Task: Look for Airbnb options in Nuwara Eliya, Sri Lanka from 9th December, 2023 to 12th December, 2023 for 1 adult.1  bedroom having 1 bed and 1 bathroom. Property type can be flat. Amenities needed are: wifi. Look for 3 properties as per requirement.
Action: Mouse pressed left at (426, 159)
Screenshot: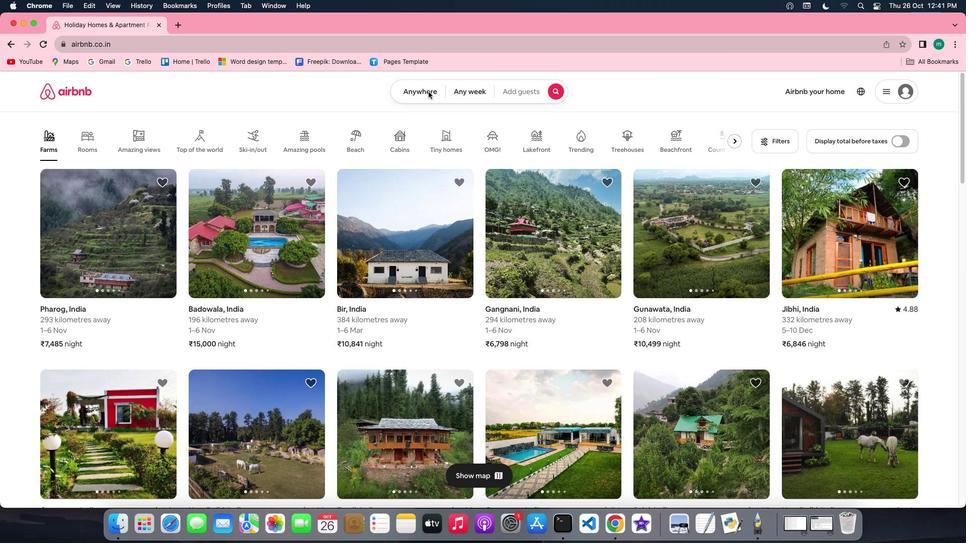 
Action: Mouse moved to (376, 183)
Screenshot: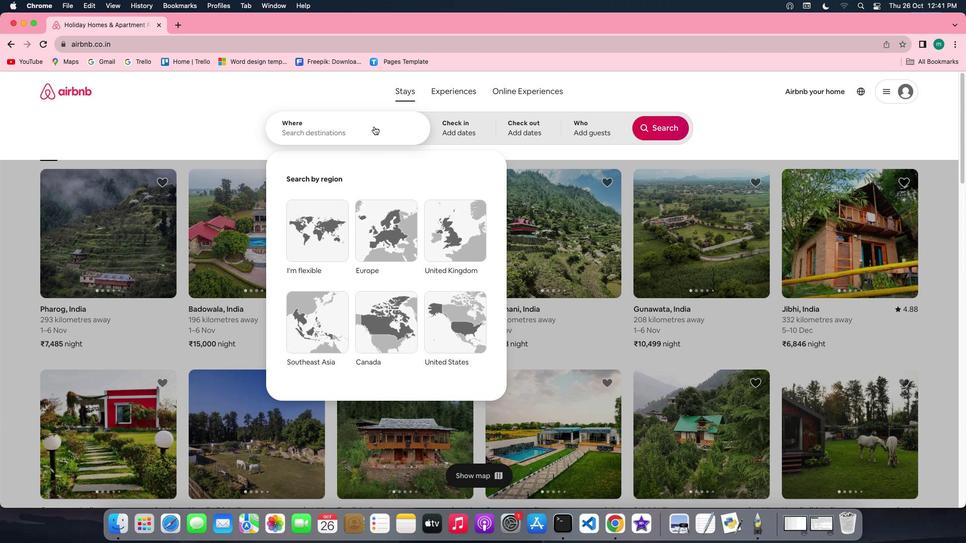 
Action: Mouse pressed left at (376, 183)
Screenshot: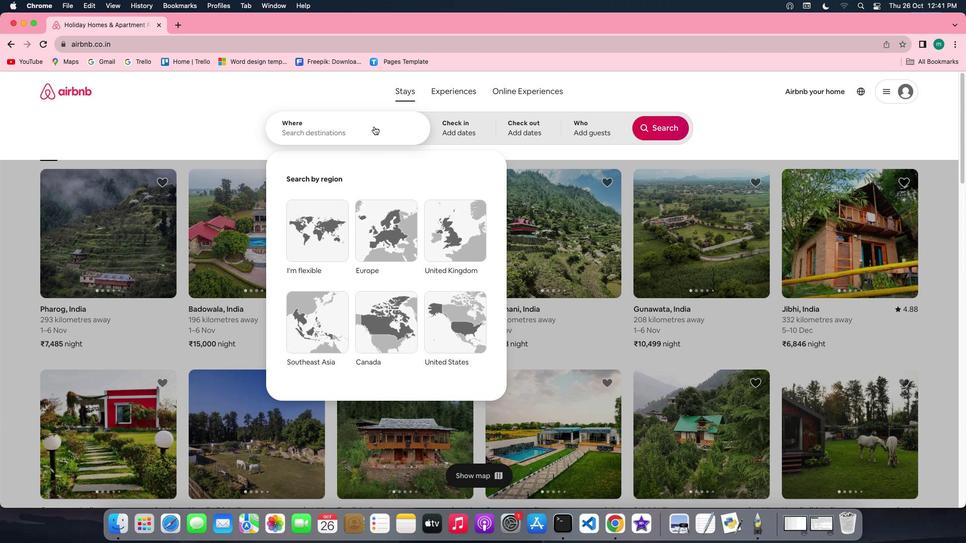 
Action: Mouse moved to (374, 186)
Screenshot: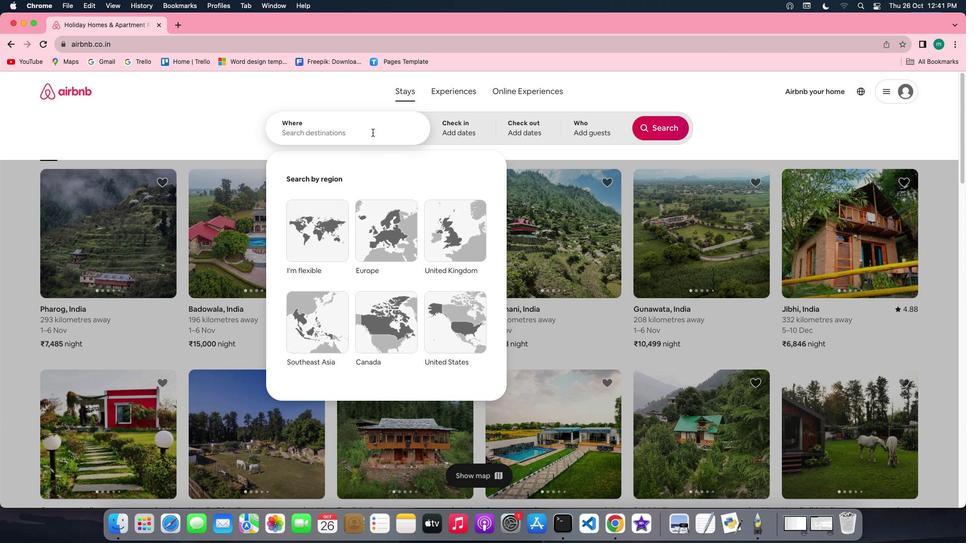 
Action: Mouse pressed left at (374, 186)
Screenshot: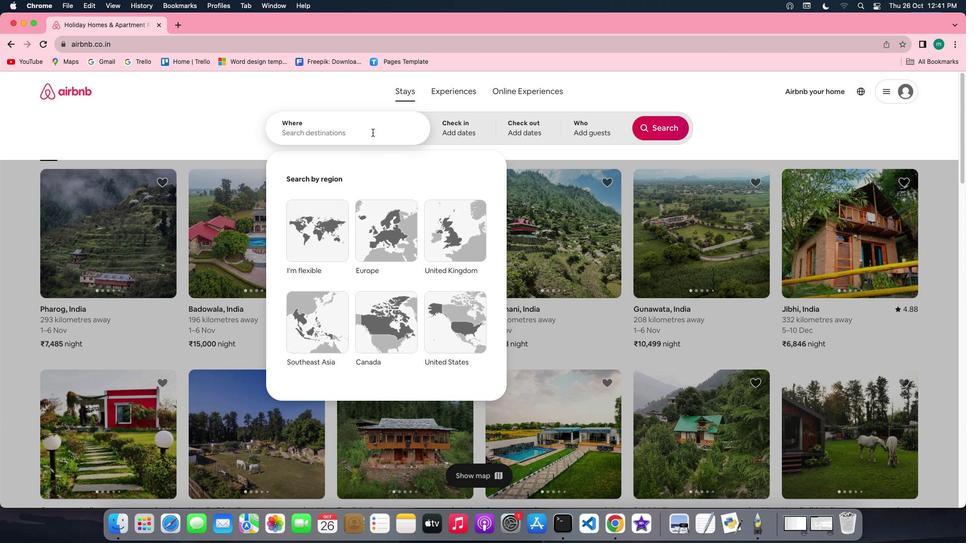 
Action: Key pressed Key.shift'N''u''w''a''r''a'Key.spaceKey.shift'E''l''i''y''a'','Key.spaceKey.shift'S''r''i'Key.spaceKey.shift'L''a''n''k''a'
Screenshot: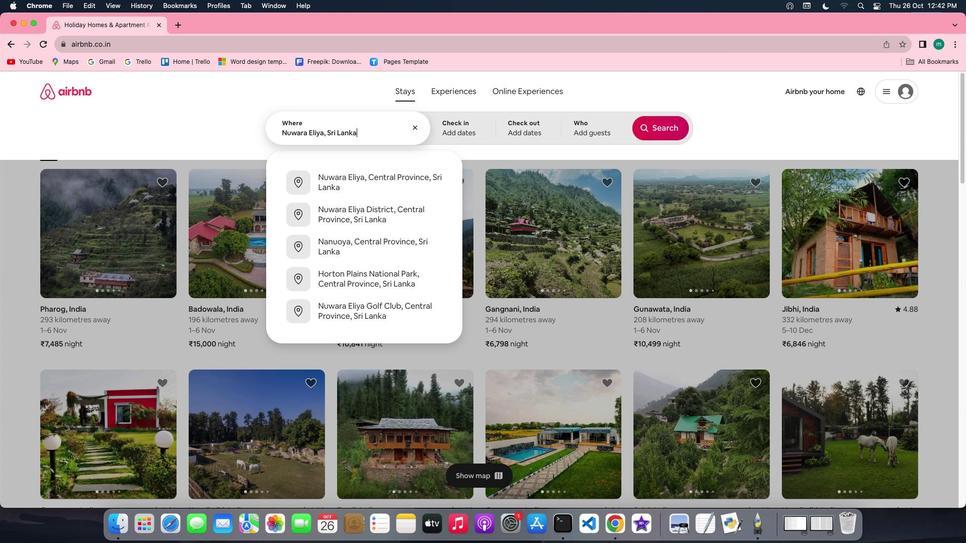 
Action: Mouse moved to (480, 182)
Screenshot: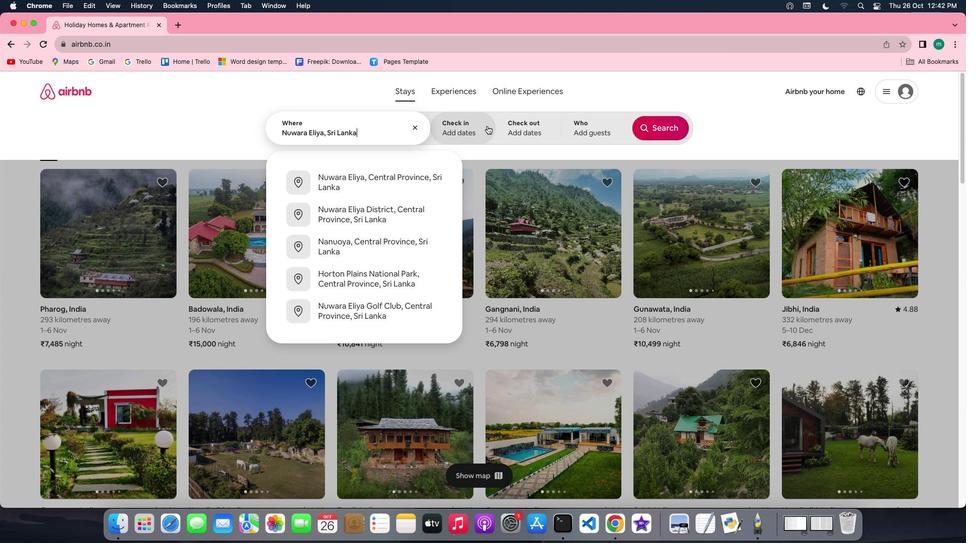 
Action: Mouse pressed left at (480, 182)
Screenshot: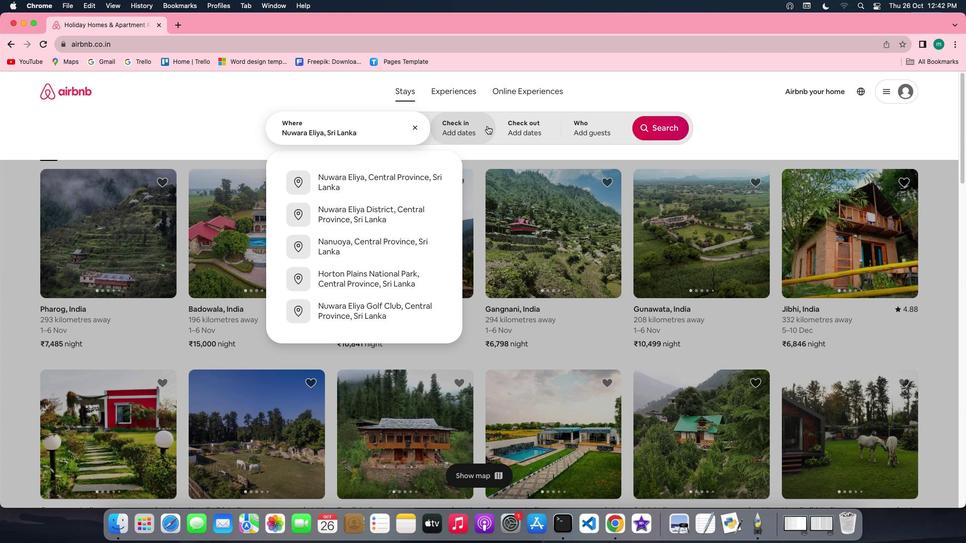 
Action: Mouse moved to (642, 240)
Screenshot: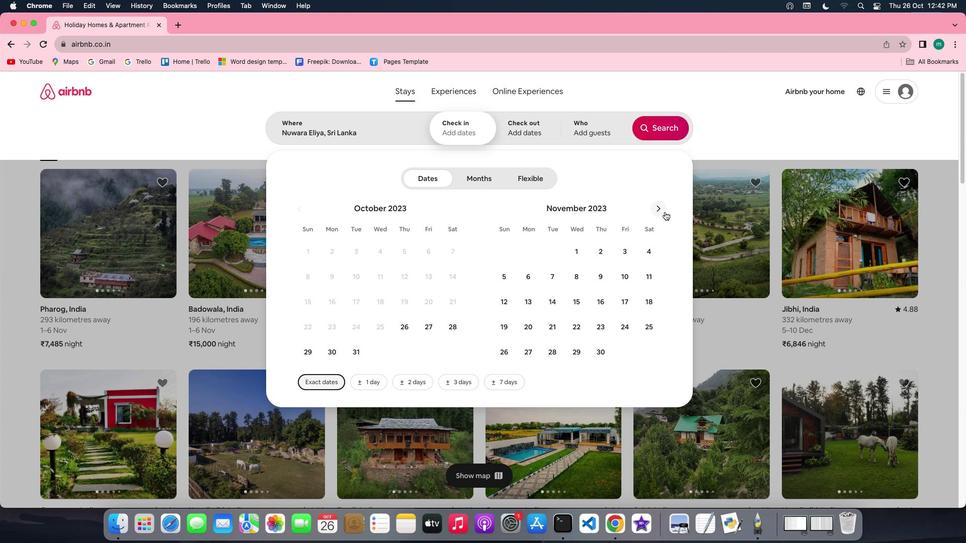 
Action: Mouse pressed left at (642, 240)
Screenshot: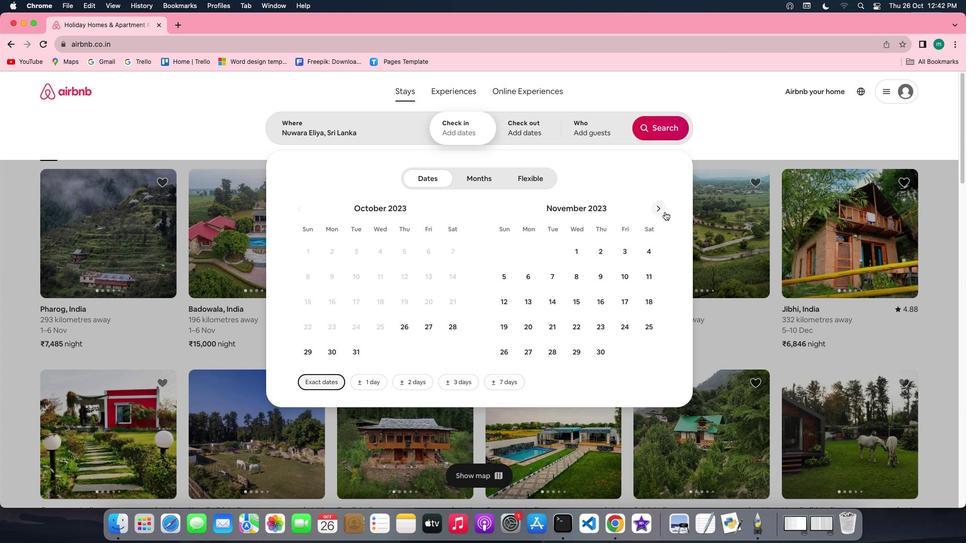 
Action: Mouse moved to (621, 279)
Screenshot: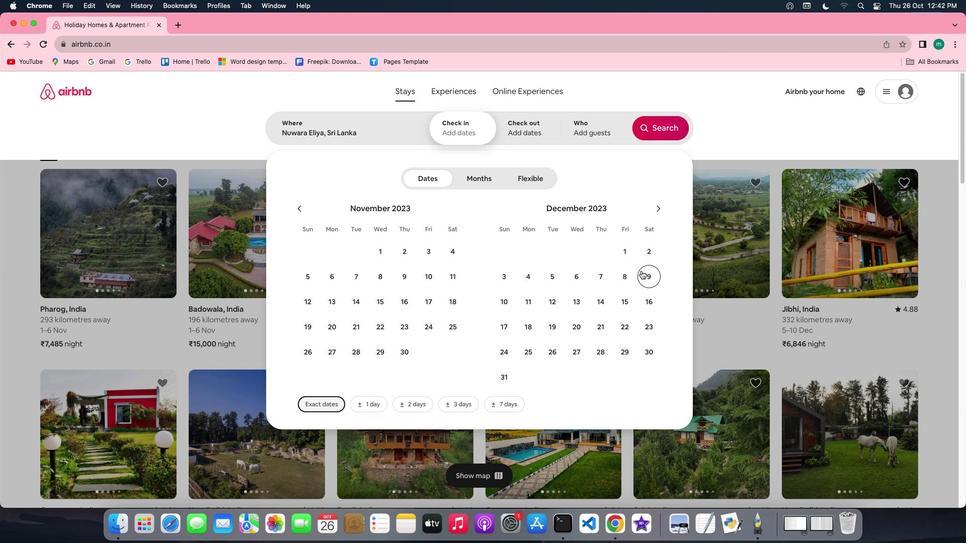
Action: Mouse pressed left at (621, 279)
Screenshot: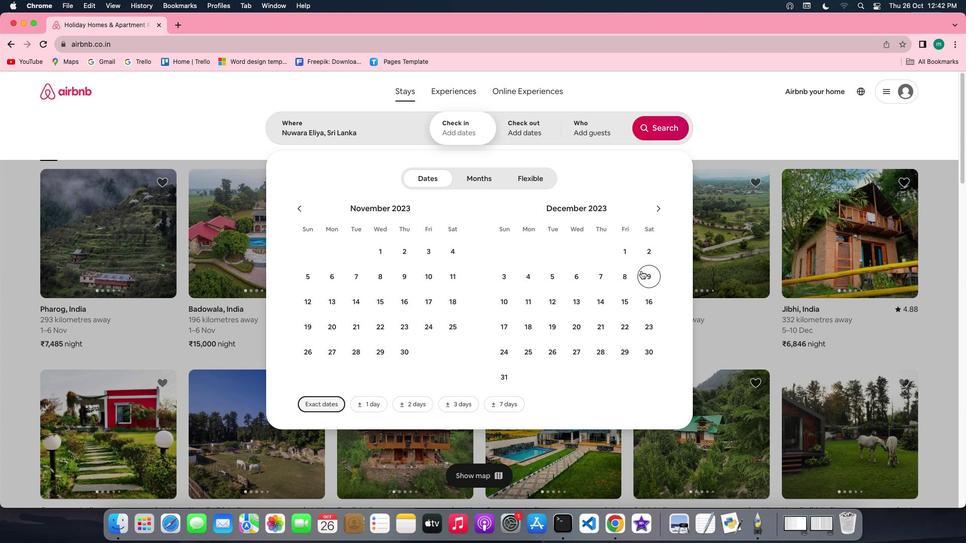 
Action: Mouse moved to (544, 302)
Screenshot: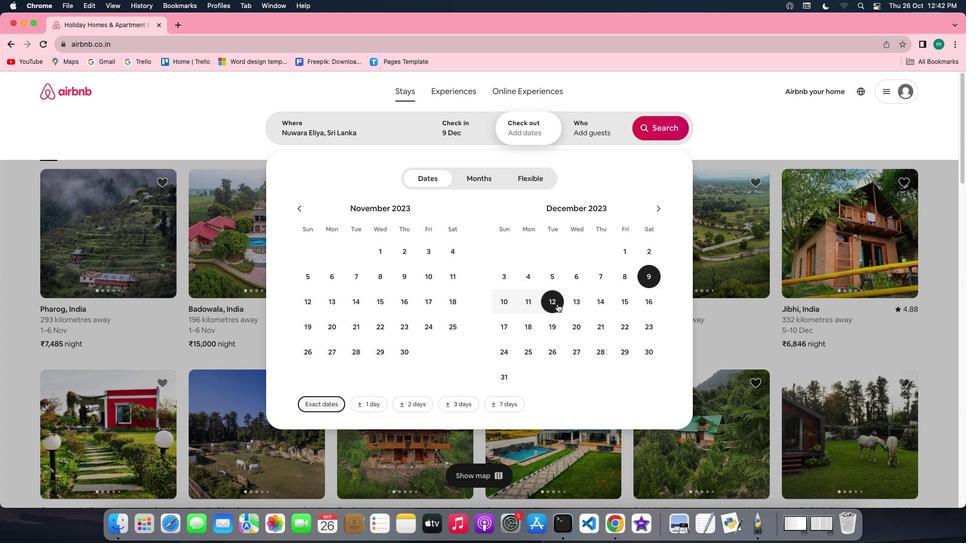 
Action: Mouse pressed left at (544, 302)
Screenshot: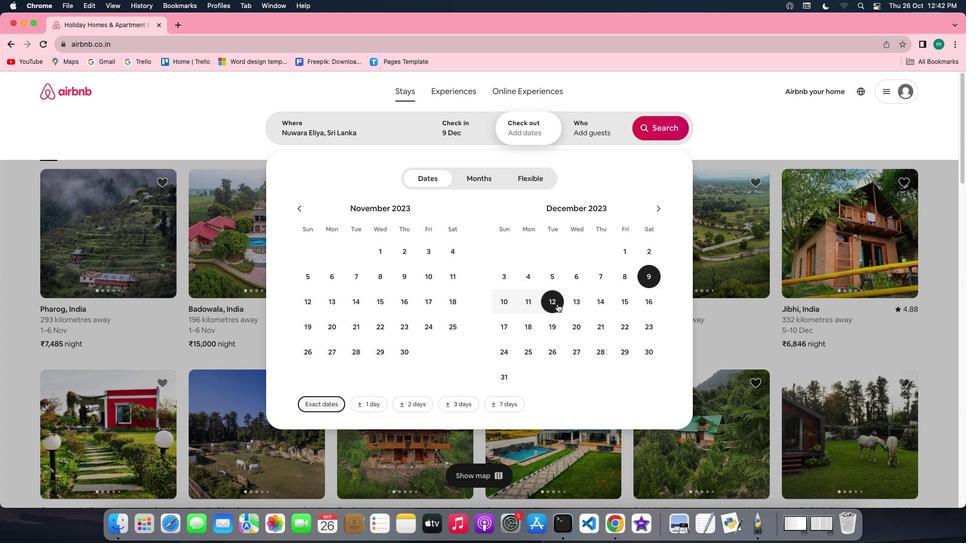 
Action: Mouse moved to (573, 190)
Screenshot: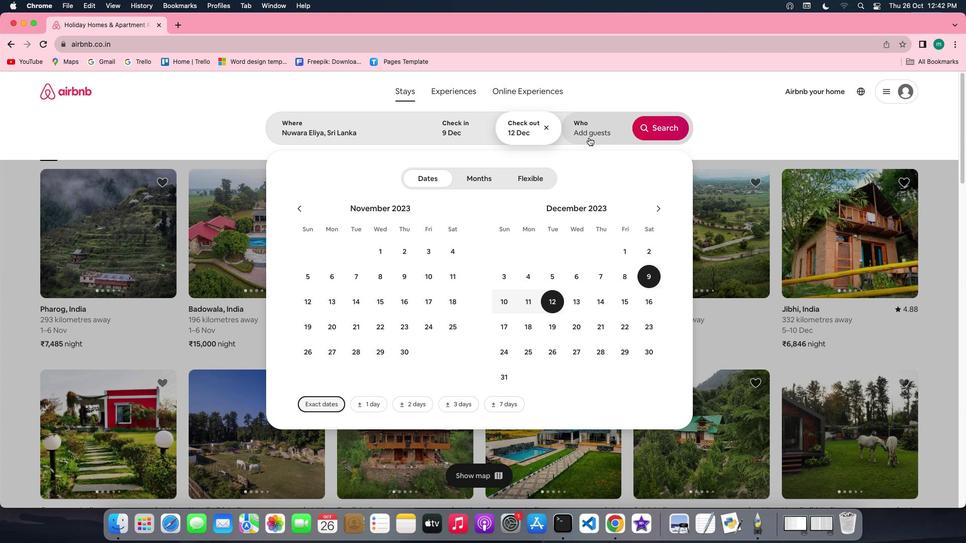 
Action: Mouse pressed left at (573, 190)
Screenshot: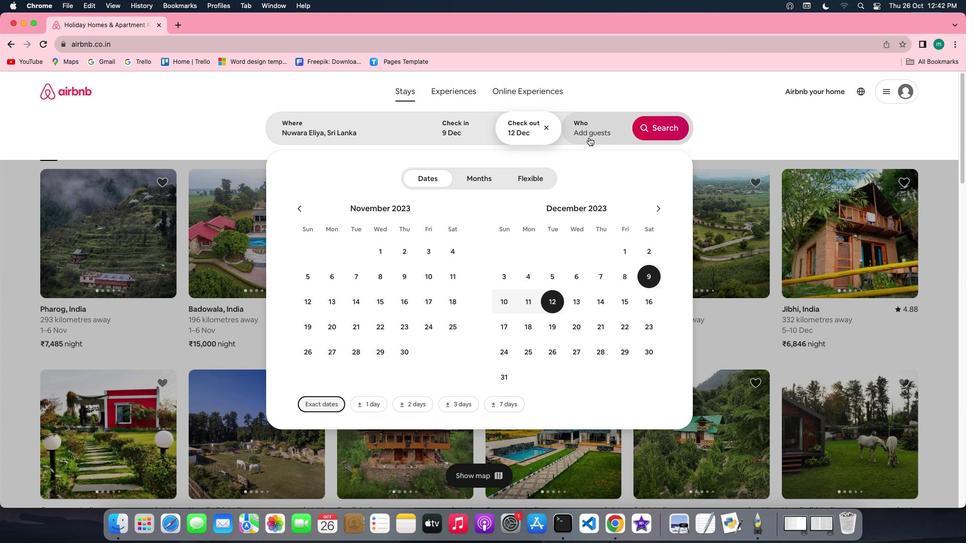 
Action: Mouse moved to (634, 222)
Screenshot: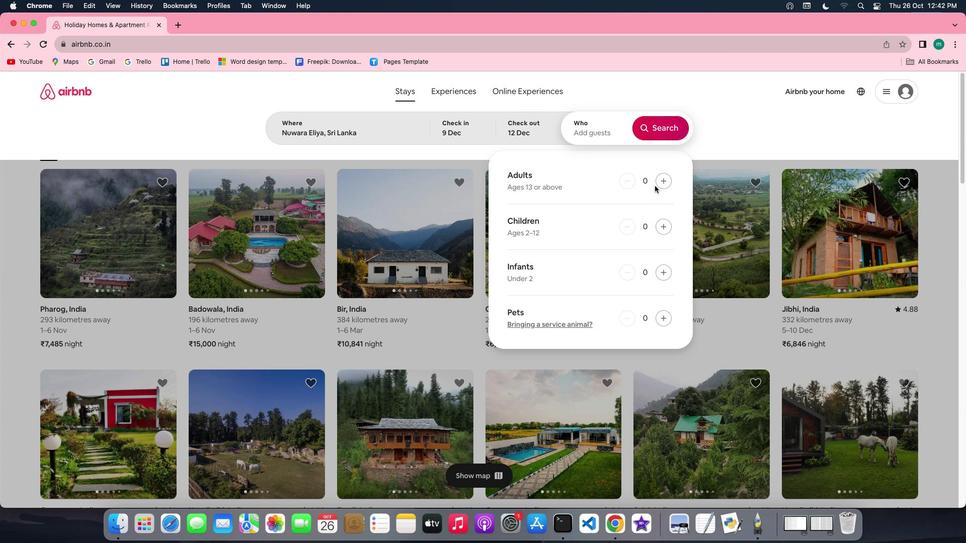 
Action: Mouse pressed left at (634, 222)
Screenshot: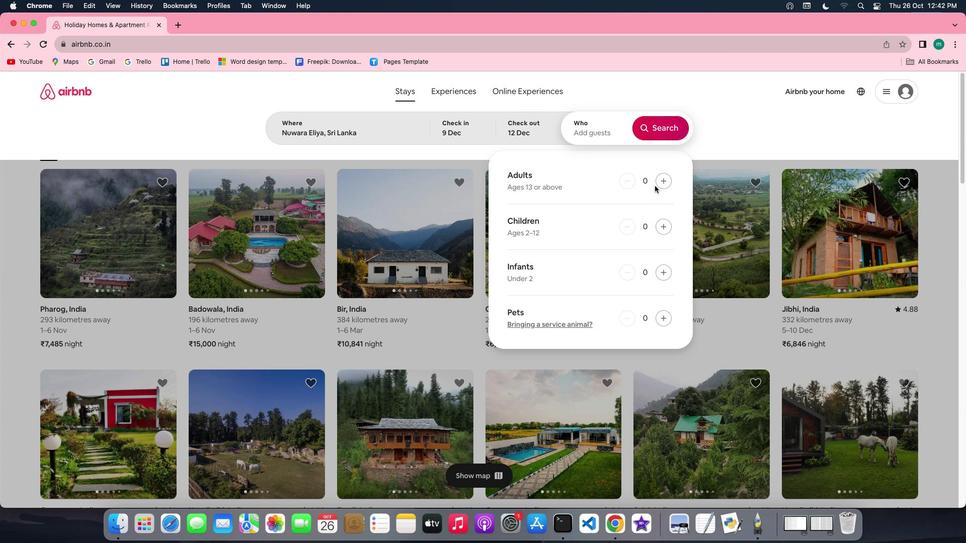 
Action: Mouse moved to (637, 221)
Screenshot: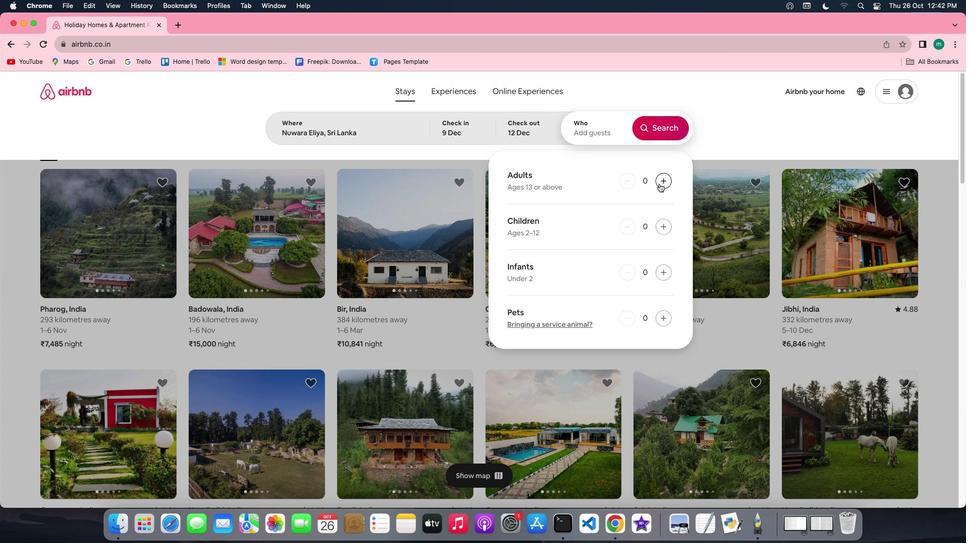 
Action: Mouse pressed left at (637, 221)
Screenshot: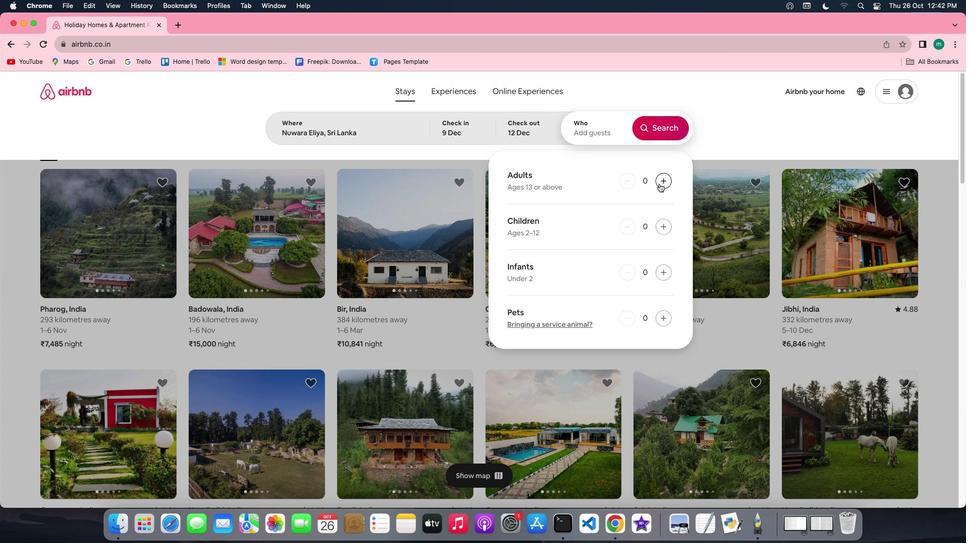 
Action: Mouse moved to (643, 190)
Screenshot: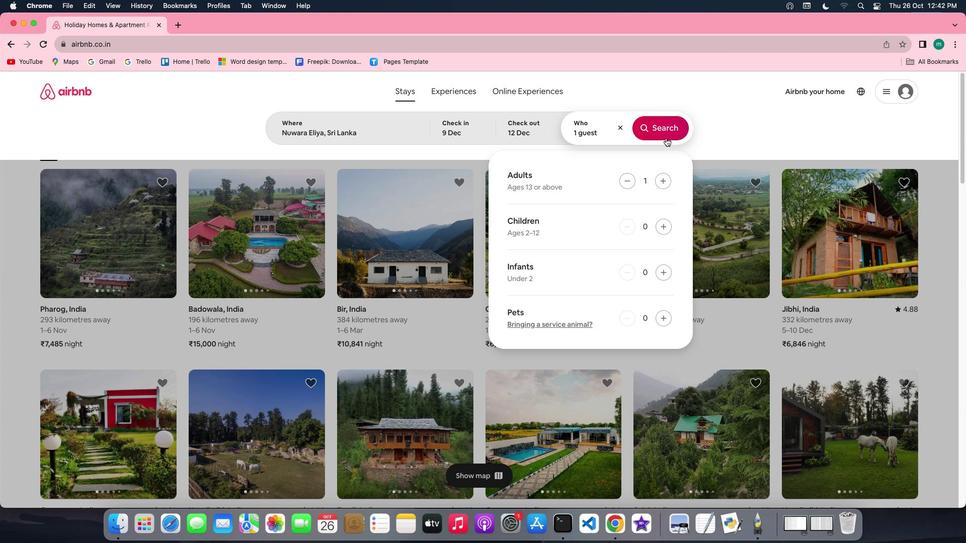 
Action: Mouse pressed left at (643, 190)
Screenshot: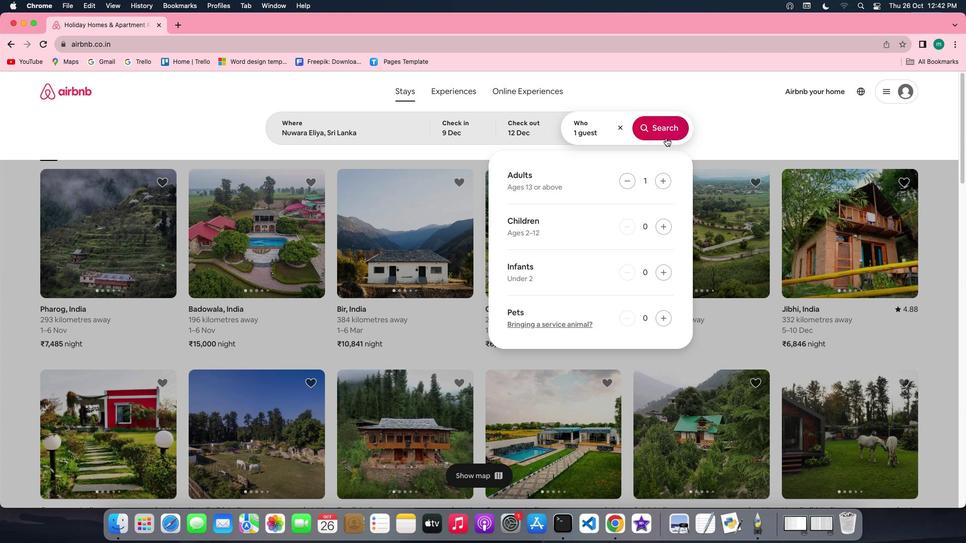 
Action: Mouse moved to (787, 192)
Screenshot: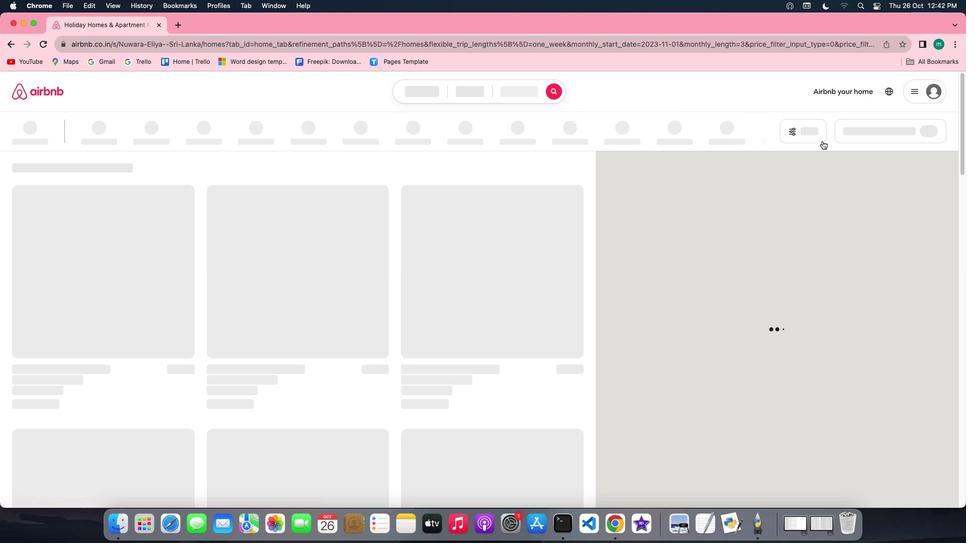 
Action: Mouse pressed left at (787, 192)
Screenshot: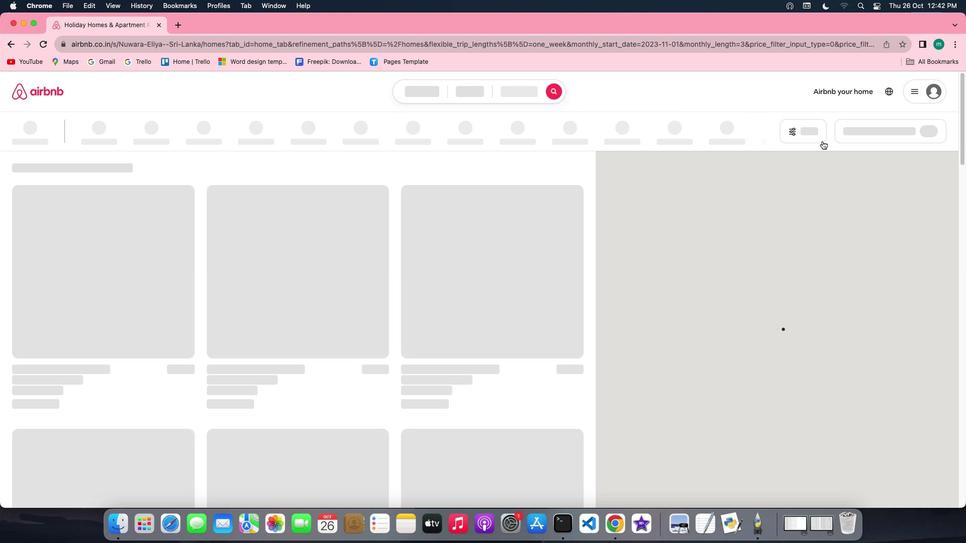 
Action: Mouse moved to (772, 184)
Screenshot: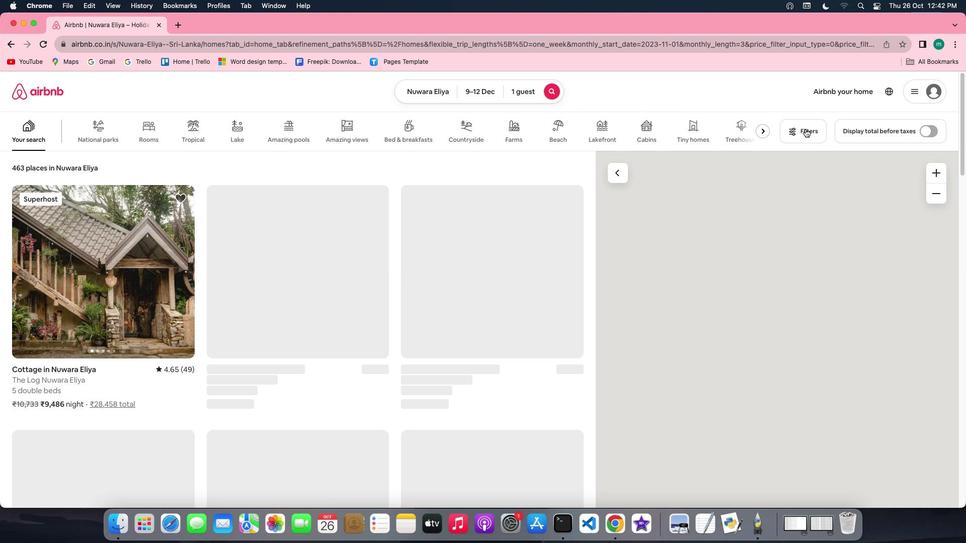 
Action: Mouse pressed left at (772, 184)
Screenshot: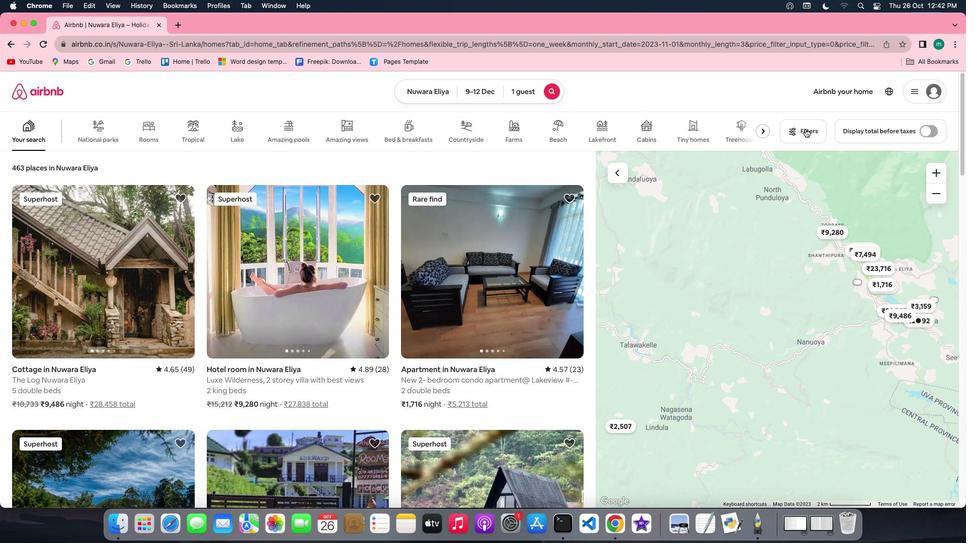 
Action: Mouse moved to (531, 280)
Screenshot: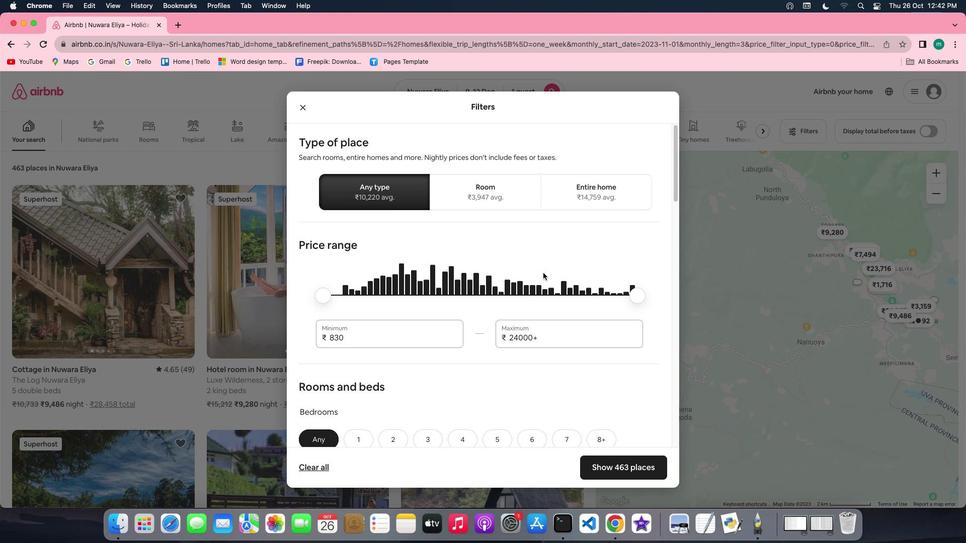 
Action: Mouse scrolled (531, 280) with delta (32, 98)
Screenshot: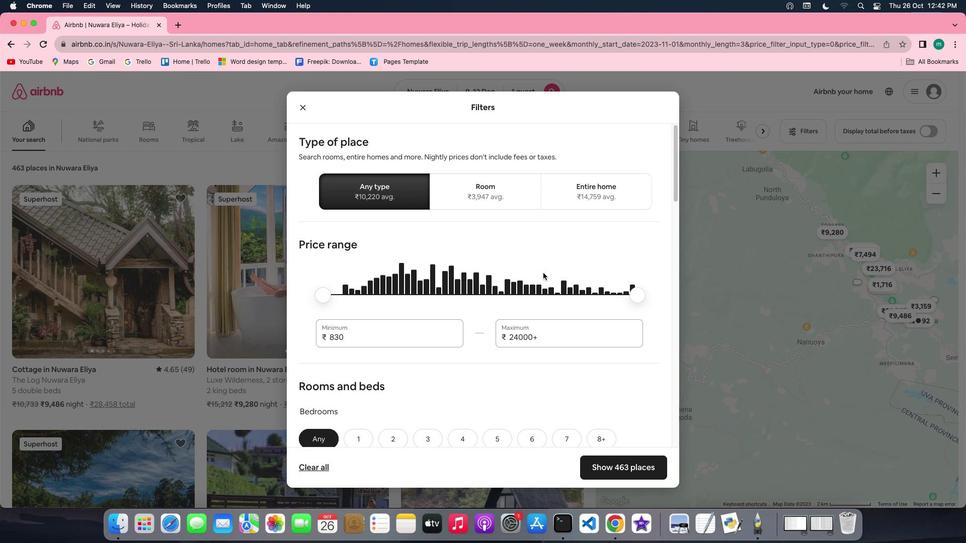 
Action: Mouse scrolled (531, 280) with delta (32, 98)
Screenshot: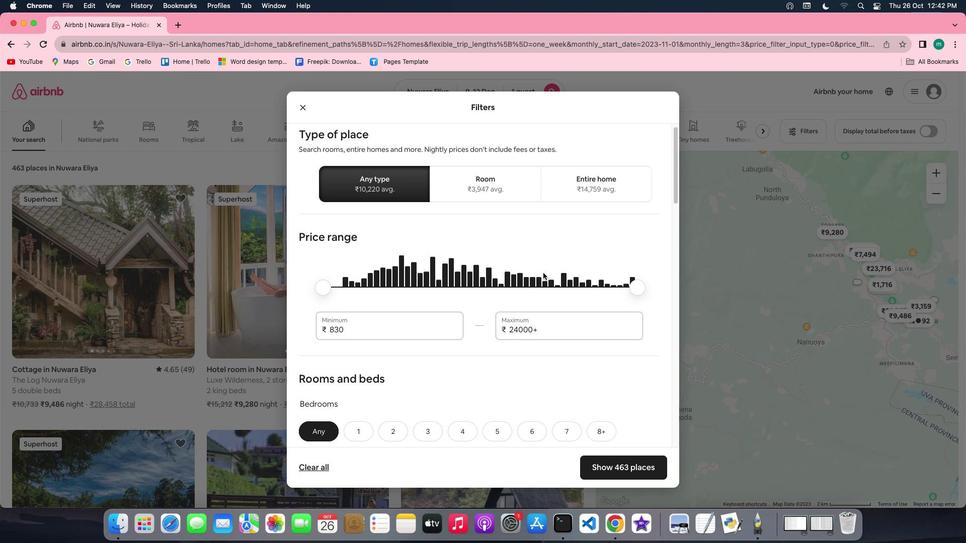 
Action: Mouse scrolled (531, 280) with delta (32, 97)
Screenshot: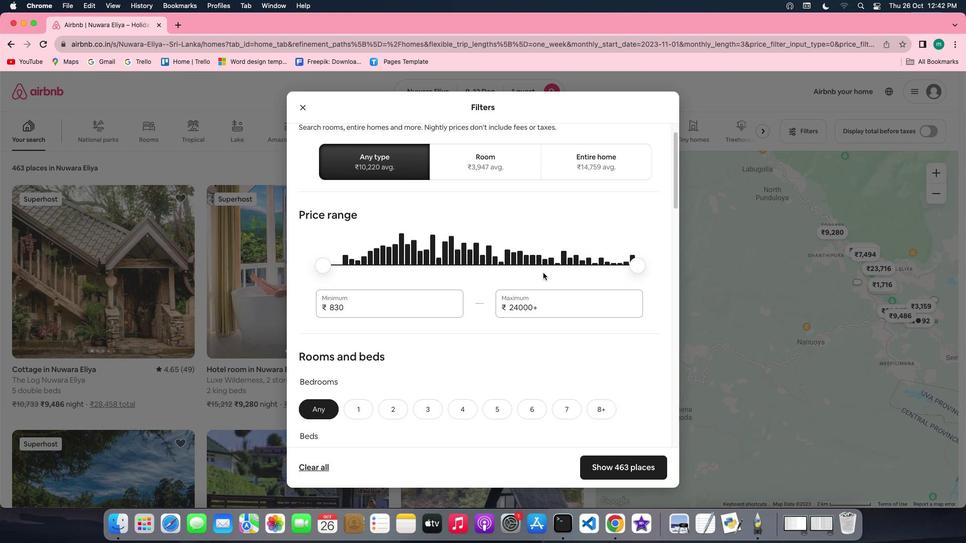 
Action: Mouse scrolled (531, 280) with delta (32, 97)
Screenshot: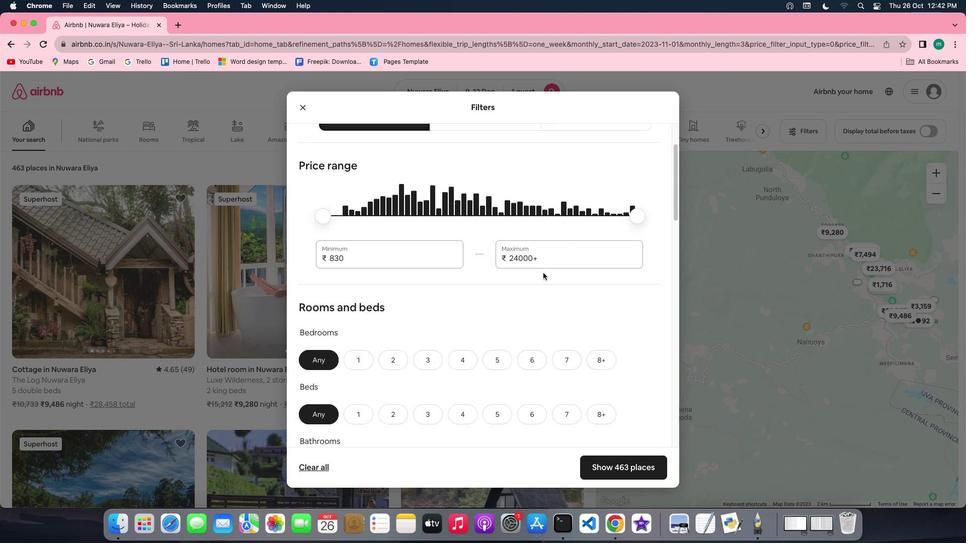 
Action: Mouse scrolled (531, 280) with delta (32, 97)
Screenshot: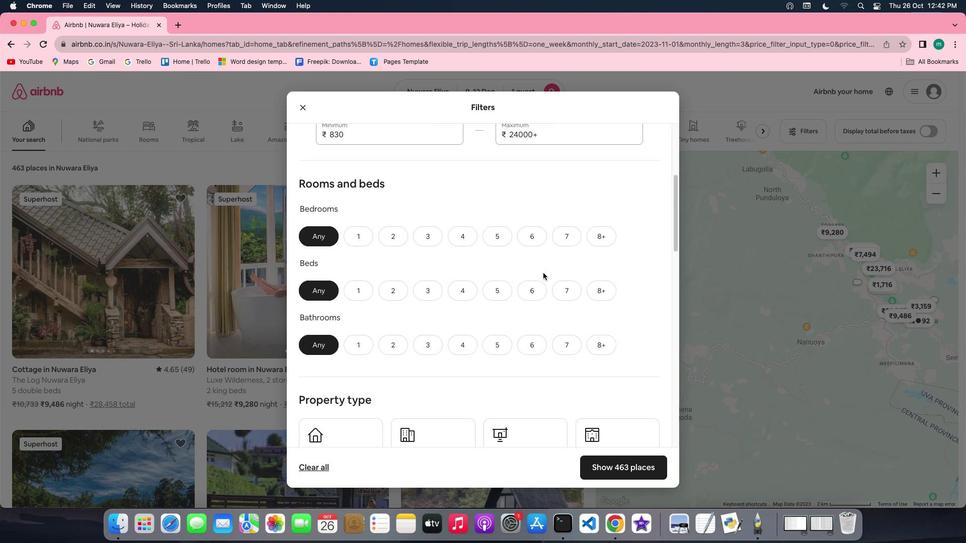 
Action: Mouse scrolled (531, 280) with delta (32, 98)
Screenshot: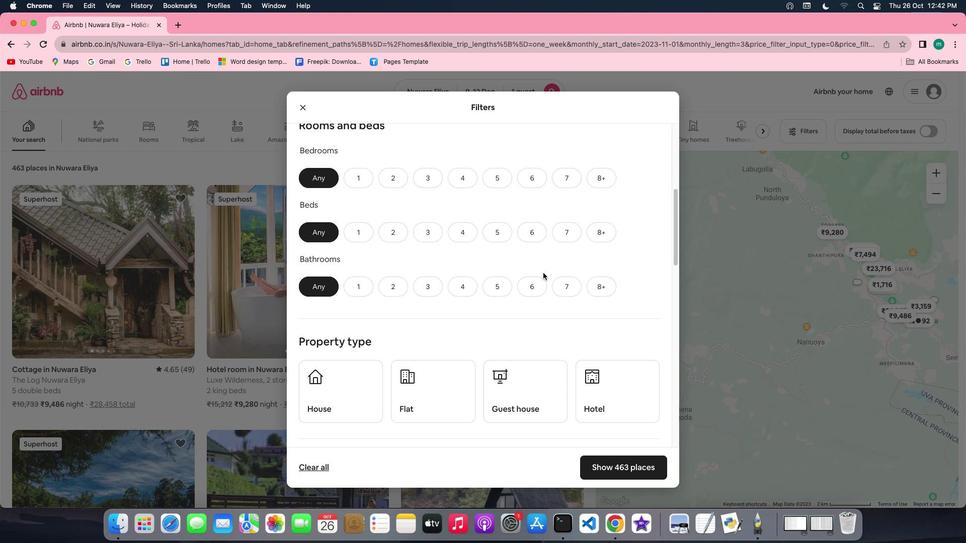 
Action: Mouse scrolled (531, 280) with delta (32, 98)
Screenshot: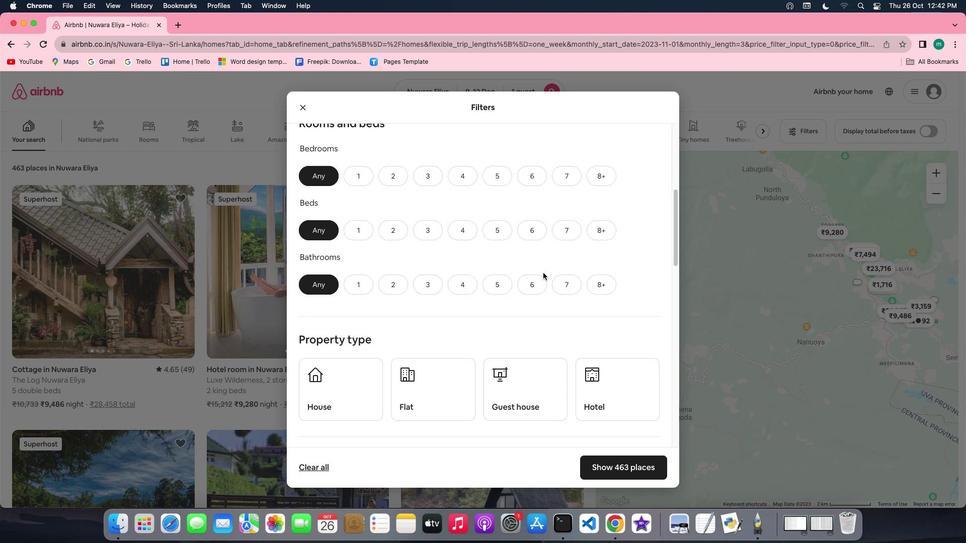 
Action: Mouse scrolled (531, 280) with delta (32, 98)
Screenshot: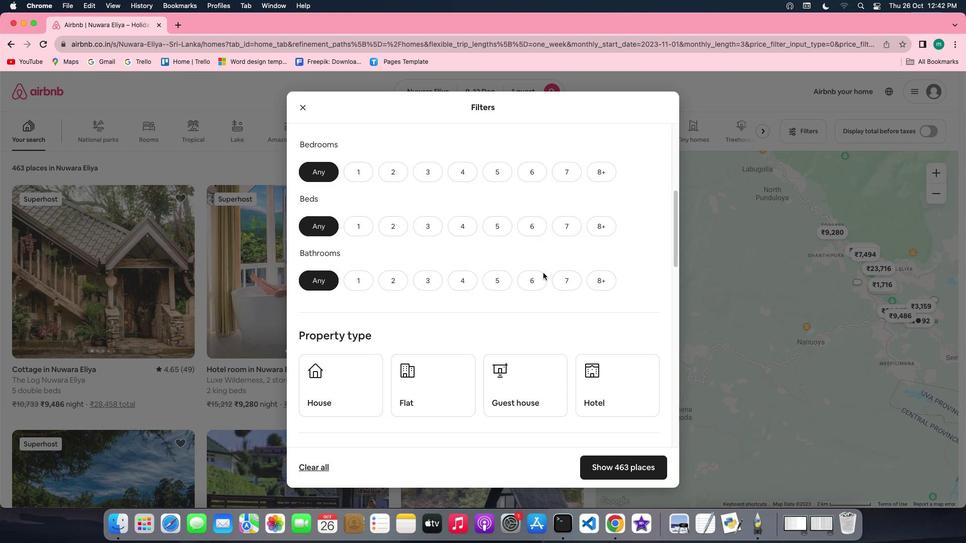 
Action: Mouse scrolled (531, 280) with delta (32, 98)
Screenshot: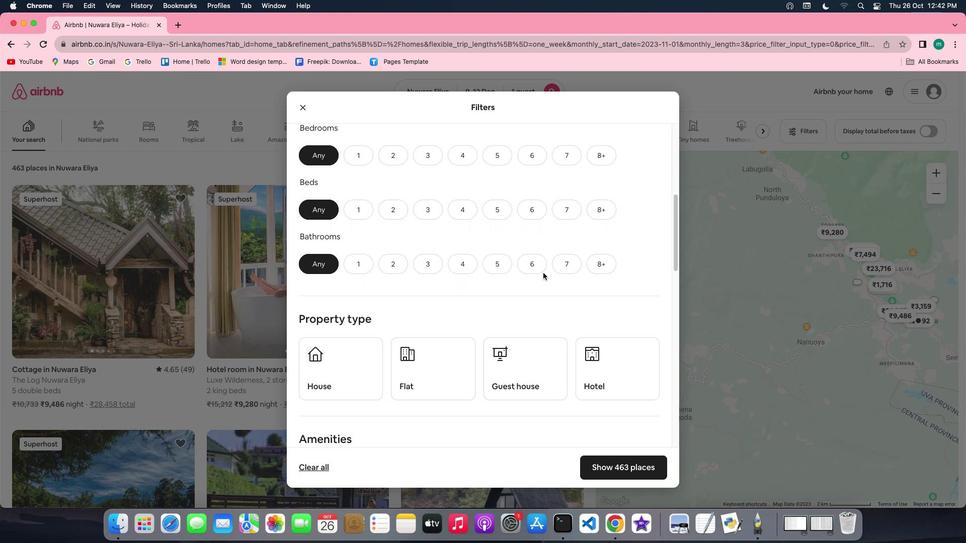 
Action: Mouse moved to (358, 196)
Screenshot: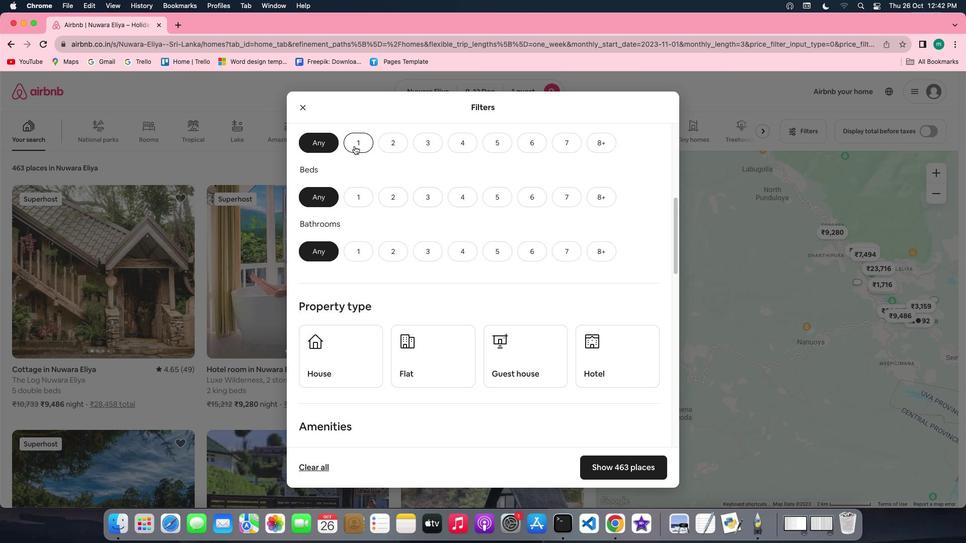 
Action: Mouse pressed left at (358, 196)
Screenshot: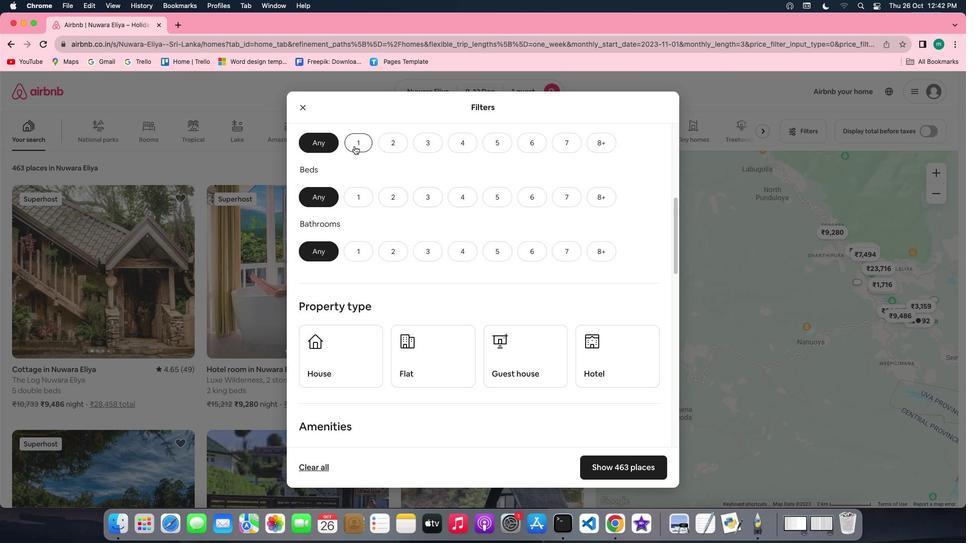 
Action: Mouse moved to (363, 231)
Screenshot: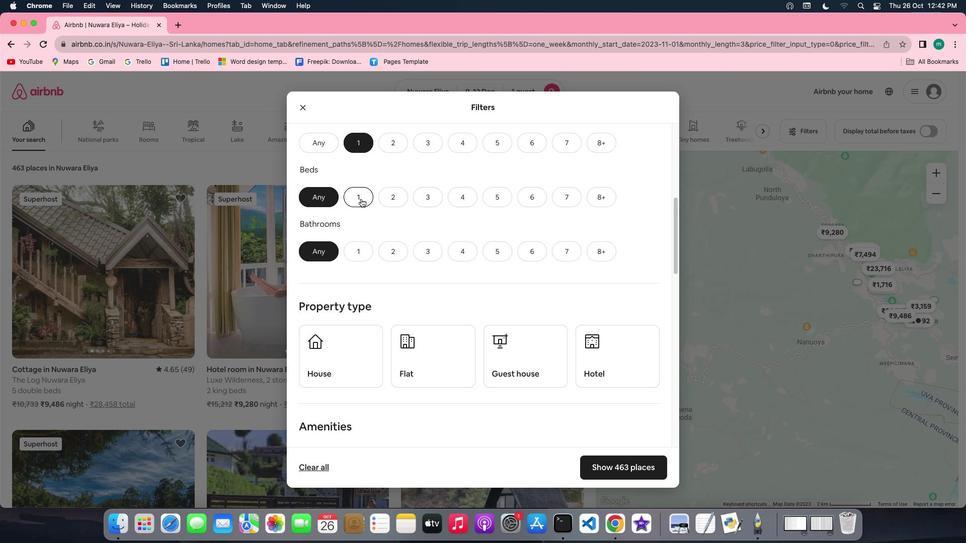 
Action: Mouse pressed left at (363, 231)
Screenshot: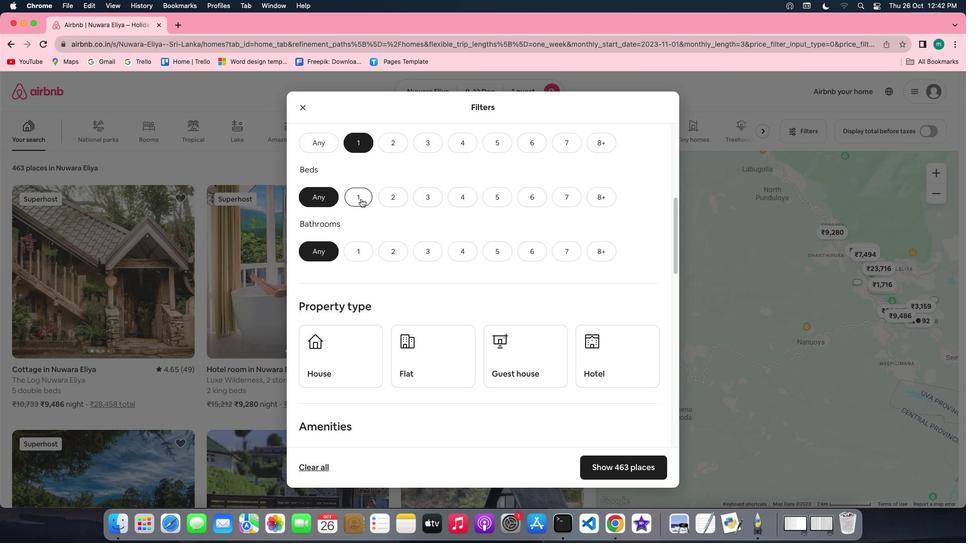 
Action: Mouse moved to (370, 264)
Screenshot: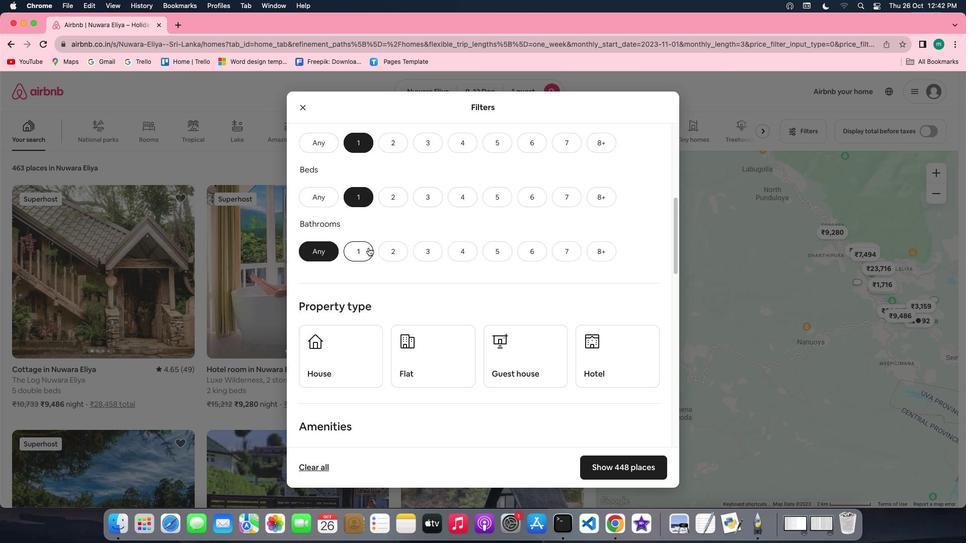 
Action: Mouse pressed left at (370, 264)
Screenshot: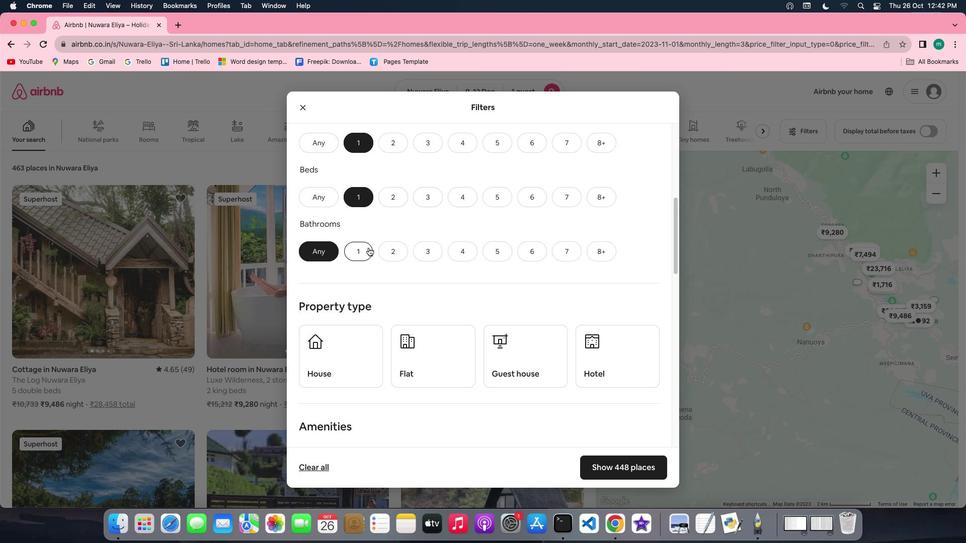 
Action: Mouse moved to (480, 274)
Screenshot: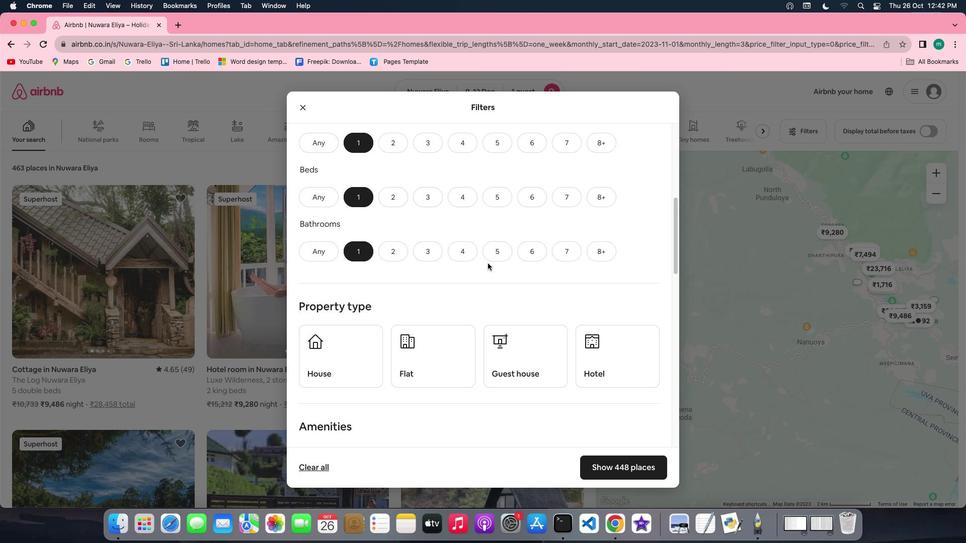 
Action: Mouse scrolled (480, 274) with delta (32, 98)
Screenshot: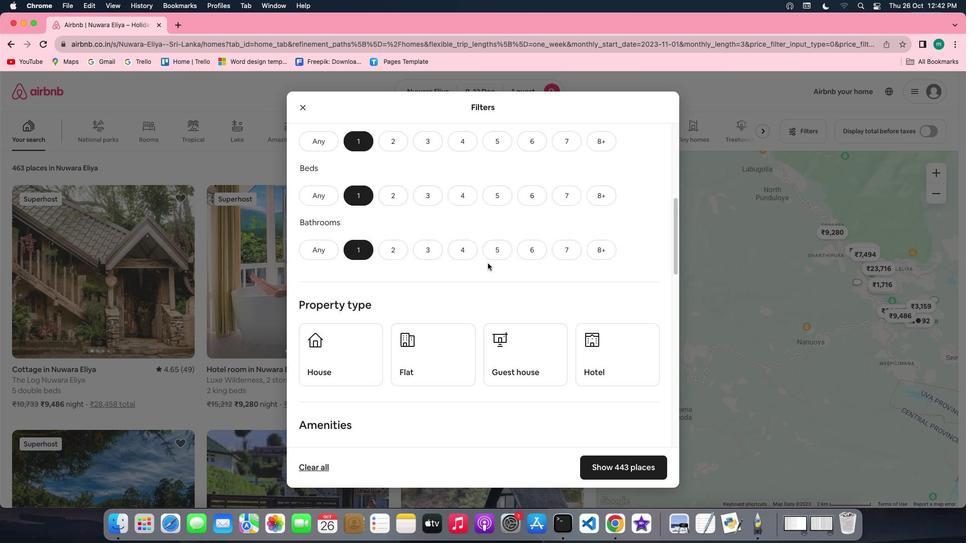
Action: Mouse scrolled (480, 274) with delta (32, 98)
Screenshot: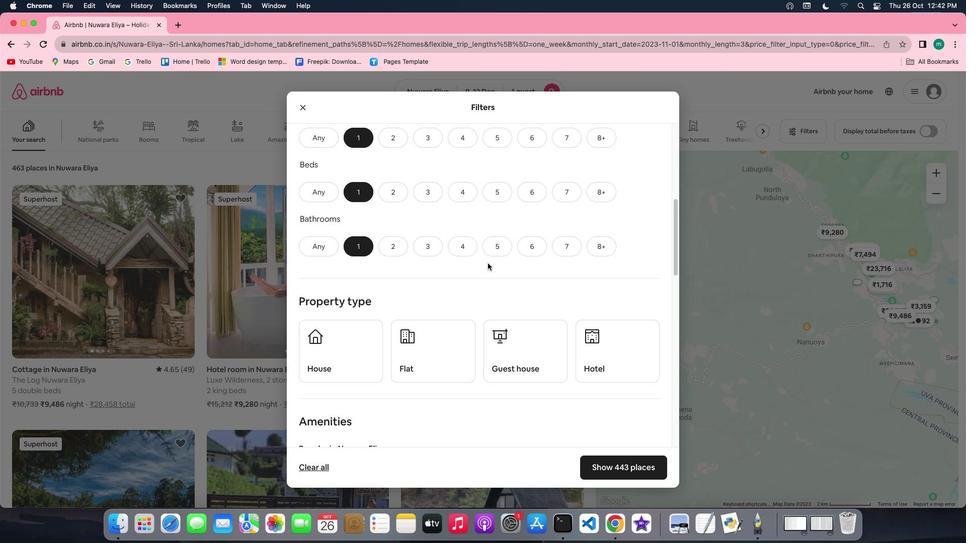 
Action: Mouse scrolled (480, 274) with delta (32, 97)
Screenshot: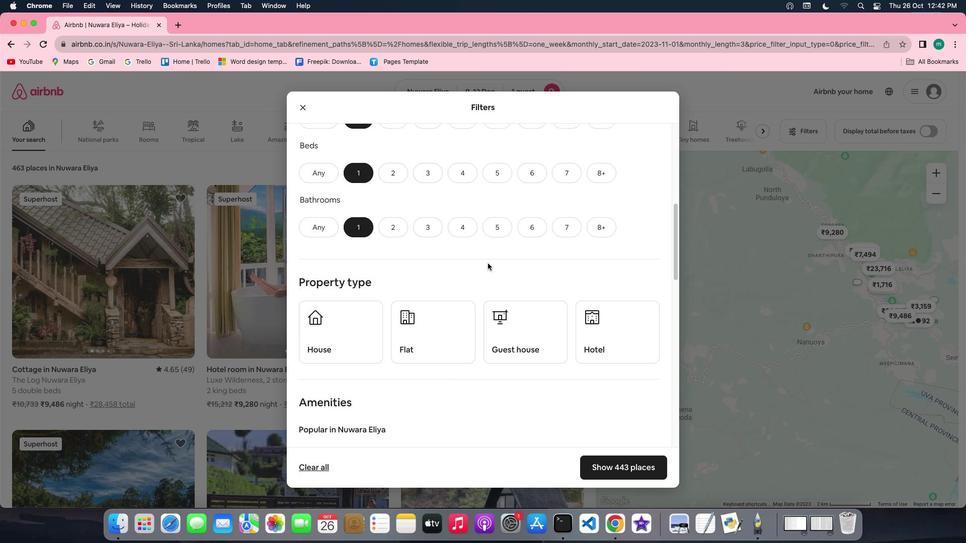 
Action: Mouse scrolled (480, 274) with delta (32, 97)
Screenshot: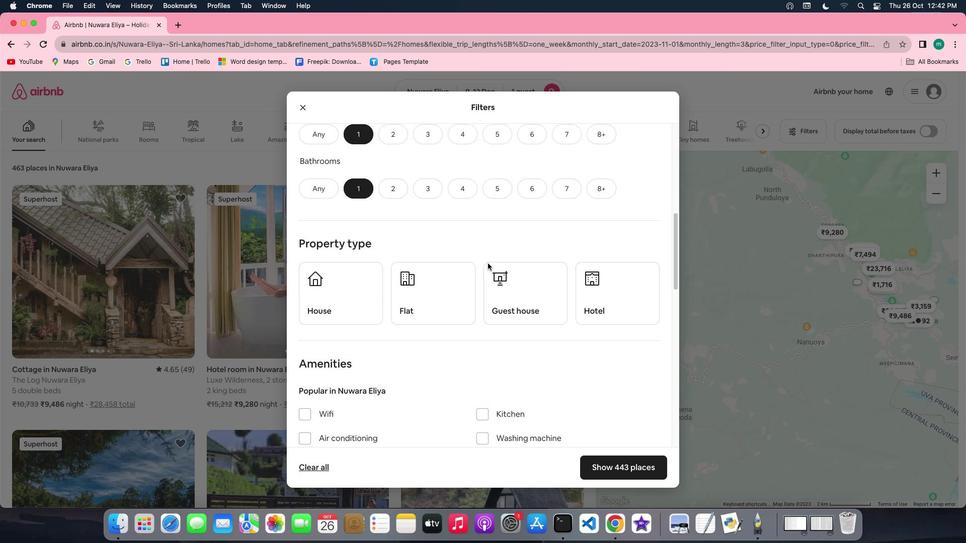 
Action: Mouse moved to (405, 265)
Screenshot: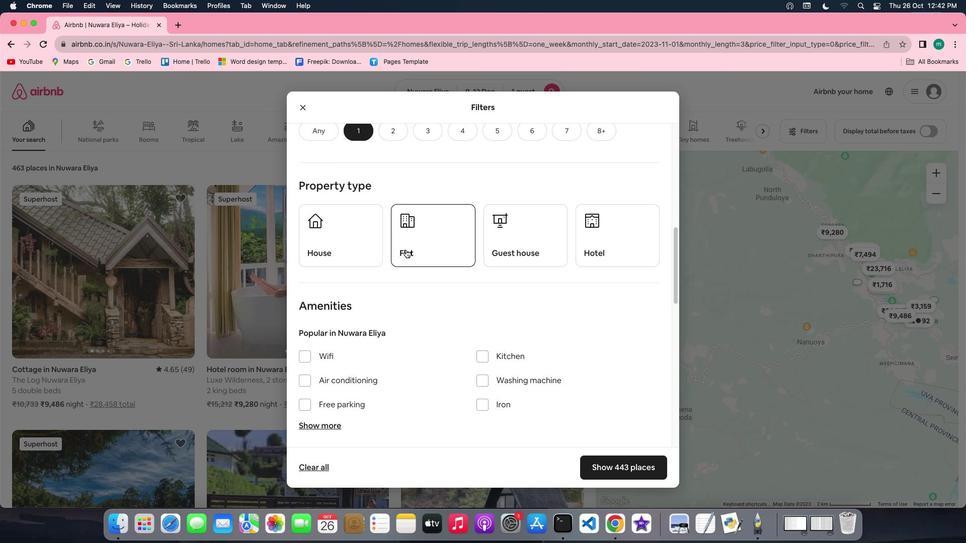 
Action: Mouse pressed left at (405, 265)
Screenshot: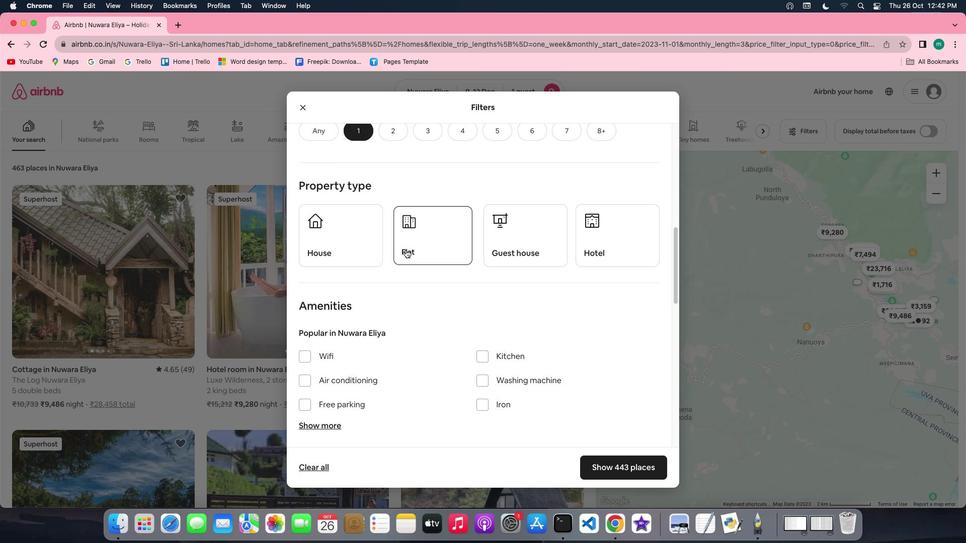 
Action: Mouse moved to (563, 295)
Screenshot: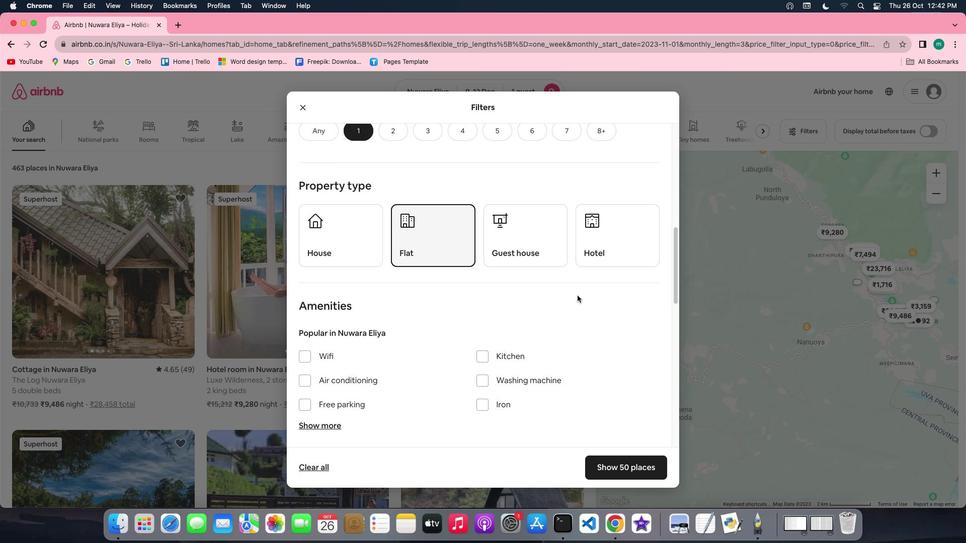 
Action: Mouse scrolled (563, 295) with delta (32, 98)
Screenshot: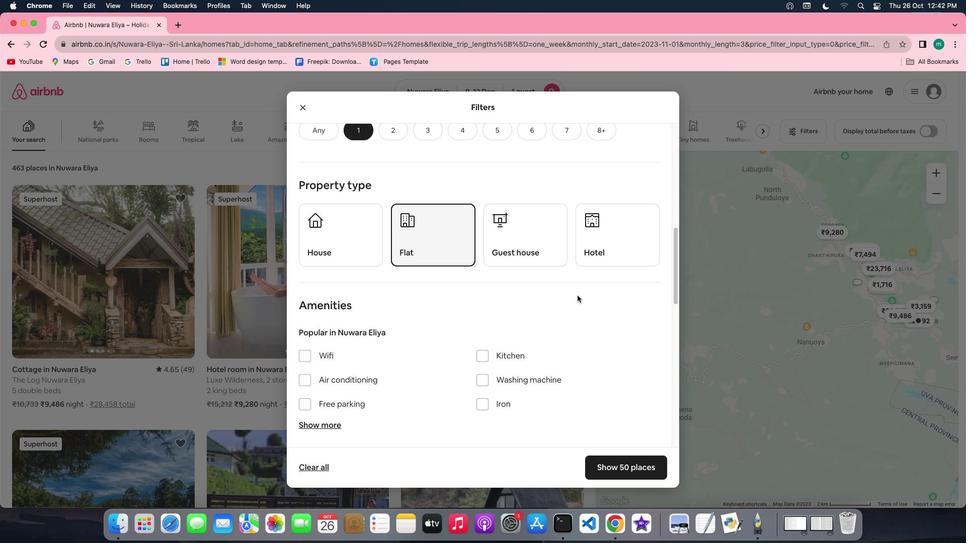
Action: Mouse scrolled (563, 295) with delta (32, 98)
Screenshot: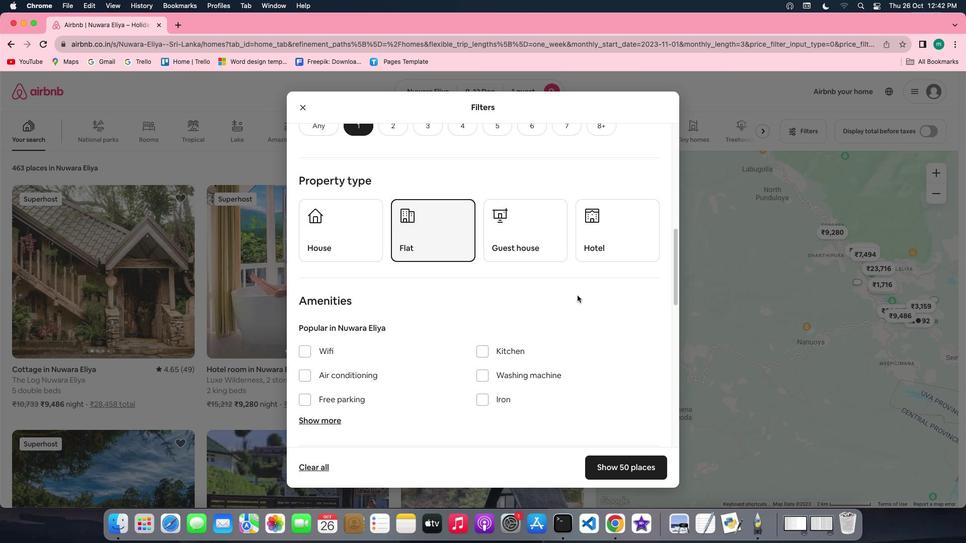 
Action: Mouse scrolled (563, 295) with delta (32, 98)
Screenshot: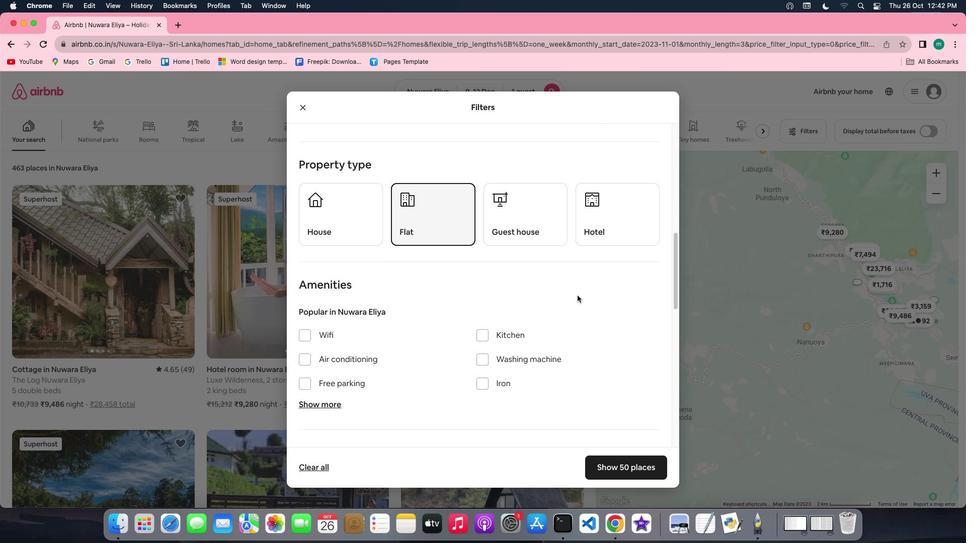
Action: Mouse scrolled (563, 295) with delta (32, 98)
Screenshot: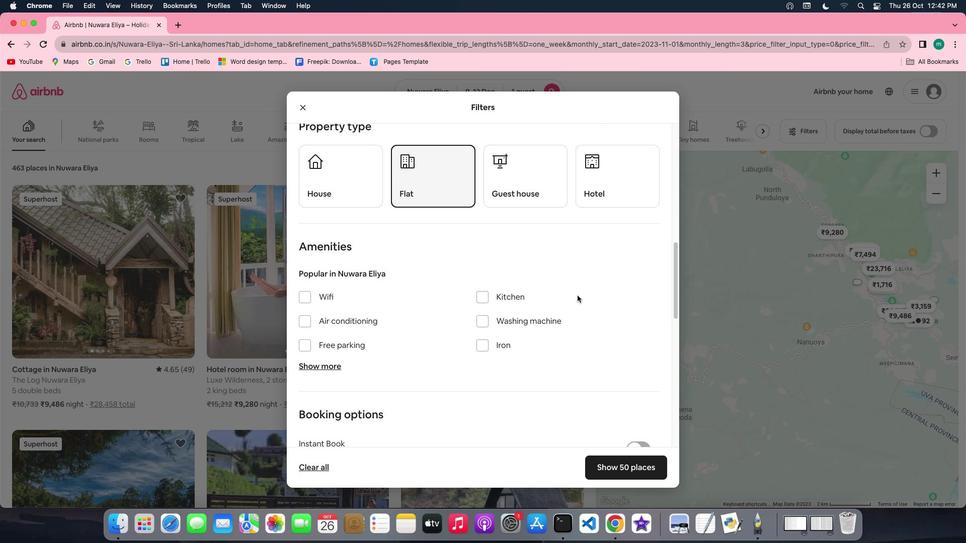 
Action: Mouse scrolled (563, 295) with delta (32, 98)
Screenshot: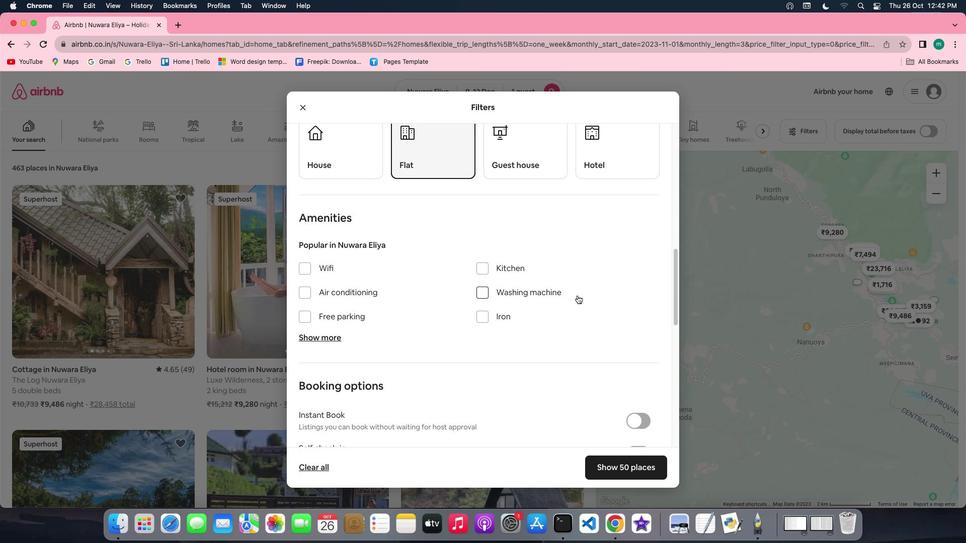 
Action: Mouse scrolled (563, 295) with delta (32, 98)
Screenshot: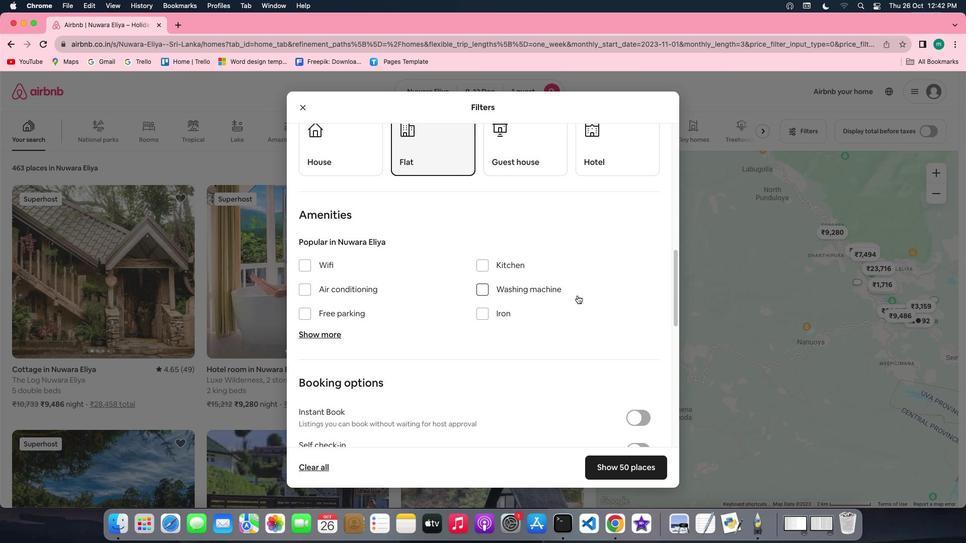 
Action: Mouse scrolled (563, 295) with delta (32, 98)
Screenshot: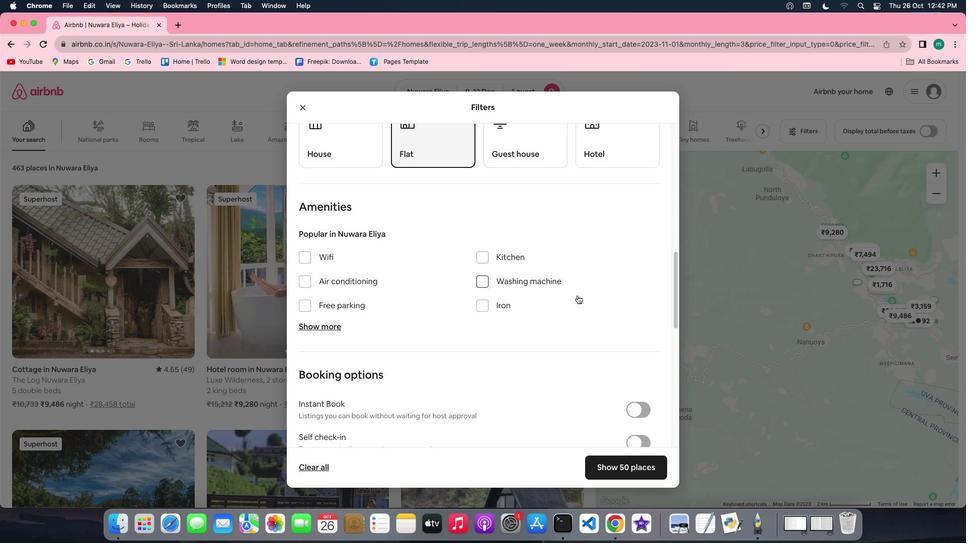 
Action: Mouse scrolled (563, 295) with delta (32, 98)
Screenshot: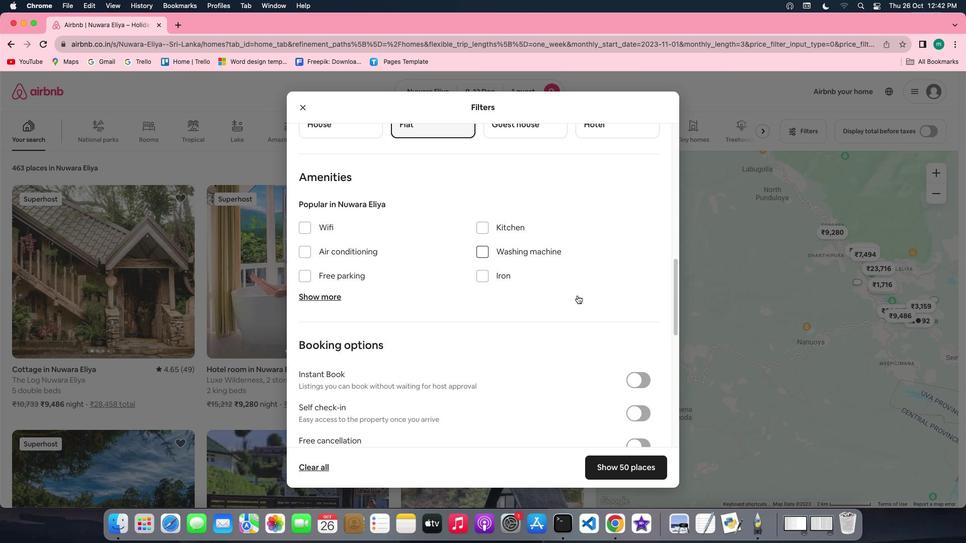 
Action: Mouse moved to (315, 228)
Screenshot: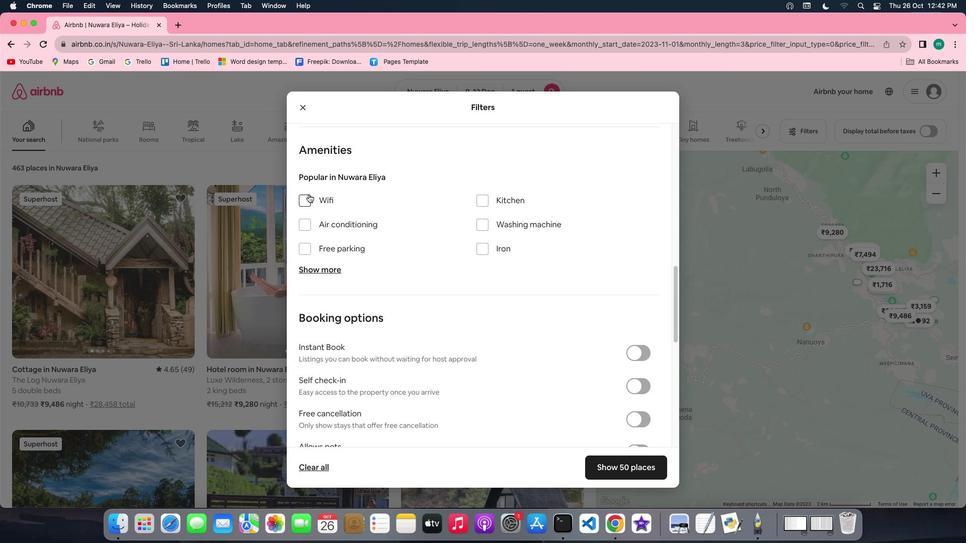 
Action: Mouse pressed left at (315, 228)
Screenshot: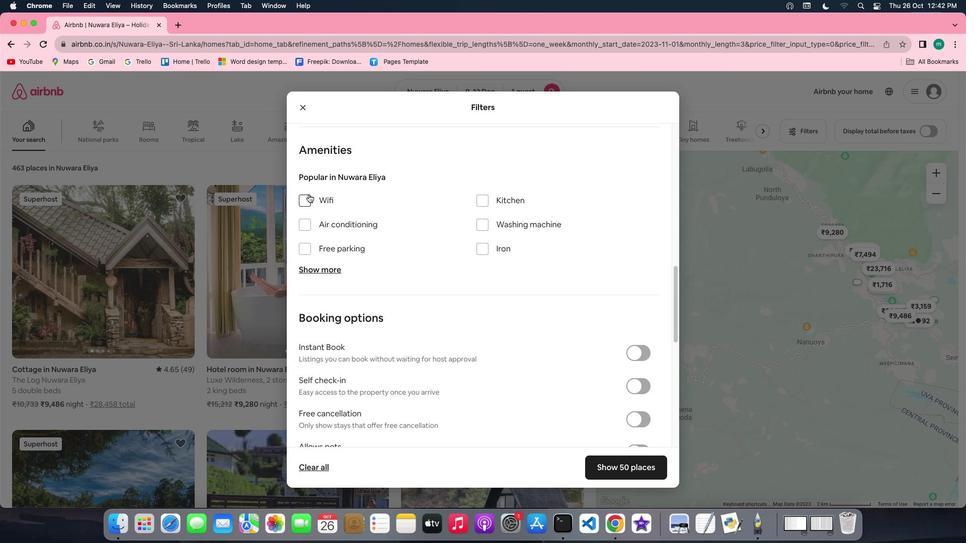 
Action: Mouse moved to (552, 324)
Screenshot: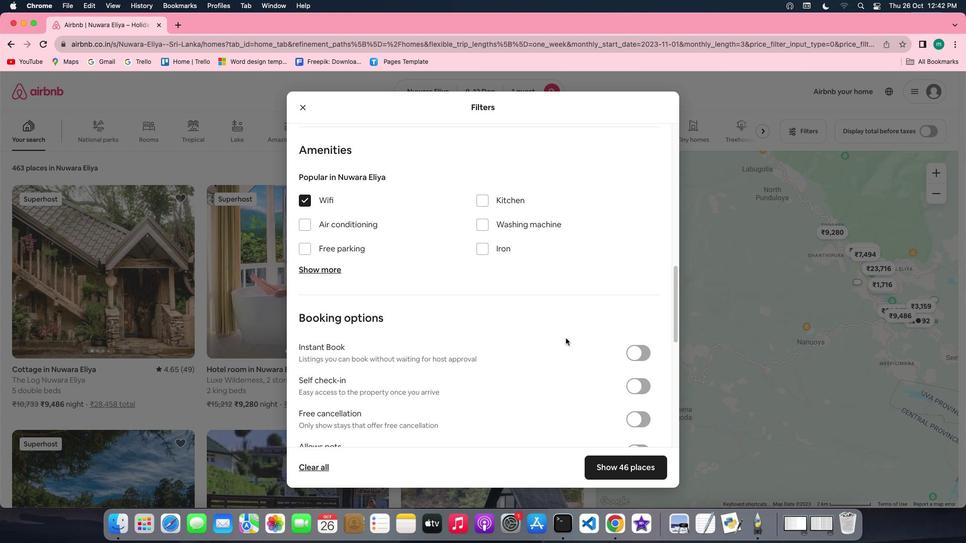 
Action: Mouse scrolled (552, 324) with delta (32, 98)
Screenshot: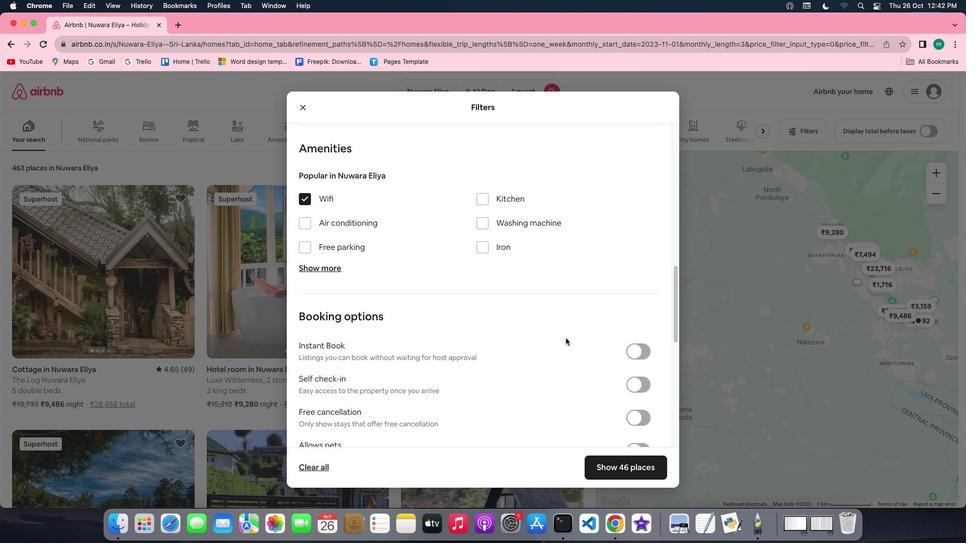 
Action: Mouse scrolled (552, 324) with delta (32, 98)
Screenshot: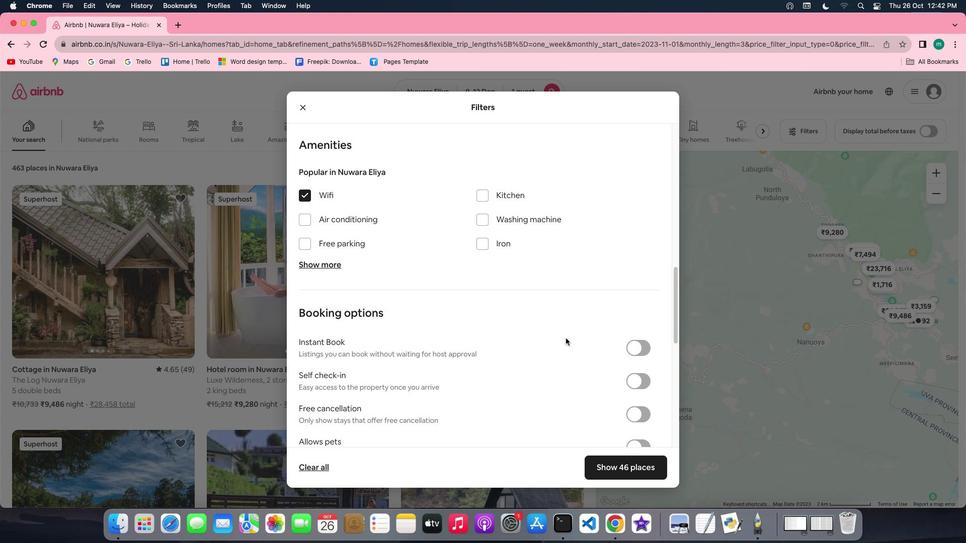 
Action: Mouse scrolled (552, 324) with delta (32, 97)
Screenshot: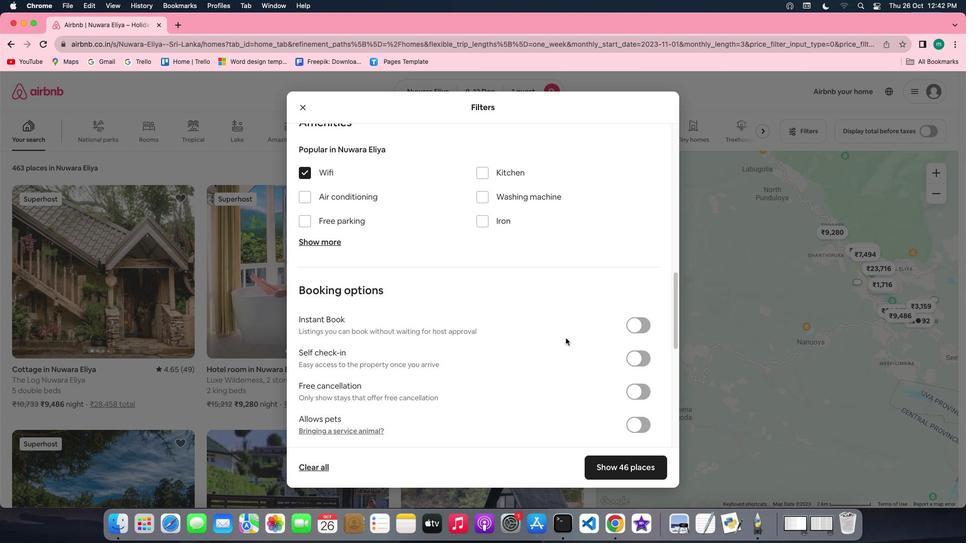 
Action: Mouse scrolled (552, 324) with delta (32, 97)
Screenshot: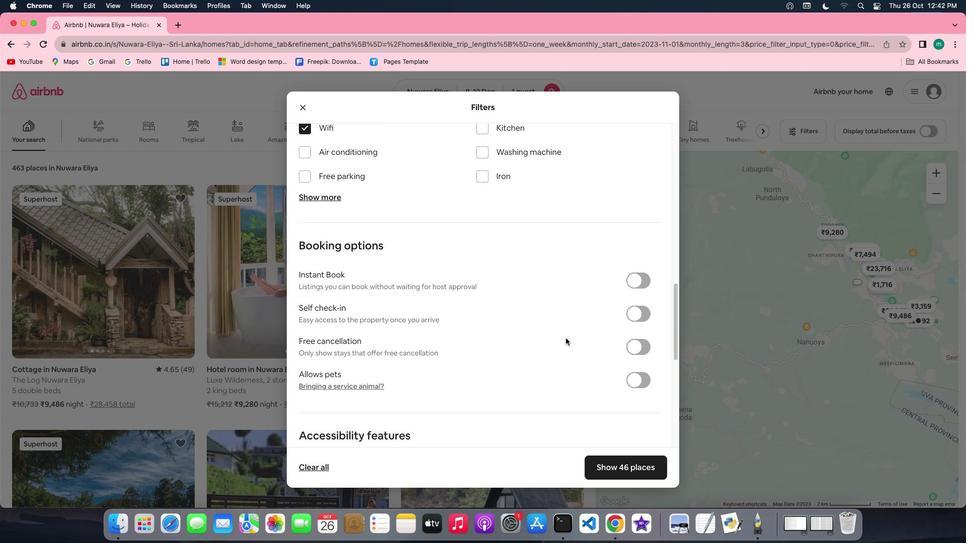 
Action: Mouse scrolled (552, 324) with delta (32, 98)
Screenshot: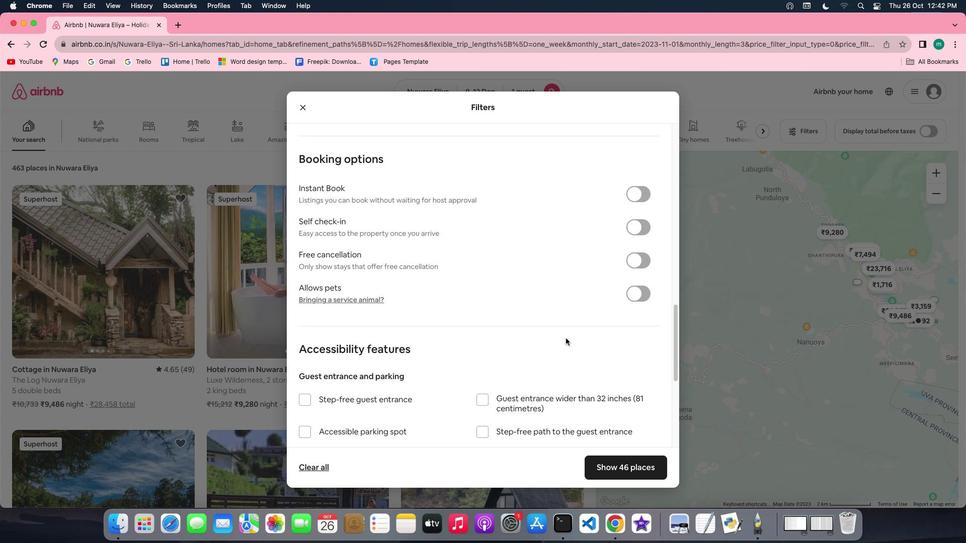 
Action: Mouse scrolled (552, 324) with delta (32, 98)
Screenshot: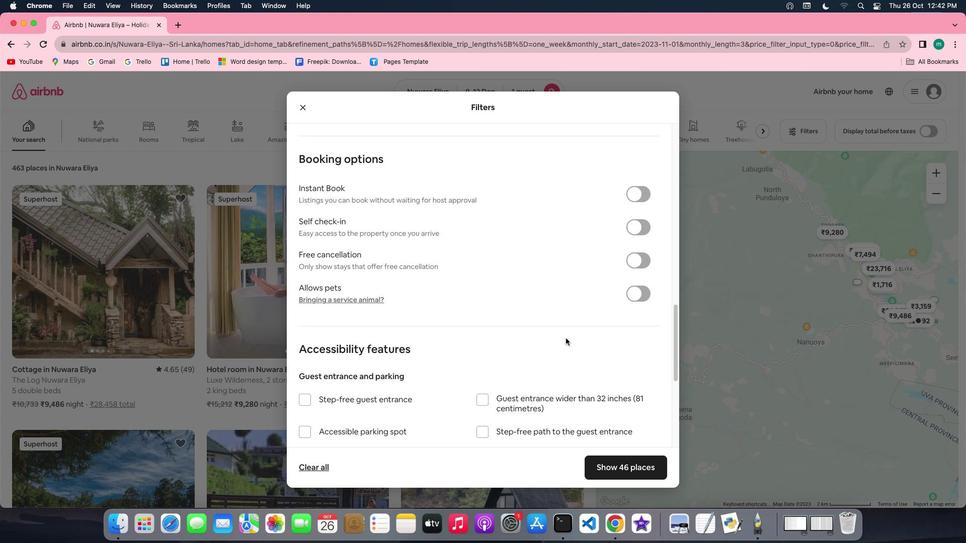 
Action: Mouse scrolled (552, 324) with delta (32, 97)
Screenshot: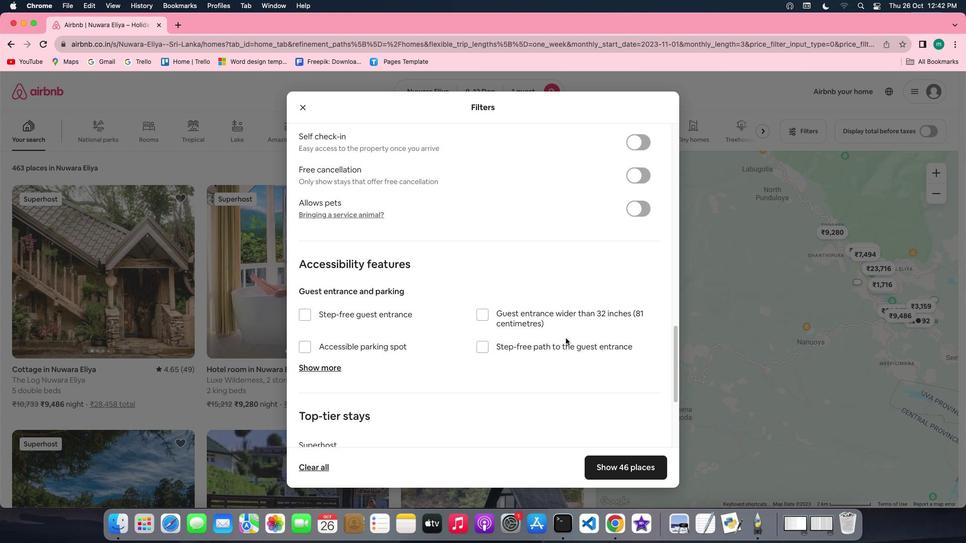 
Action: Mouse scrolled (552, 324) with delta (32, 96)
Screenshot: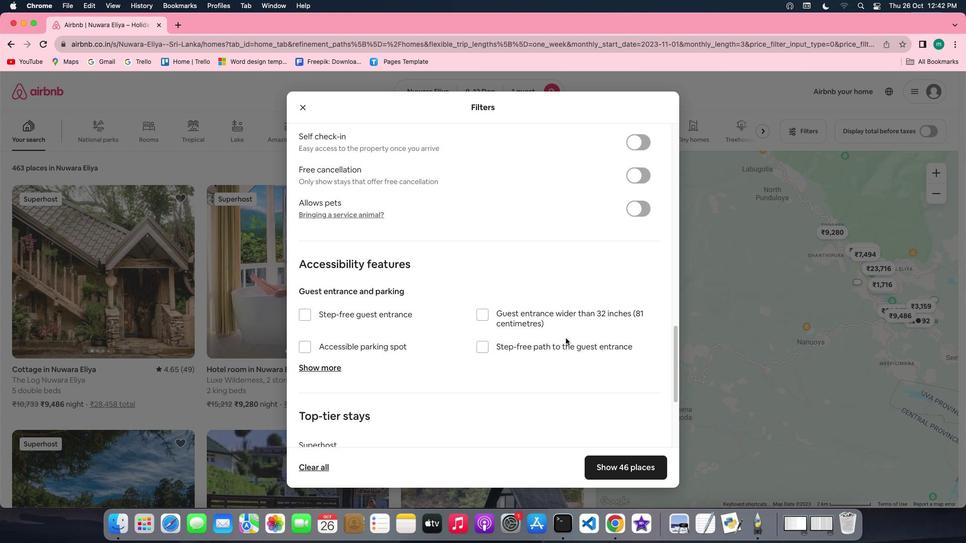 
Action: Mouse scrolled (552, 324) with delta (32, 96)
Screenshot: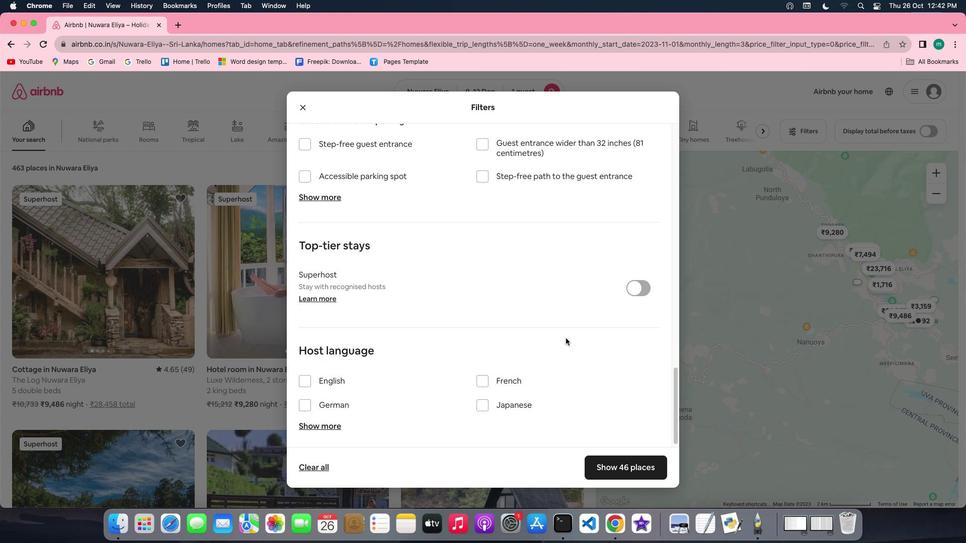 
Action: Mouse scrolled (552, 324) with delta (32, 98)
Screenshot: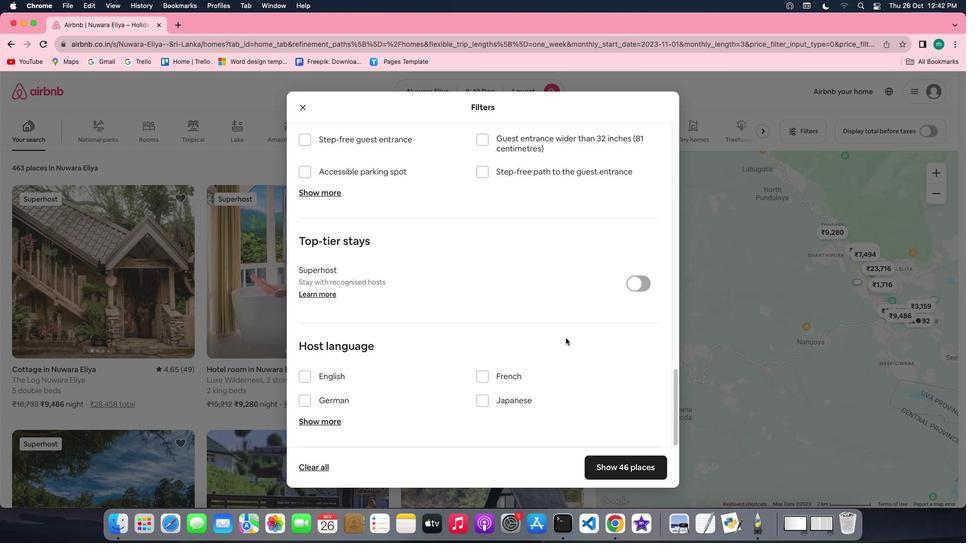 
Action: Mouse scrolled (552, 324) with delta (32, 98)
Screenshot: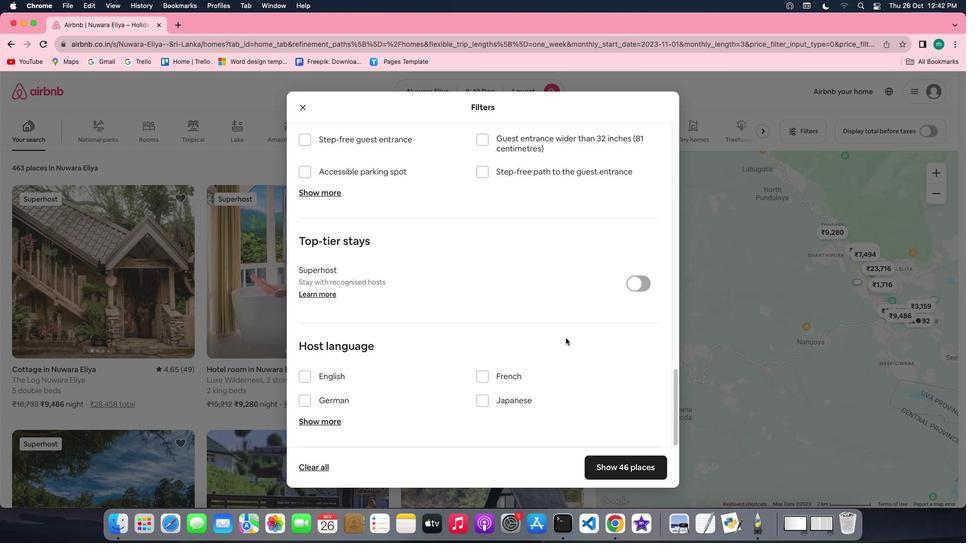 
Action: Mouse scrolled (552, 324) with delta (32, 97)
Screenshot: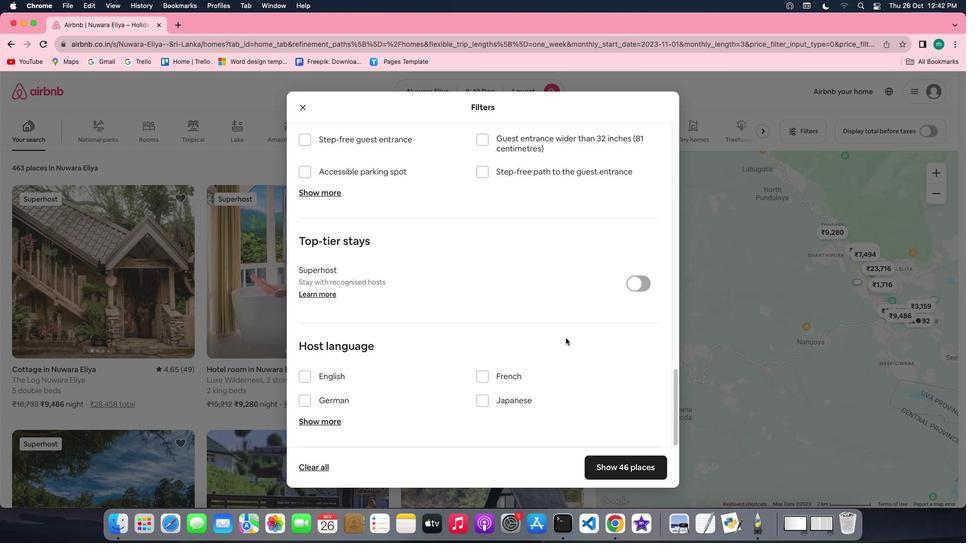 
Action: Mouse scrolled (552, 324) with delta (32, 96)
Screenshot: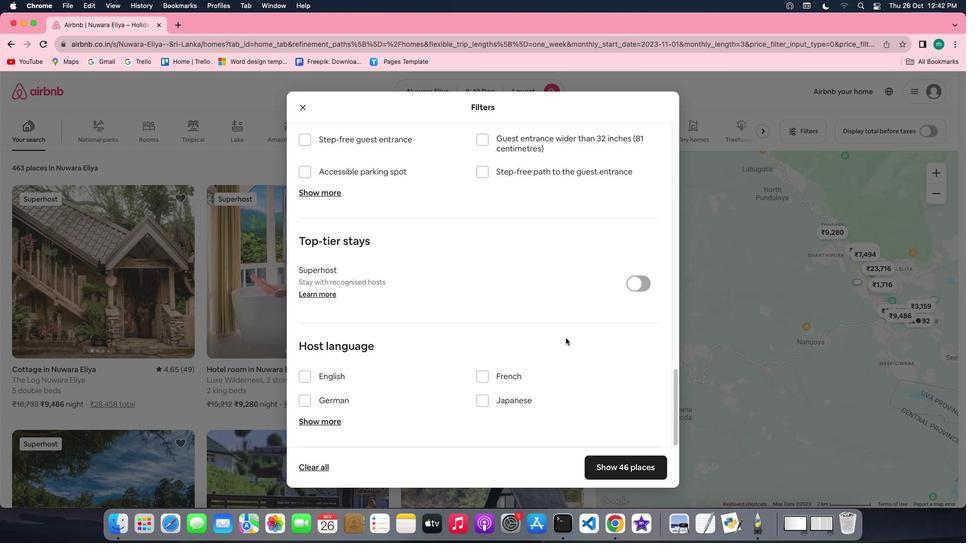 
Action: Mouse scrolled (552, 324) with delta (32, 96)
Screenshot: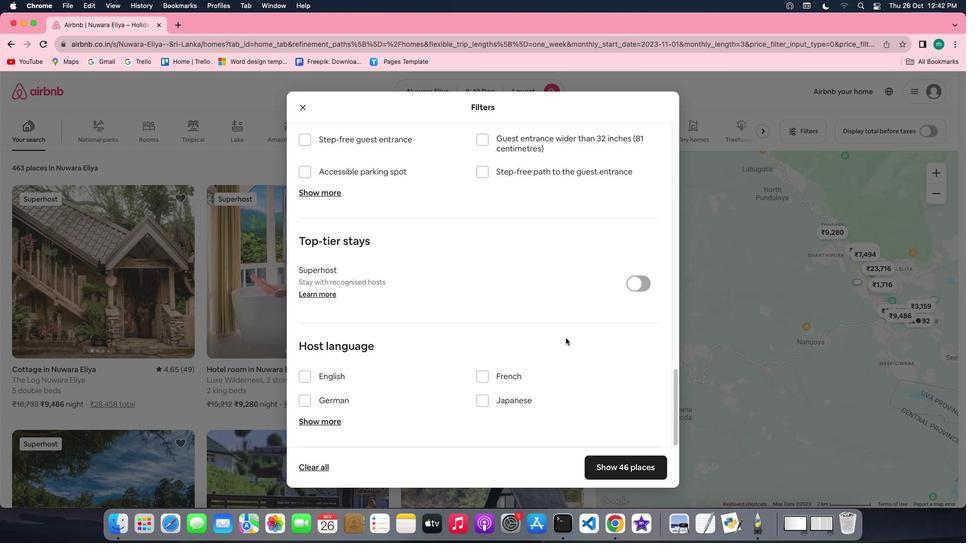 
Action: Mouse moved to (621, 405)
Screenshot: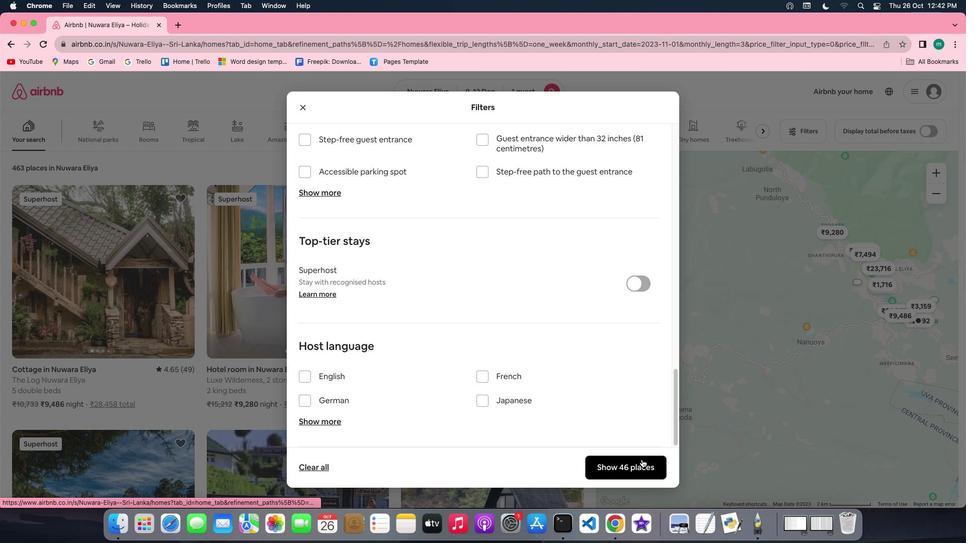 
Action: Mouse pressed left at (621, 405)
Screenshot: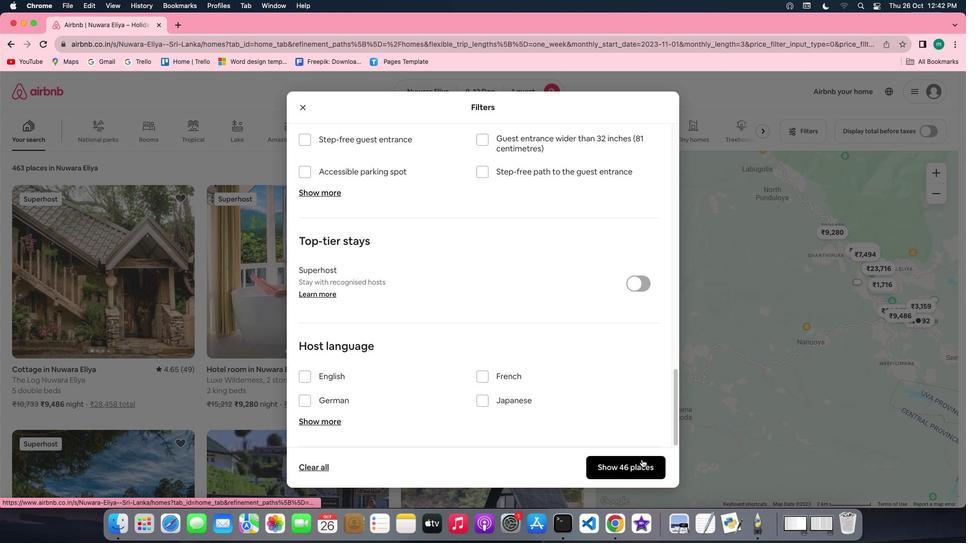 
Action: Mouse moved to (154, 278)
Screenshot: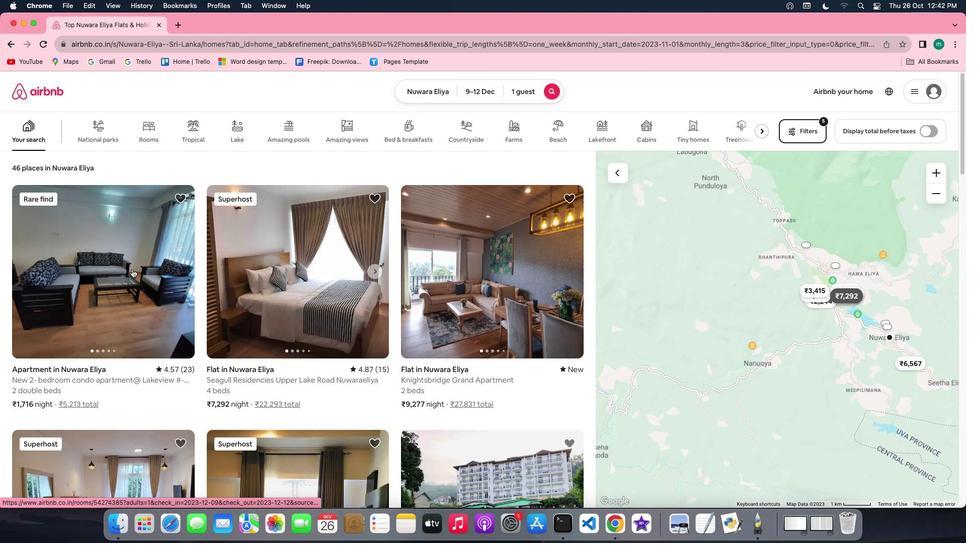 
Action: Mouse pressed left at (154, 278)
Screenshot: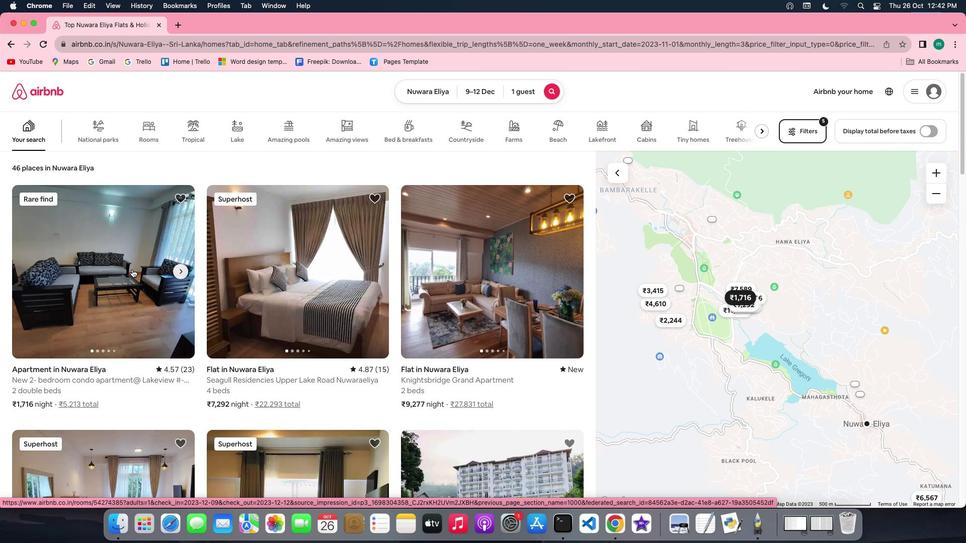 
Action: Mouse moved to (702, 349)
Screenshot: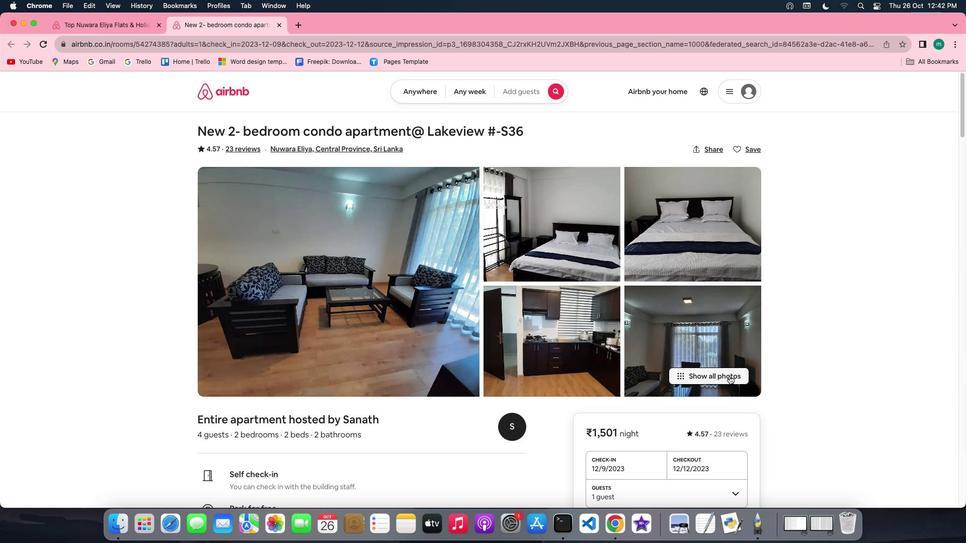 
Action: Mouse pressed left at (702, 349)
Screenshot: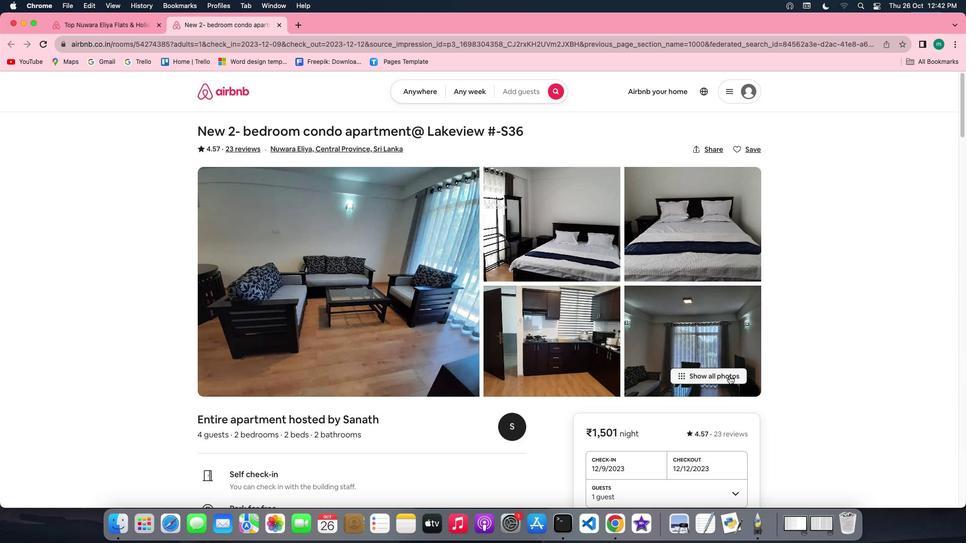 
Action: Mouse moved to (693, 343)
Screenshot: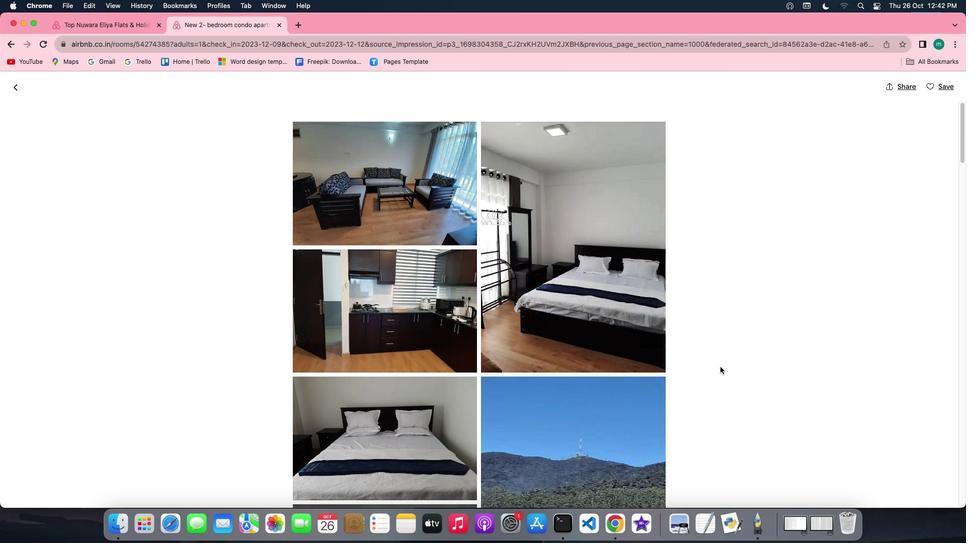 
Action: Mouse scrolled (693, 343) with delta (32, 98)
Screenshot: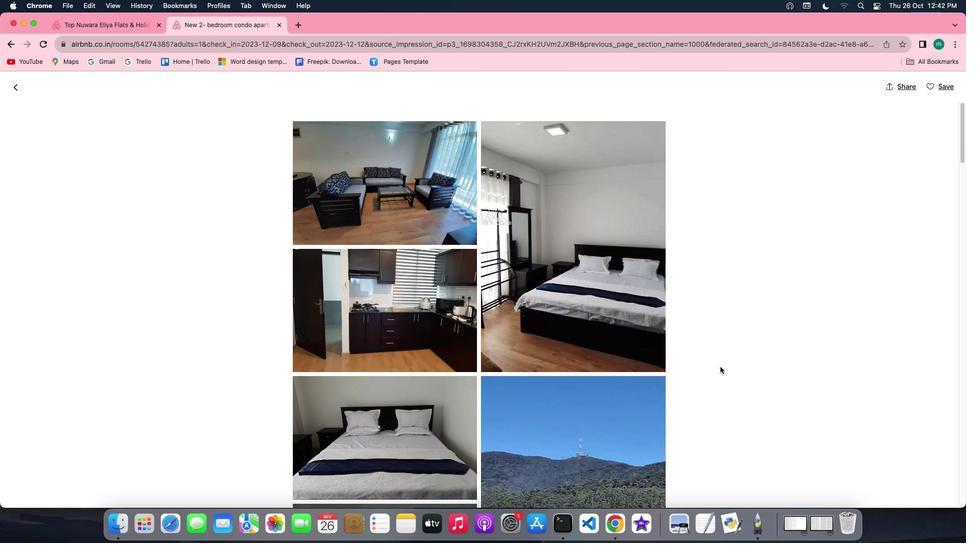 
Action: Mouse scrolled (693, 343) with delta (32, 98)
Screenshot: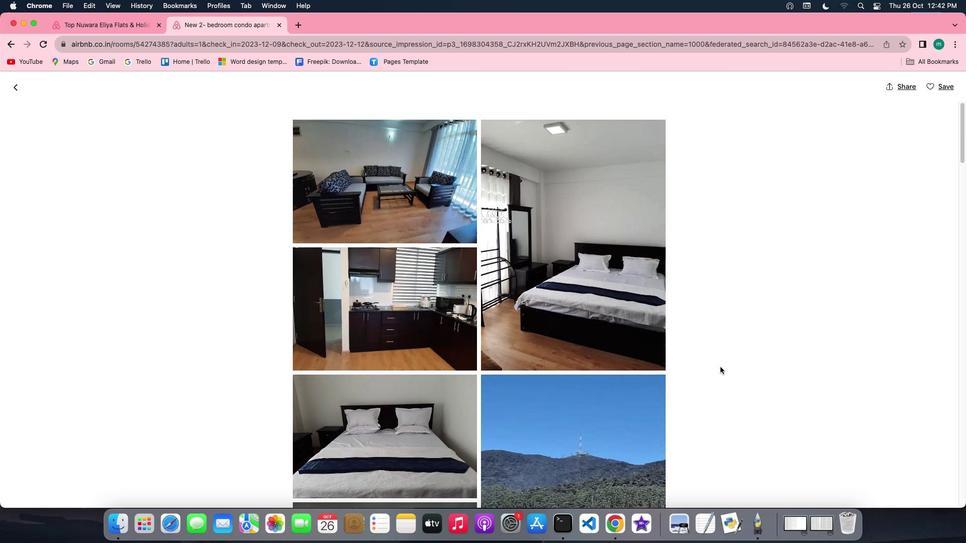 
Action: Mouse scrolled (693, 343) with delta (32, 97)
Screenshot: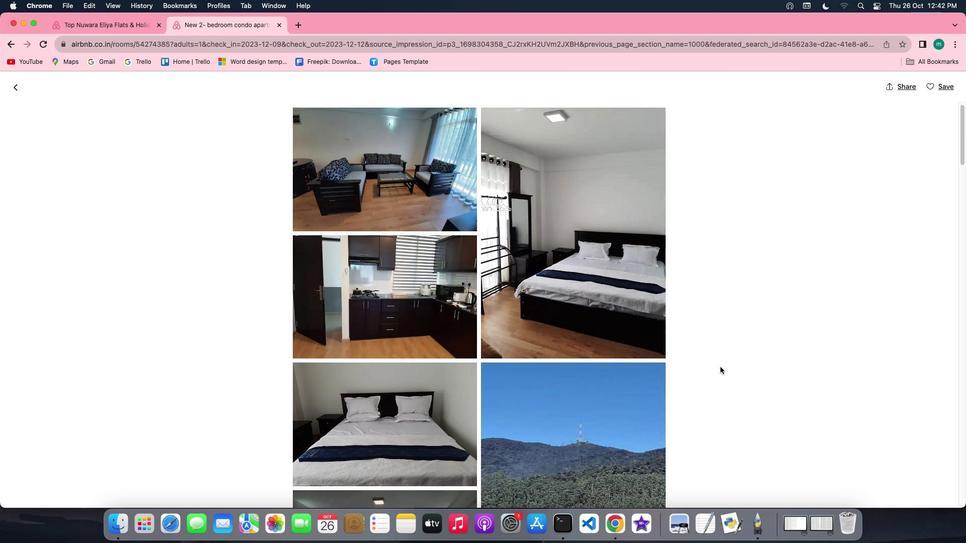 
Action: Mouse moved to (552, 335)
Screenshot: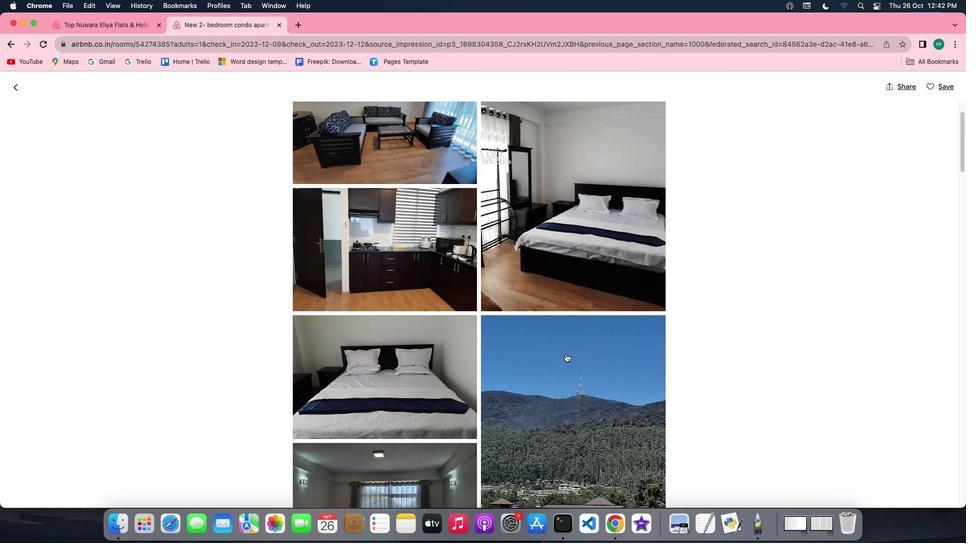 
Action: Mouse scrolled (552, 335) with delta (32, 98)
Screenshot: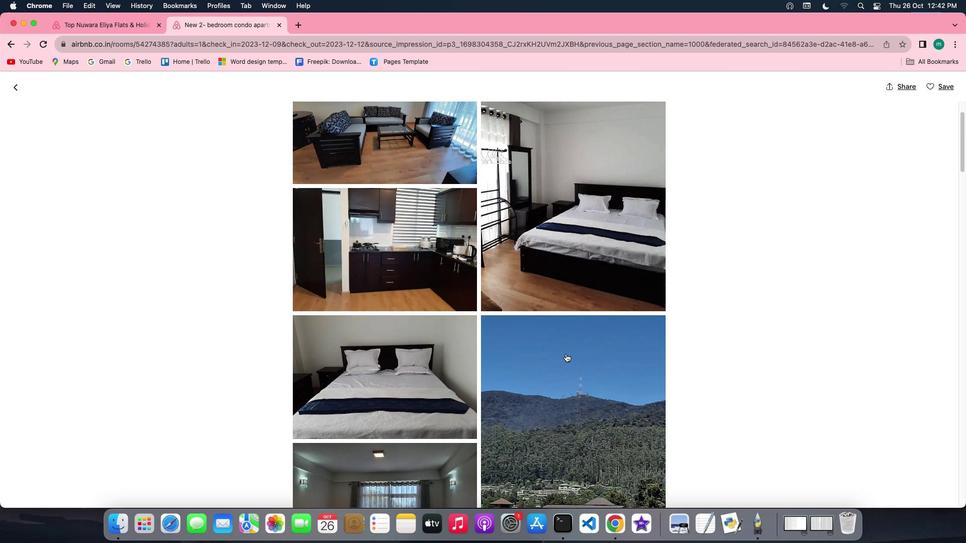 
Action: Mouse scrolled (552, 335) with delta (32, 98)
Screenshot: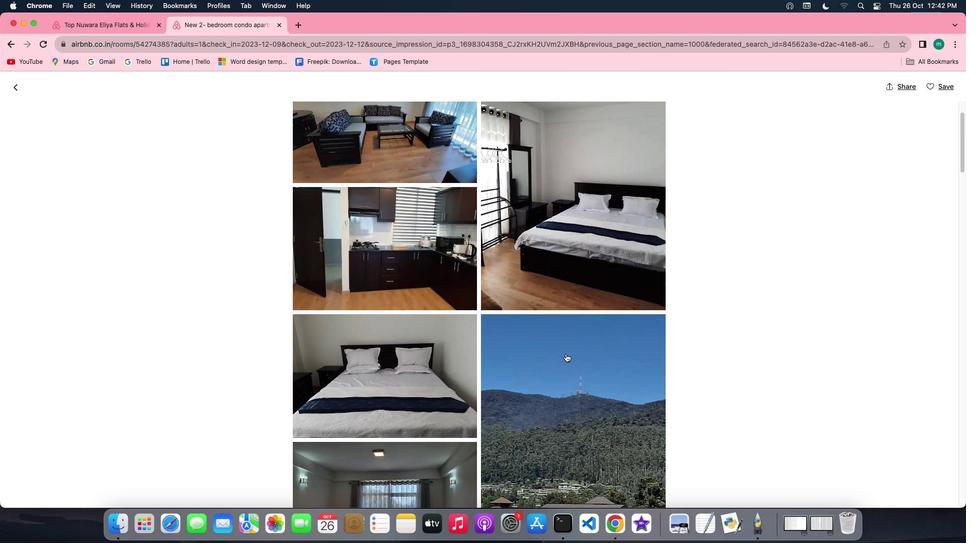 
Action: Mouse scrolled (552, 335) with delta (32, 97)
Screenshot: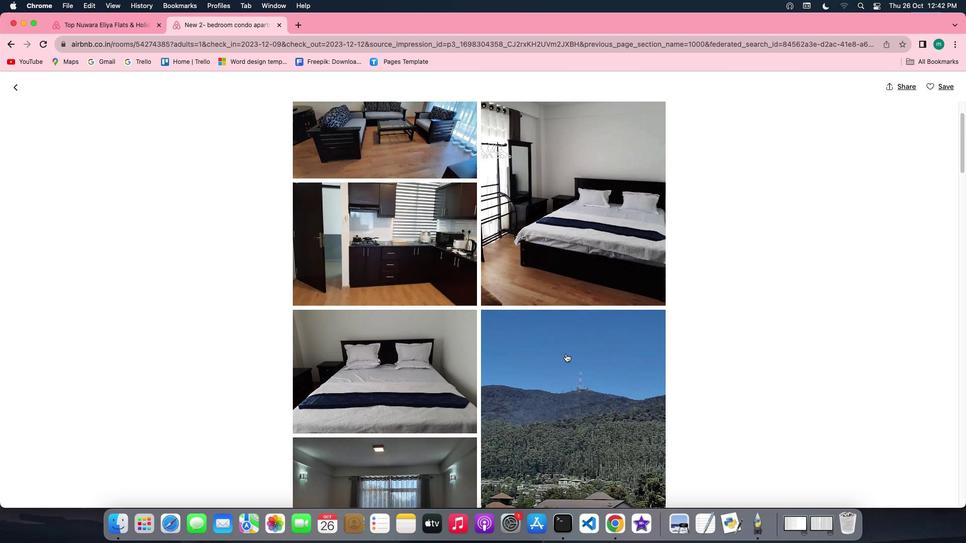 
Action: Mouse scrolled (552, 335) with delta (32, 98)
Screenshot: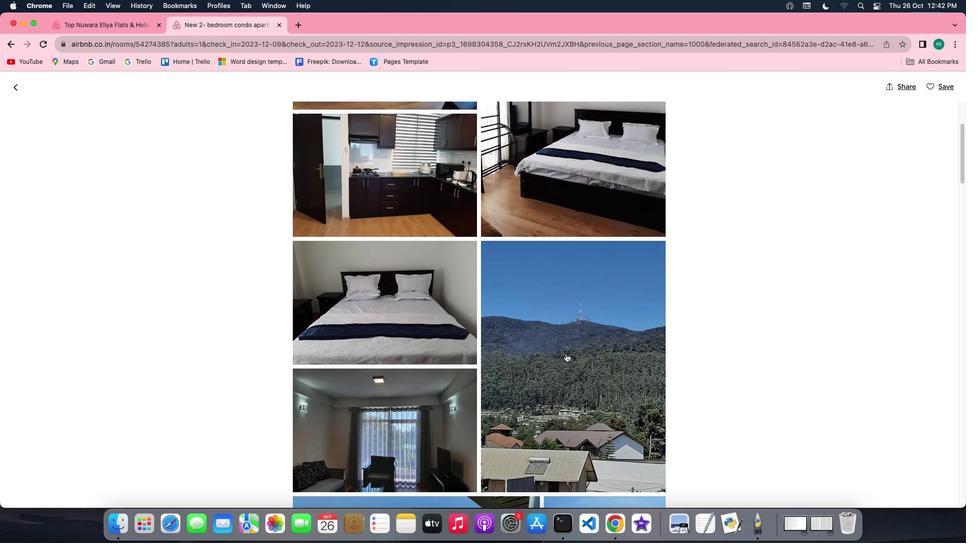 
Action: Mouse scrolled (552, 335) with delta (32, 98)
Screenshot: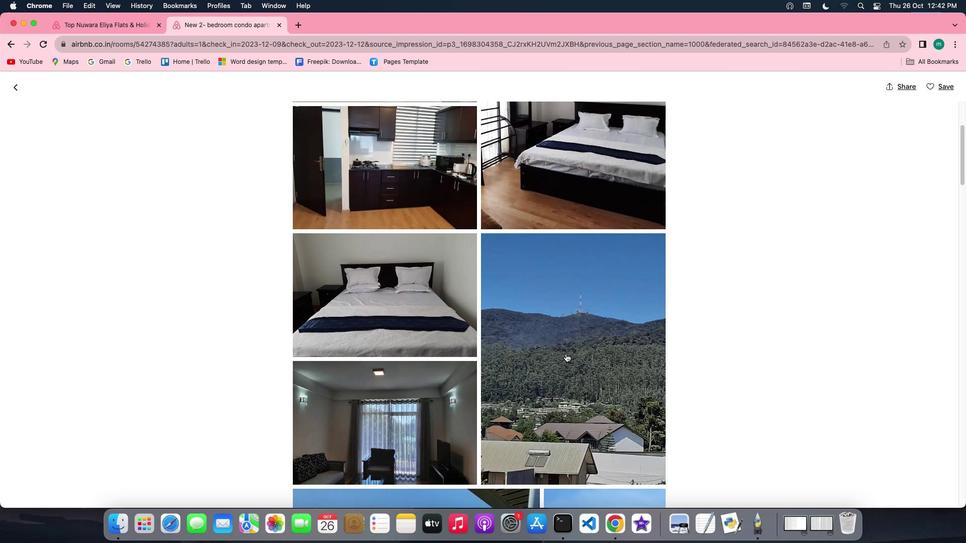 
Action: Mouse scrolled (552, 335) with delta (32, 97)
Screenshot: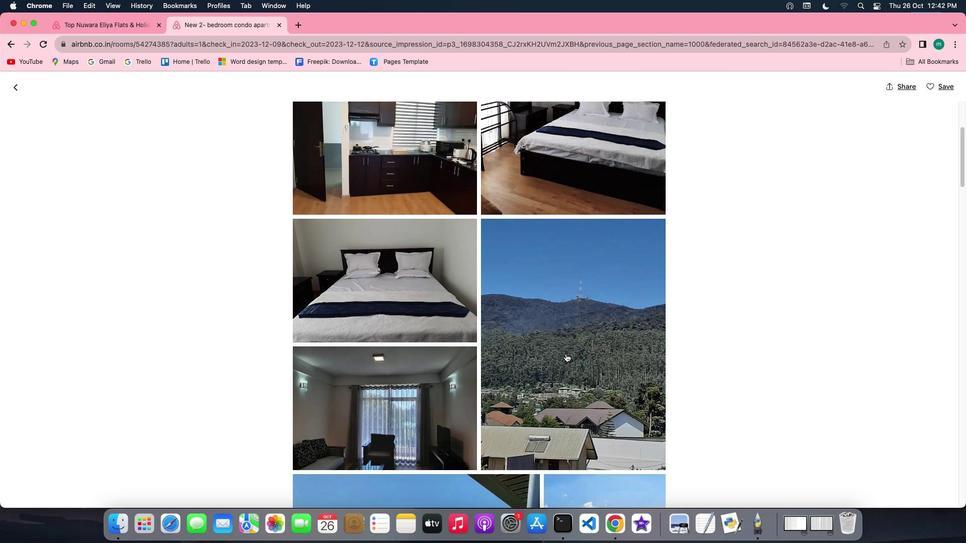 
Action: Mouse scrolled (552, 335) with delta (32, 98)
Screenshot: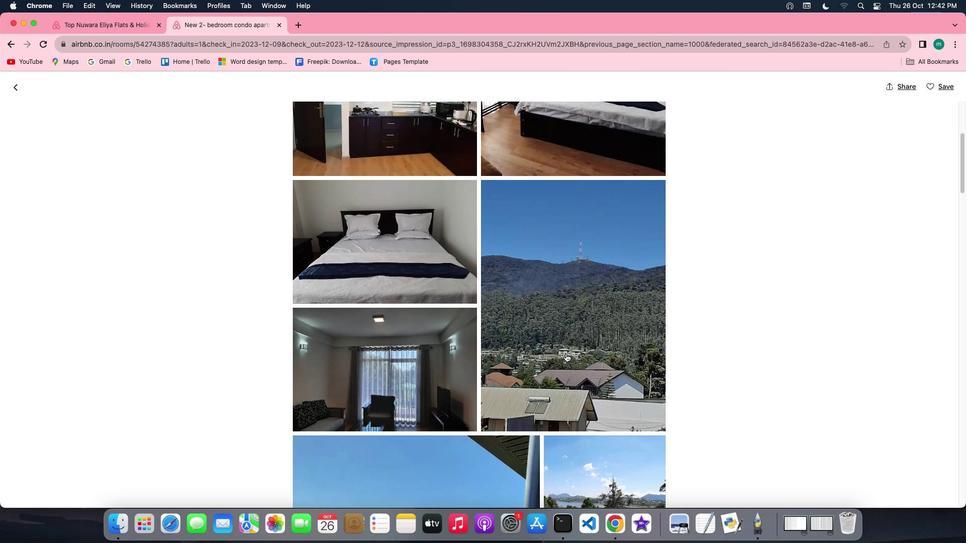
Action: Mouse scrolled (552, 335) with delta (32, 98)
Screenshot: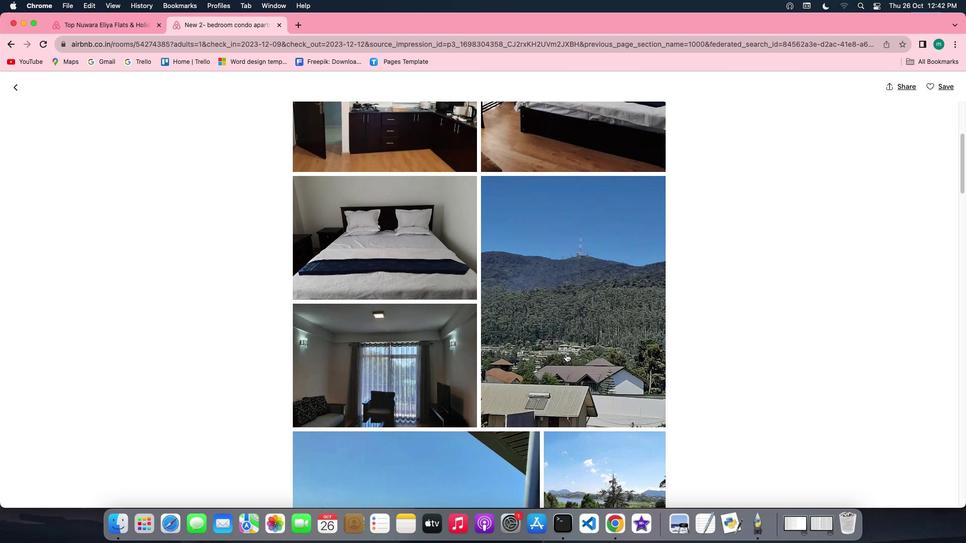 
Action: Mouse scrolled (552, 335) with delta (32, 98)
Screenshot: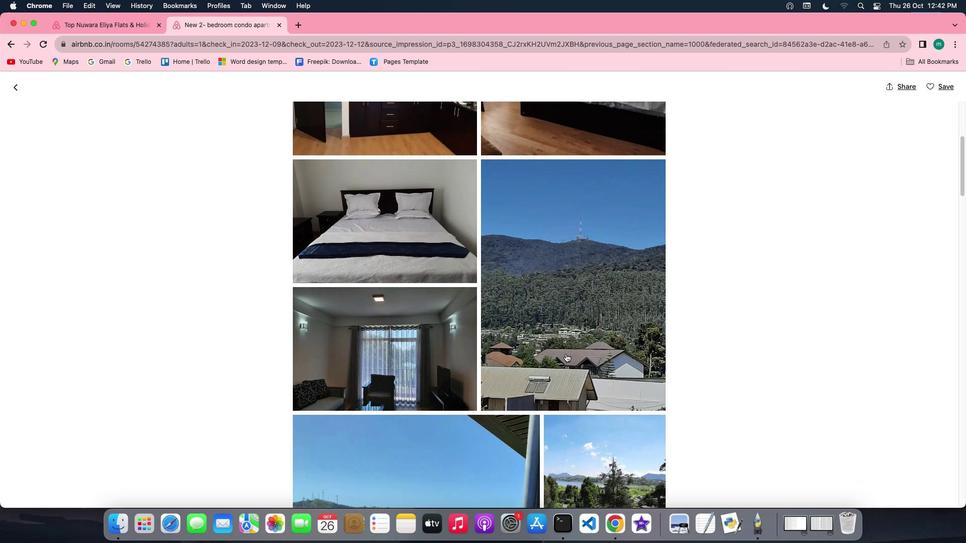 
Action: Mouse scrolled (552, 335) with delta (32, 98)
Screenshot: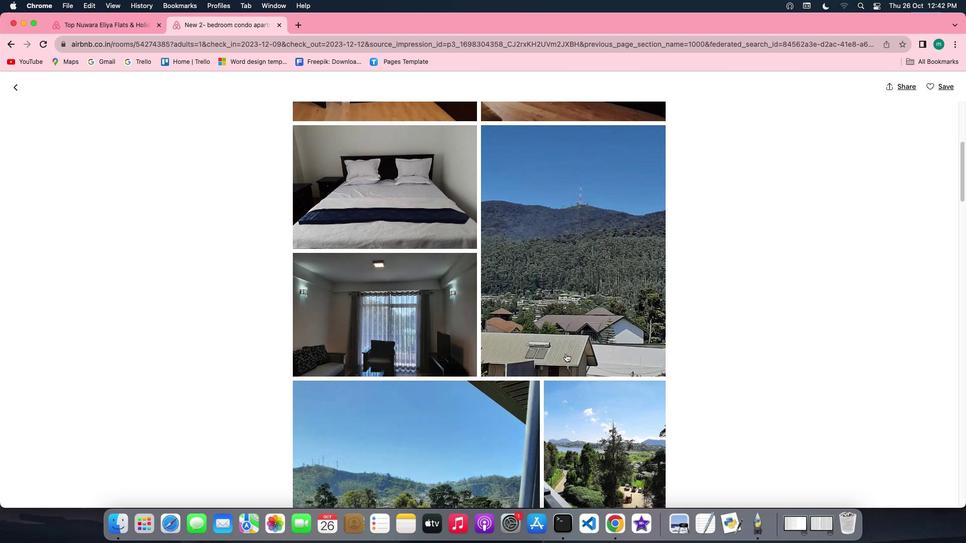 
Action: Mouse scrolled (552, 335) with delta (32, 98)
Screenshot: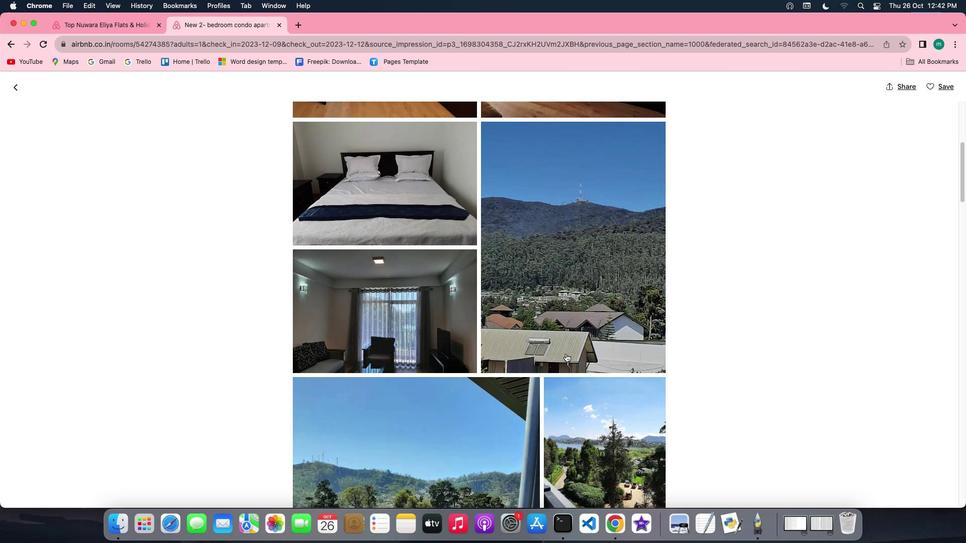 
Action: Mouse scrolled (552, 335) with delta (32, 98)
Screenshot: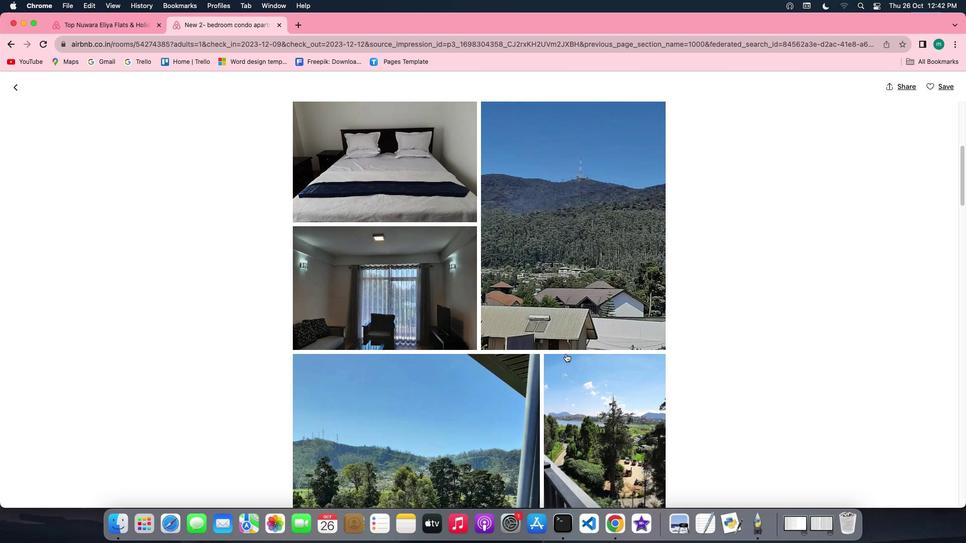
Action: Mouse scrolled (552, 335) with delta (32, 98)
Screenshot: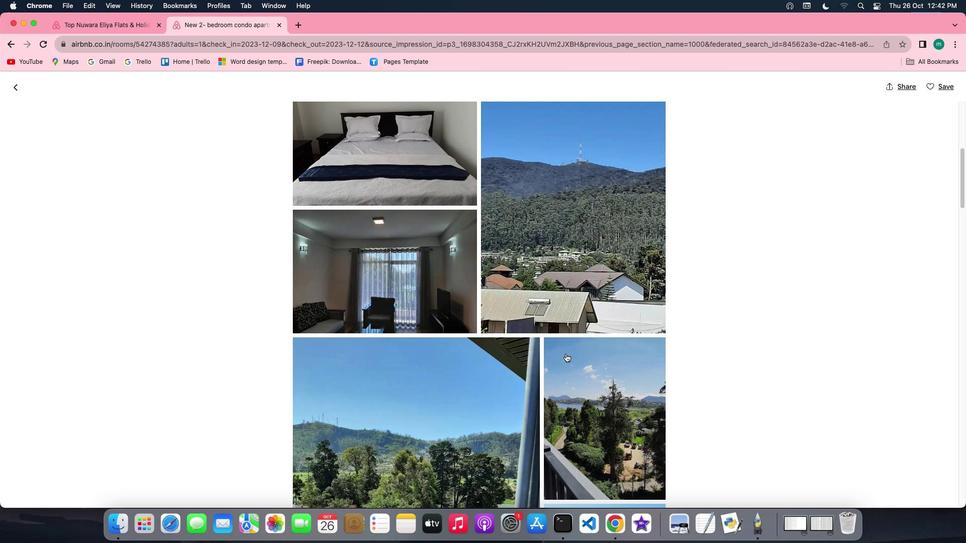 
Action: Mouse scrolled (552, 335) with delta (32, 98)
Screenshot: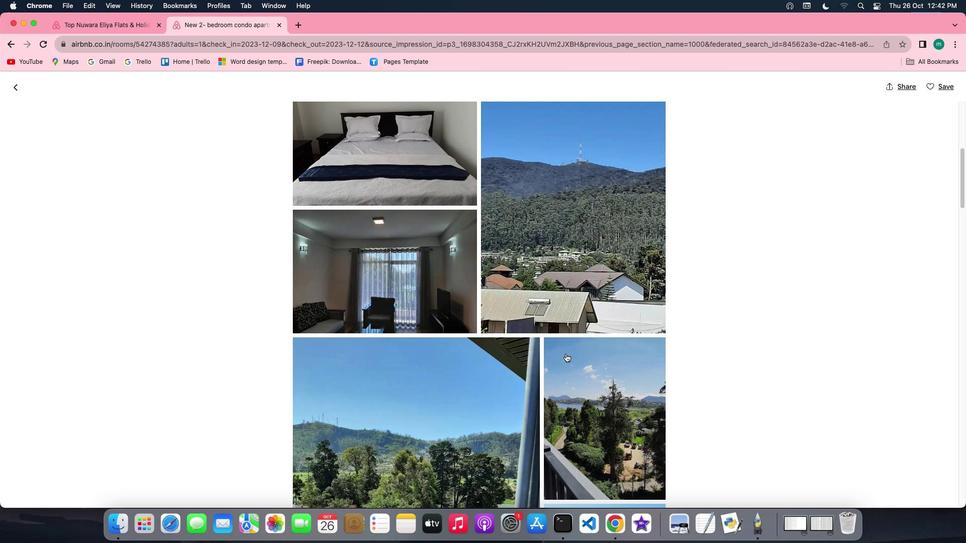 
Action: Mouse scrolled (552, 335) with delta (32, 97)
Screenshot: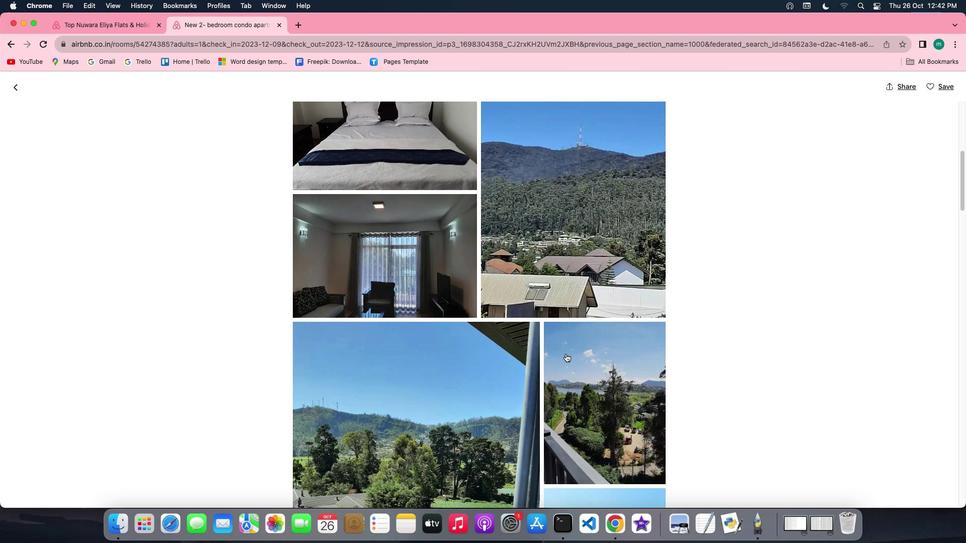 
Action: Mouse scrolled (552, 335) with delta (32, 97)
Screenshot: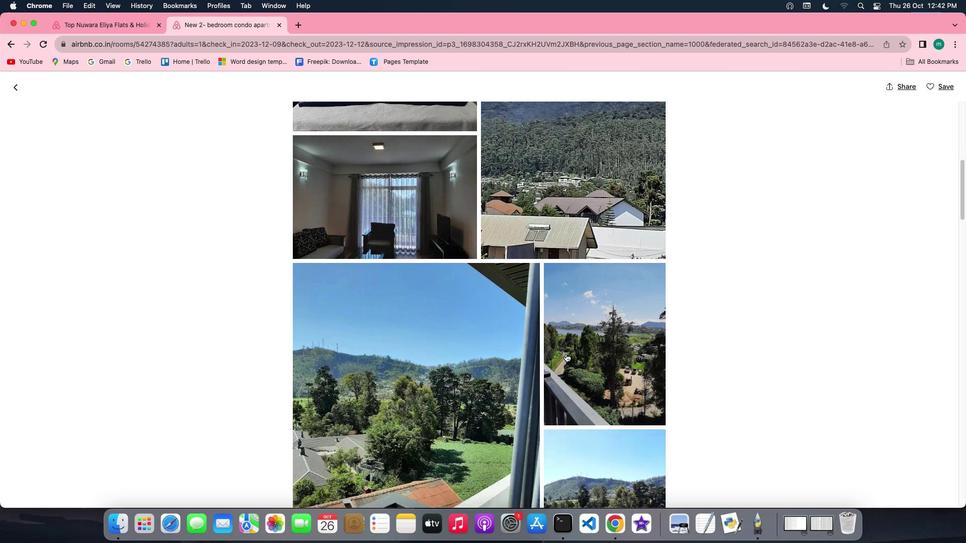 
Action: Mouse scrolled (552, 335) with delta (32, 98)
Screenshot: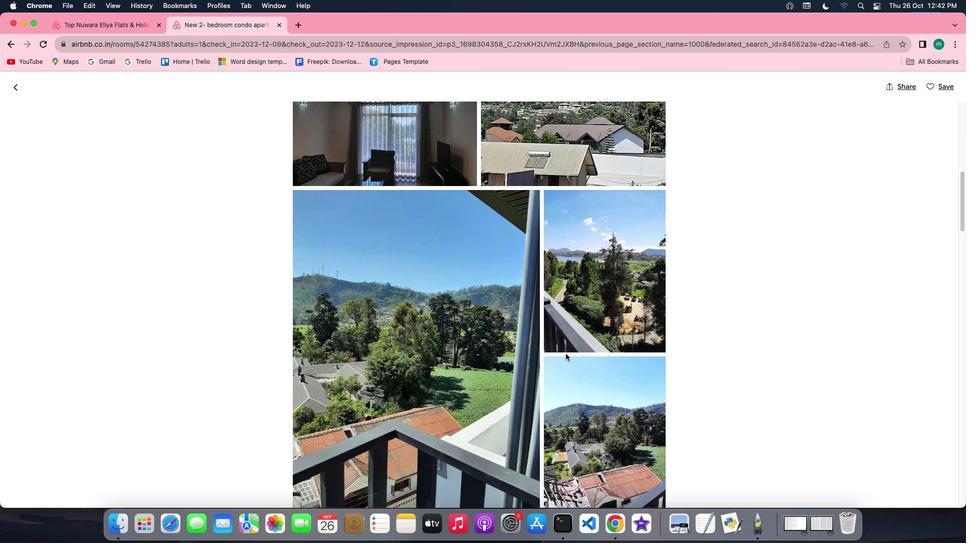 
Action: Mouse scrolled (552, 335) with delta (32, 98)
Screenshot: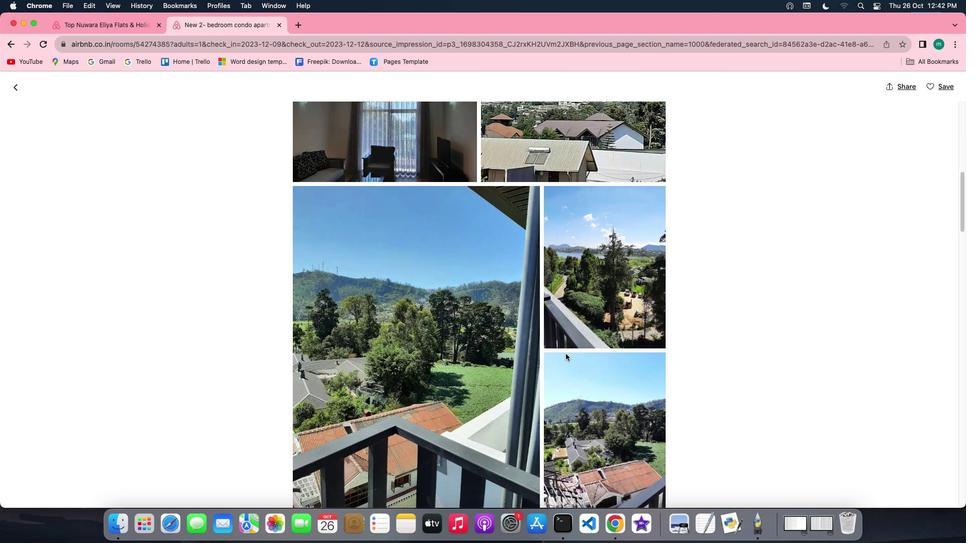 
Action: Mouse scrolled (552, 335) with delta (32, 97)
Screenshot: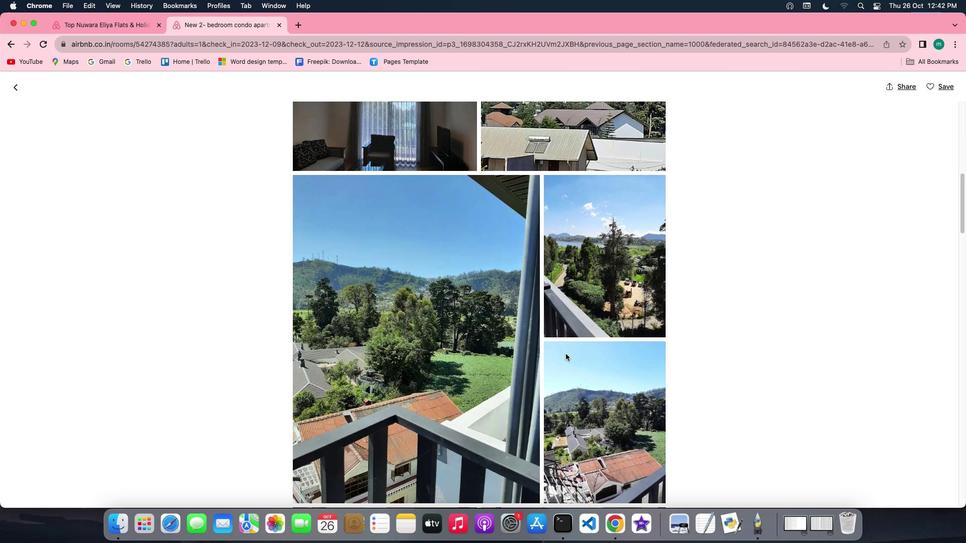 
Action: Mouse scrolled (552, 335) with delta (32, 97)
Screenshot: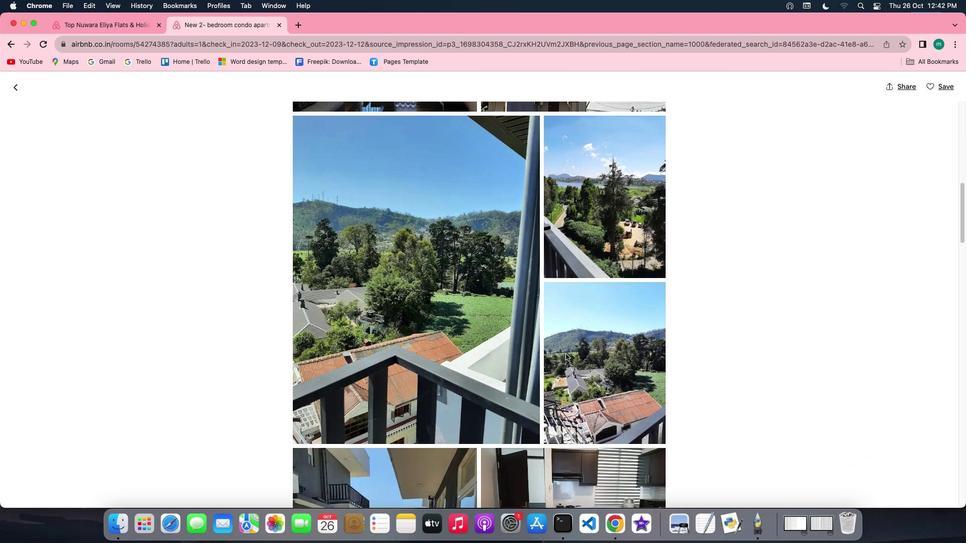 
Action: Mouse scrolled (552, 335) with delta (32, 97)
Screenshot: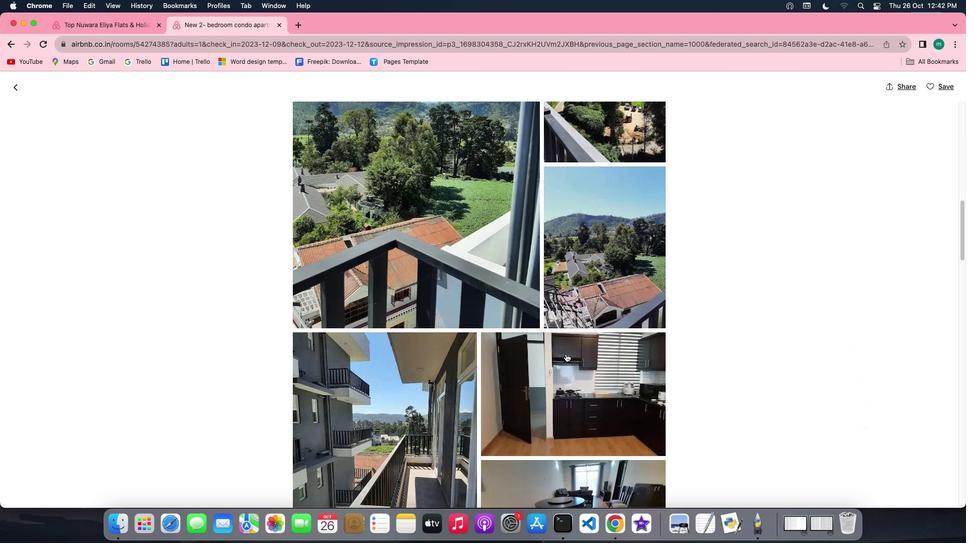 
Action: Mouse scrolled (552, 335) with delta (32, 98)
Screenshot: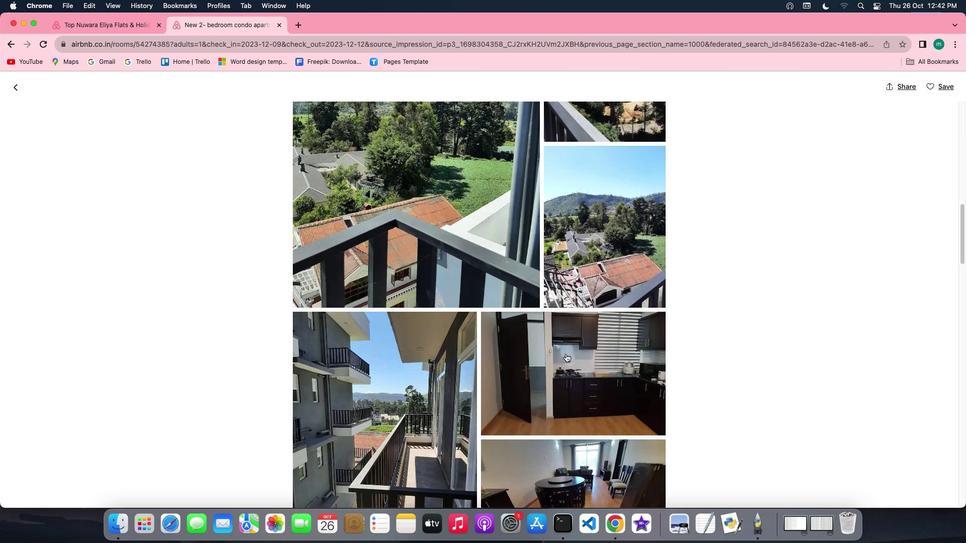 
Action: Mouse scrolled (552, 335) with delta (32, 98)
Screenshot: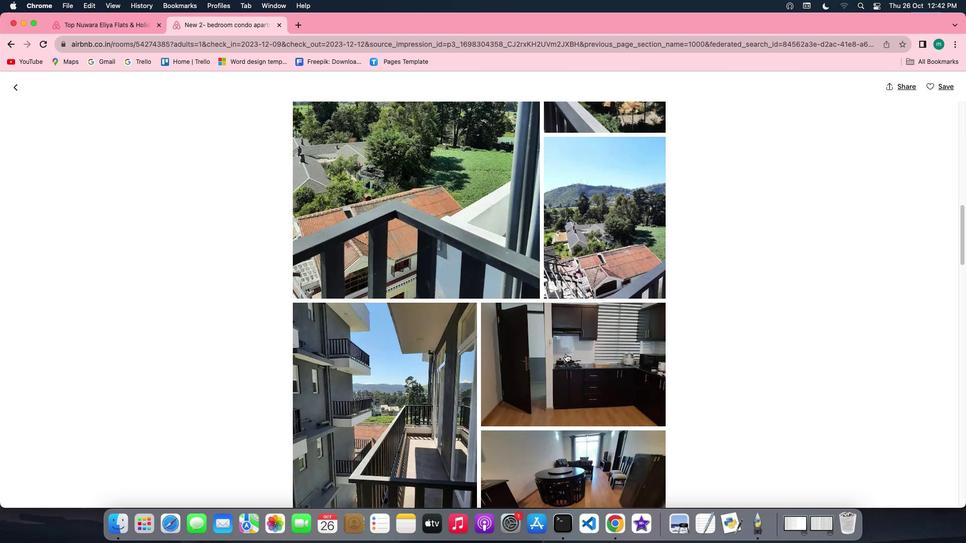 
Action: Mouse scrolled (552, 335) with delta (32, 97)
Screenshot: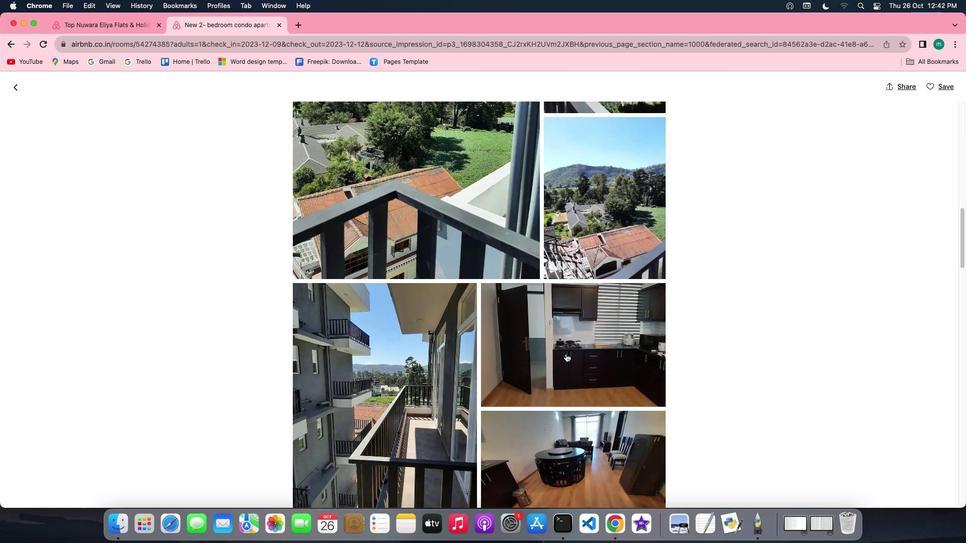 
Action: Mouse scrolled (552, 335) with delta (32, 97)
Screenshot: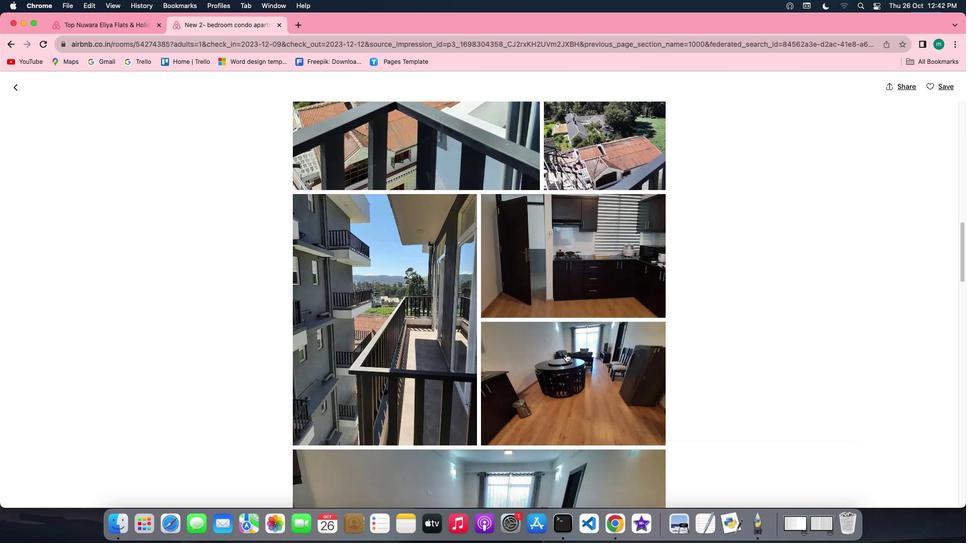 
Action: Mouse scrolled (552, 335) with delta (32, 98)
Screenshot: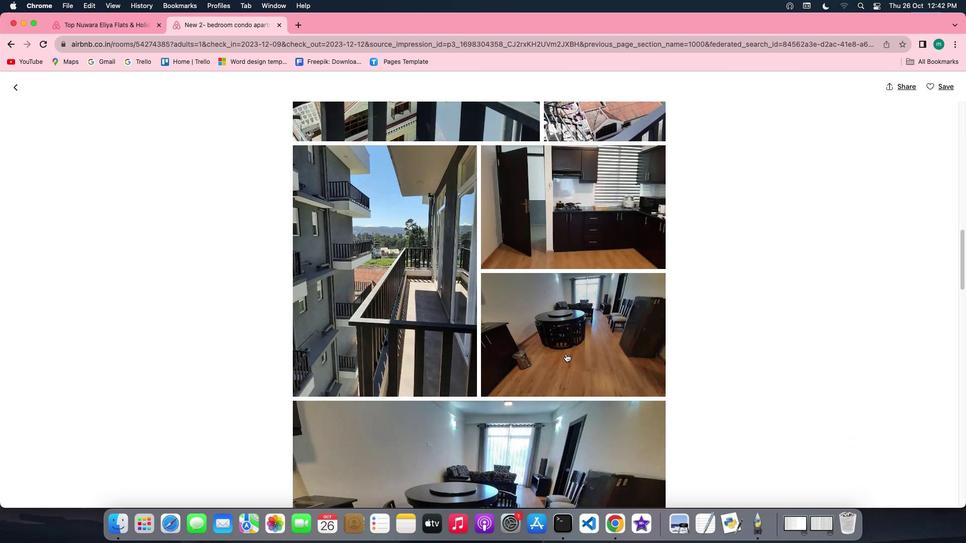 
Action: Mouse scrolled (552, 335) with delta (32, 98)
Screenshot: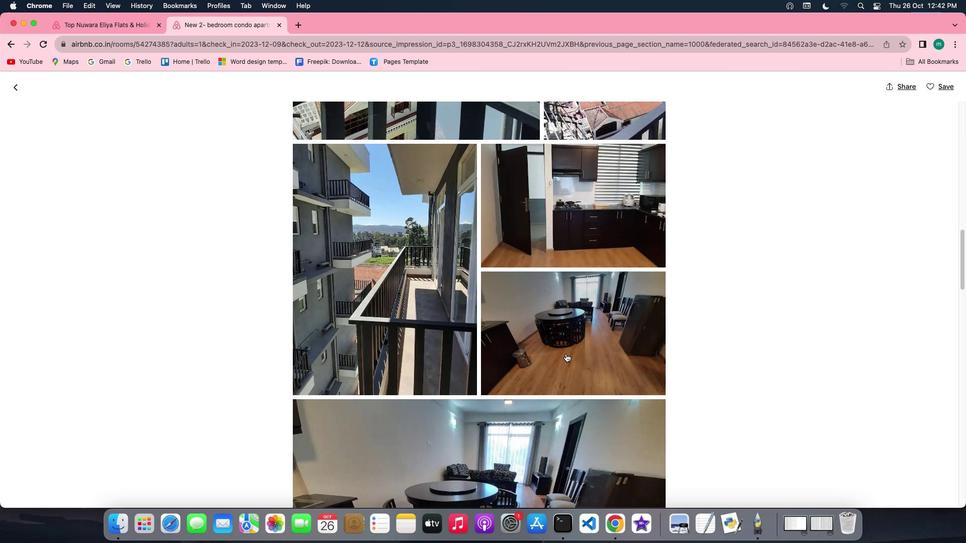 
Action: Mouse scrolled (552, 335) with delta (32, 98)
Screenshot: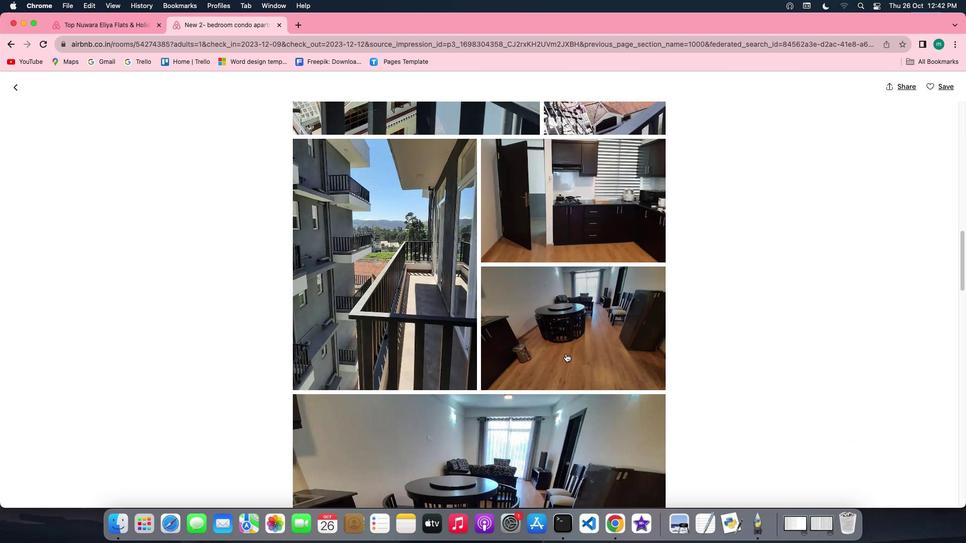 
Action: Mouse scrolled (552, 335) with delta (32, 98)
Screenshot: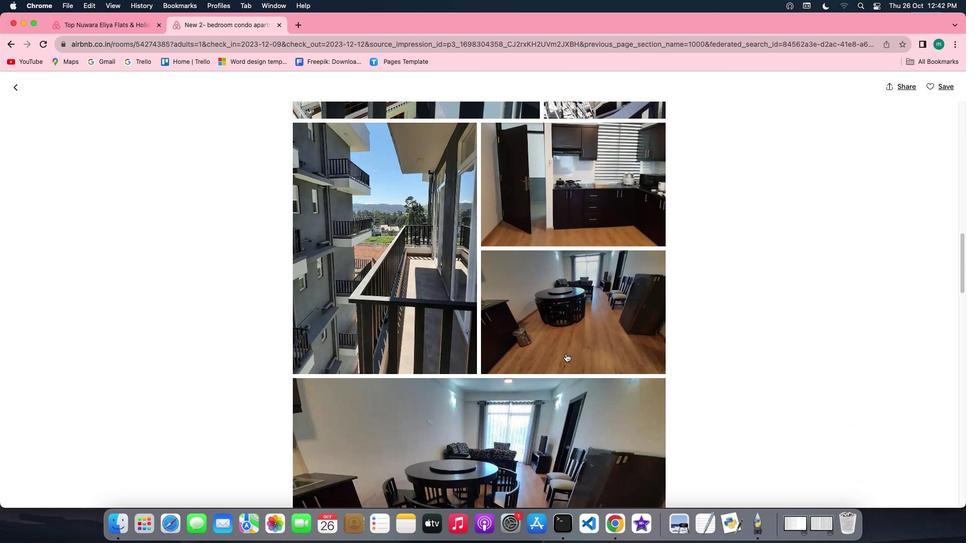 
Action: Mouse scrolled (552, 335) with delta (32, 98)
Screenshot: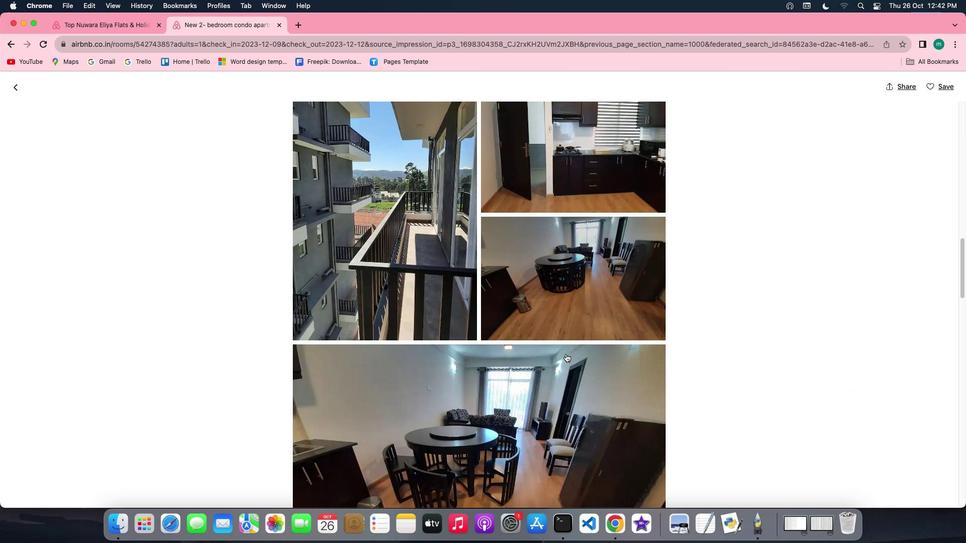
Action: Mouse scrolled (552, 335) with delta (32, 98)
Screenshot: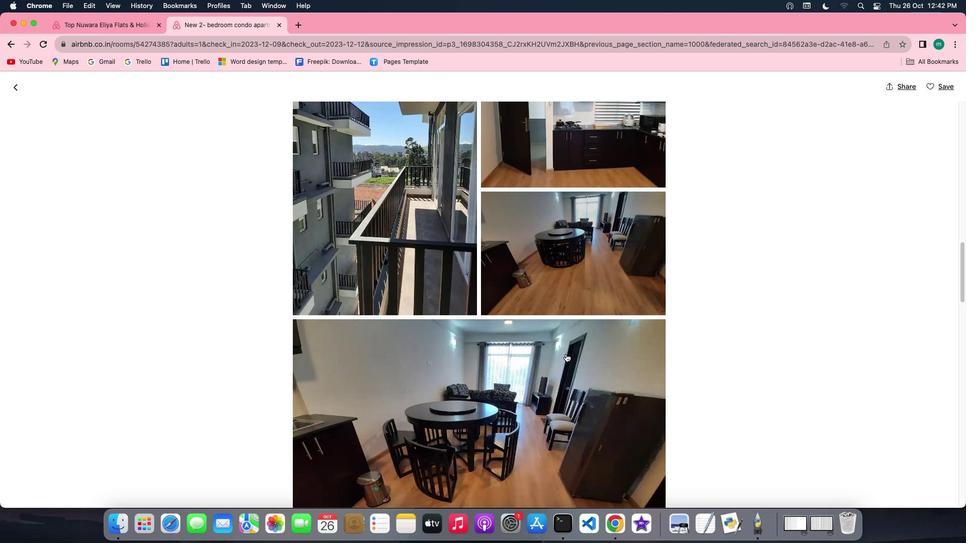 
Action: Mouse scrolled (552, 335) with delta (32, 98)
Screenshot: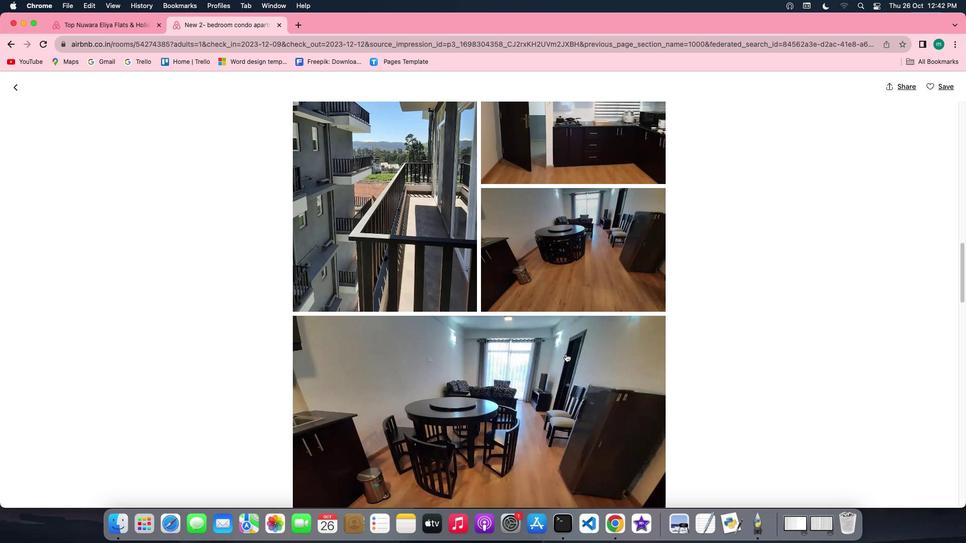 
Action: Mouse scrolled (552, 335) with delta (32, 97)
Screenshot: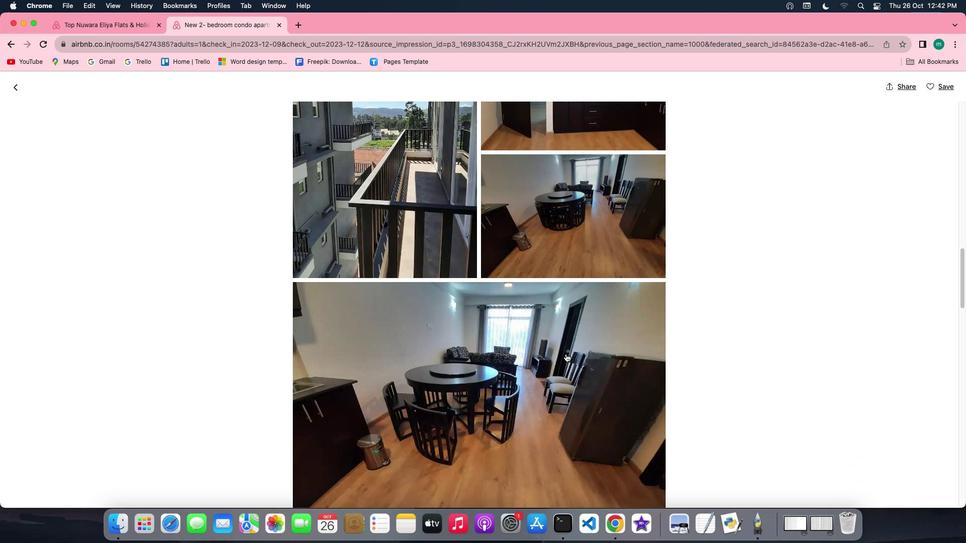 
Action: Mouse scrolled (552, 335) with delta (32, 97)
Screenshot: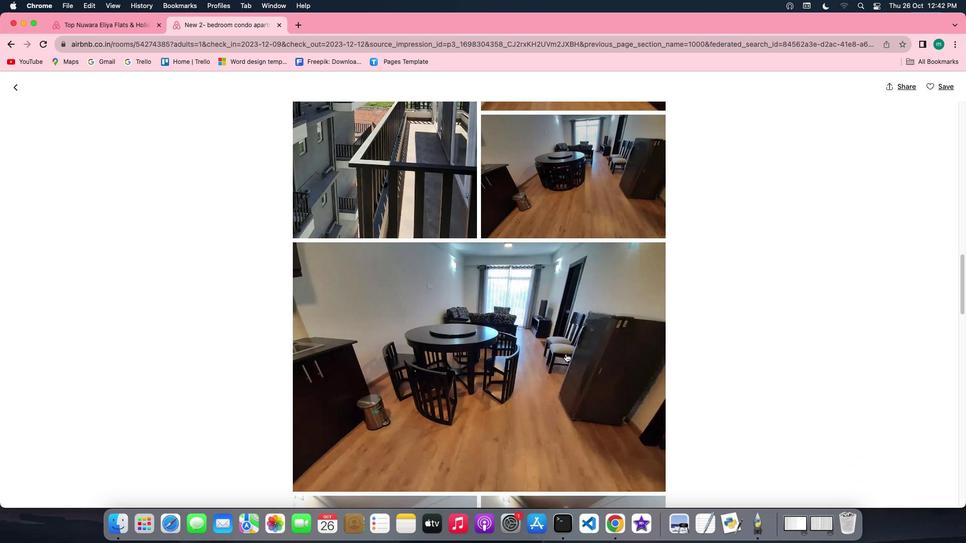 
Action: Mouse scrolled (552, 335) with delta (32, 97)
Screenshot: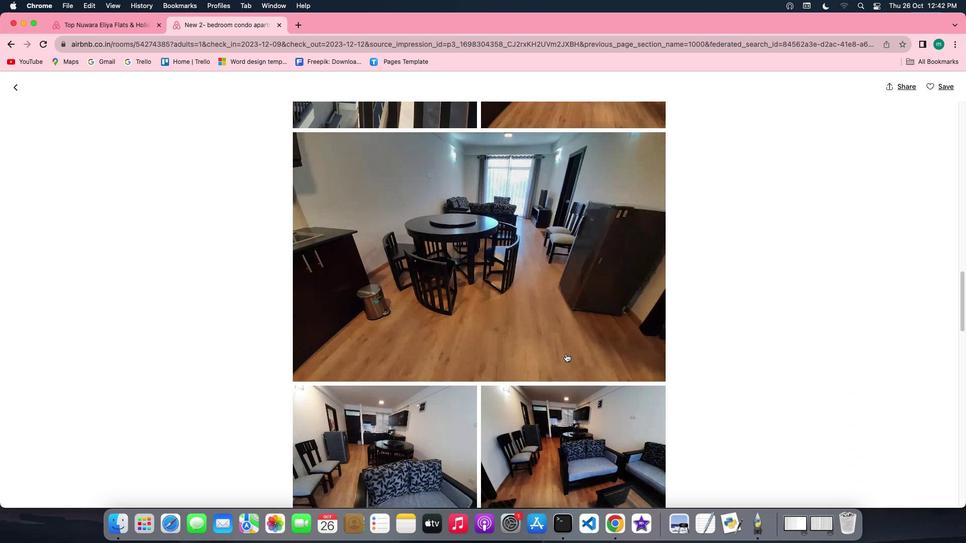 
Action: Mouse scrolled (552, 335) with delta (32, 98)
Screenshot: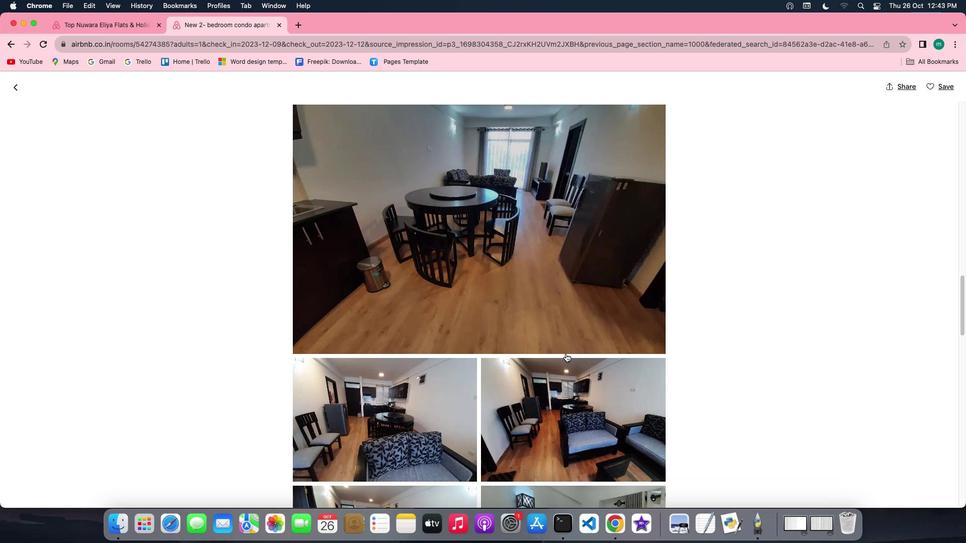 
Action: Mouse scrolled (552, 335) with delta (32, 98)
Screenshot: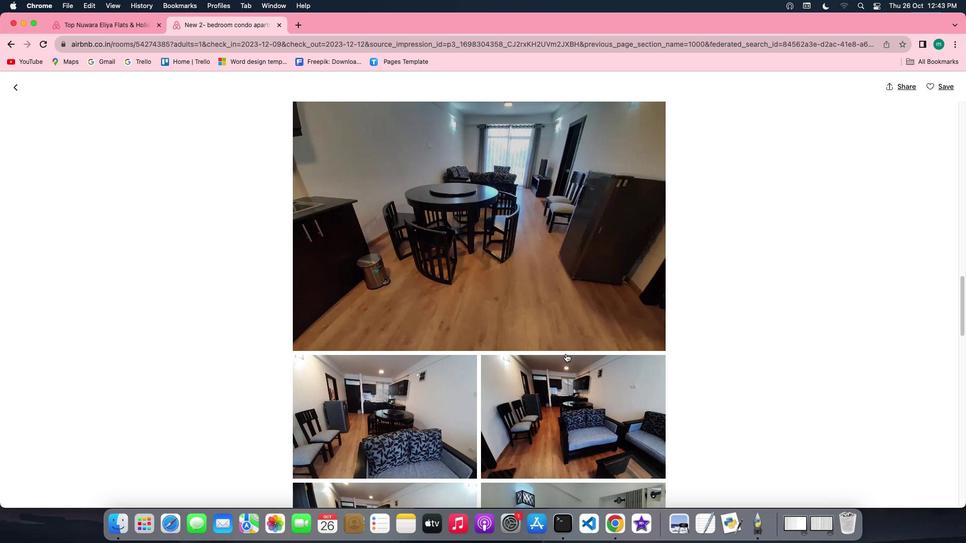 
Action: Mouse scrolled (552, 335) with delta (32, 97)
Screenshot: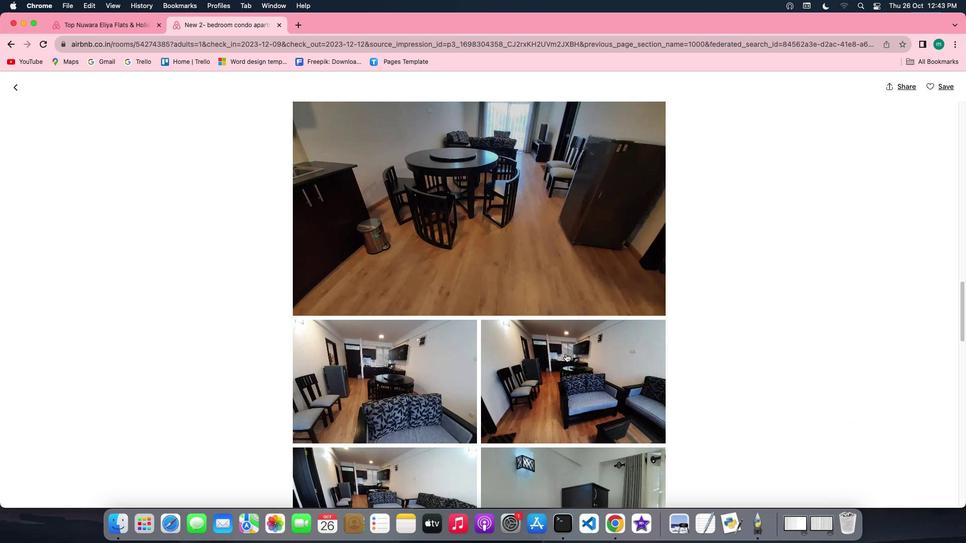 
Action: Mouse scrolled (552, 335) with delta (32, 97)
Screenshot: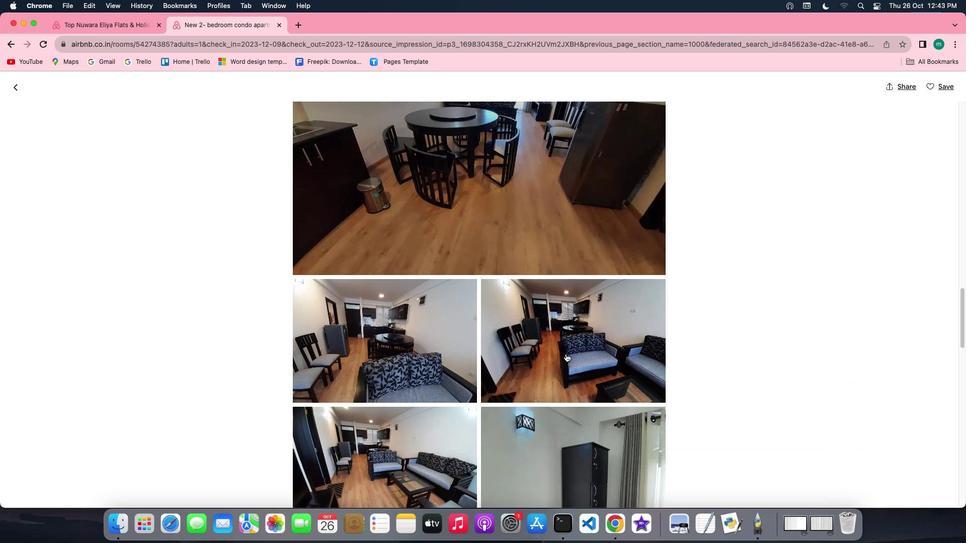 
Action: Mouse scrolled (552, 335) with delta (32, 97)
Screenshot: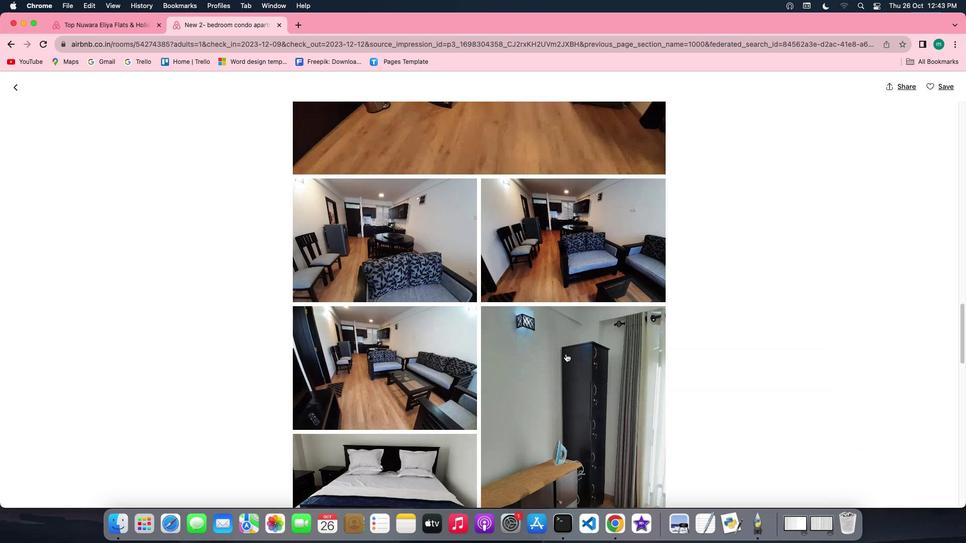 
Action: Mouse scrolled (552, 335) with delta (32, 98)
Screenshot: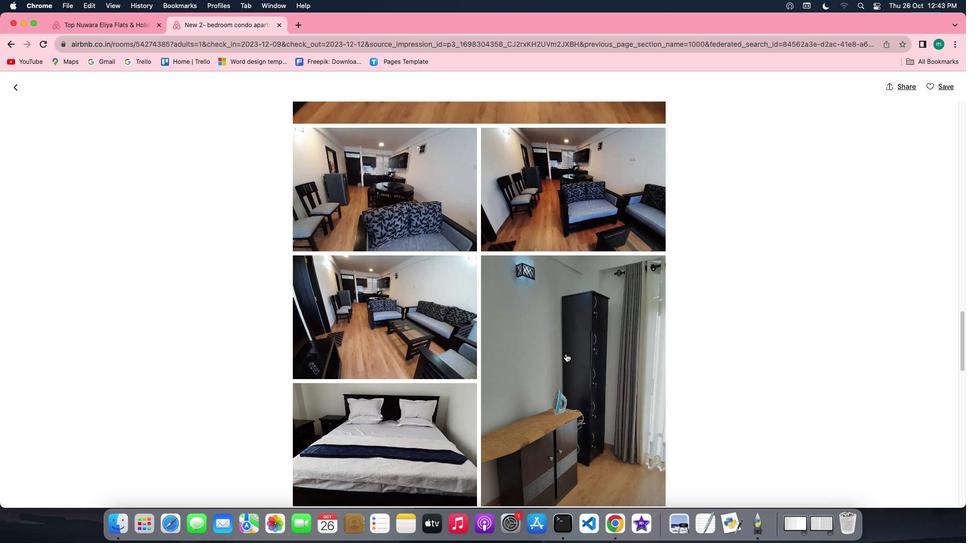 
Action: Mouse scrolled (552, 335) with delta (32, 98)
Screenshot: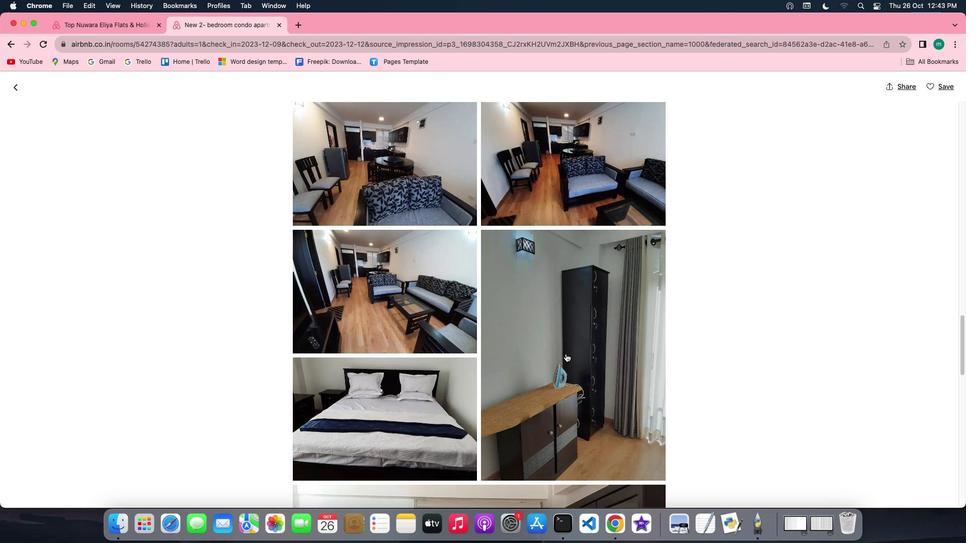 
Action: Mouse scrolled (552, 335) with delta (32, 97)
Screenshot: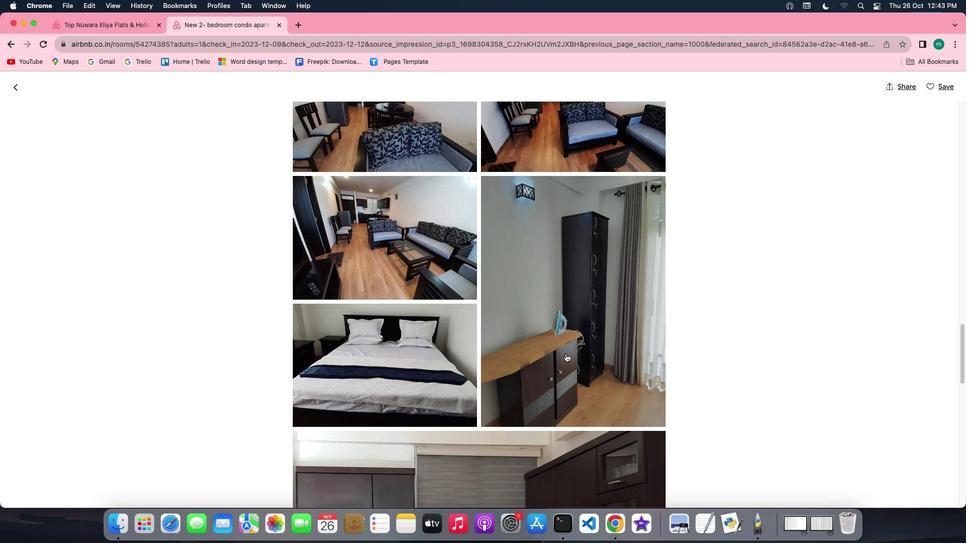 
Action: Mouse scrolled (552, 335) with delta (32, 97)
Screenshot: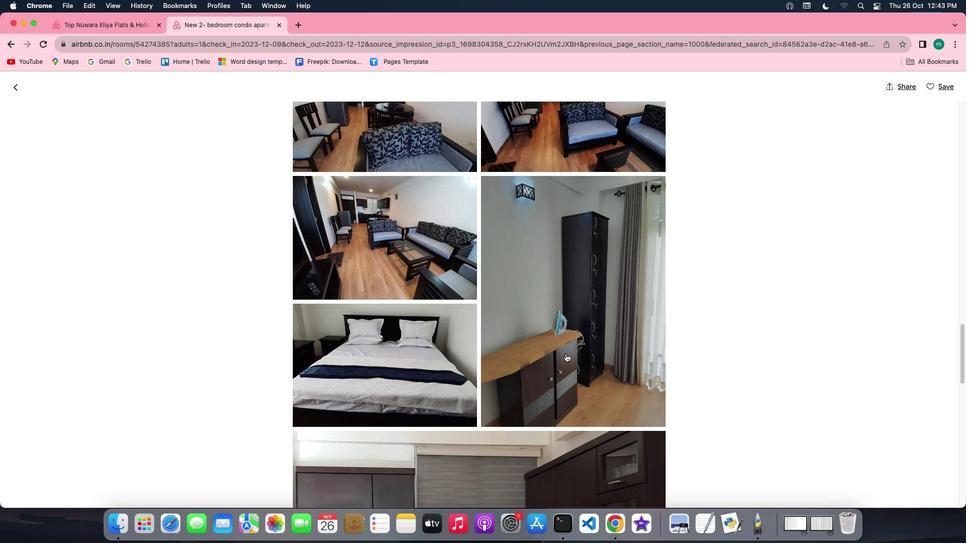 
Action: Mouse scrolled (552, 335) with delta (32, 96)
Screenshot: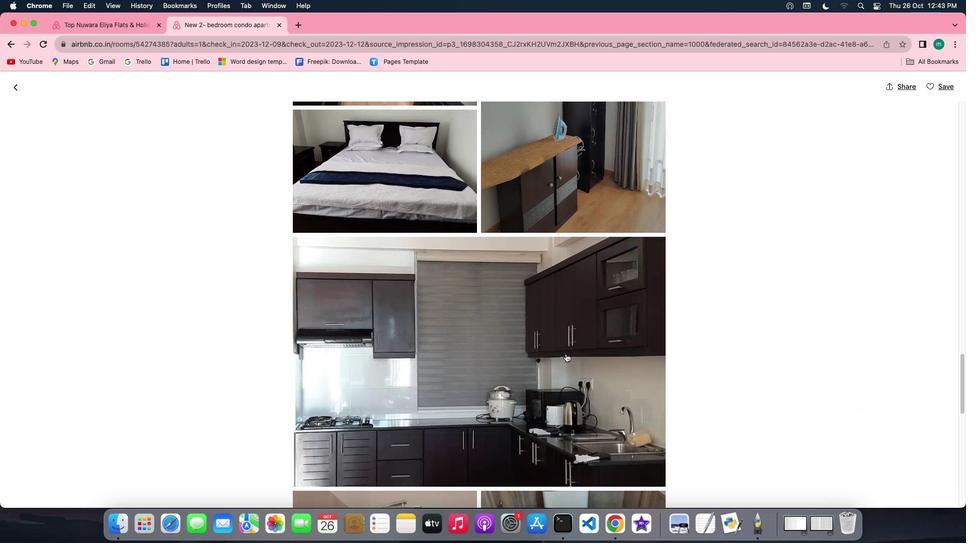 
Action: Mouse scrolled (552, 335) with delta (32, 98)
Screenshot: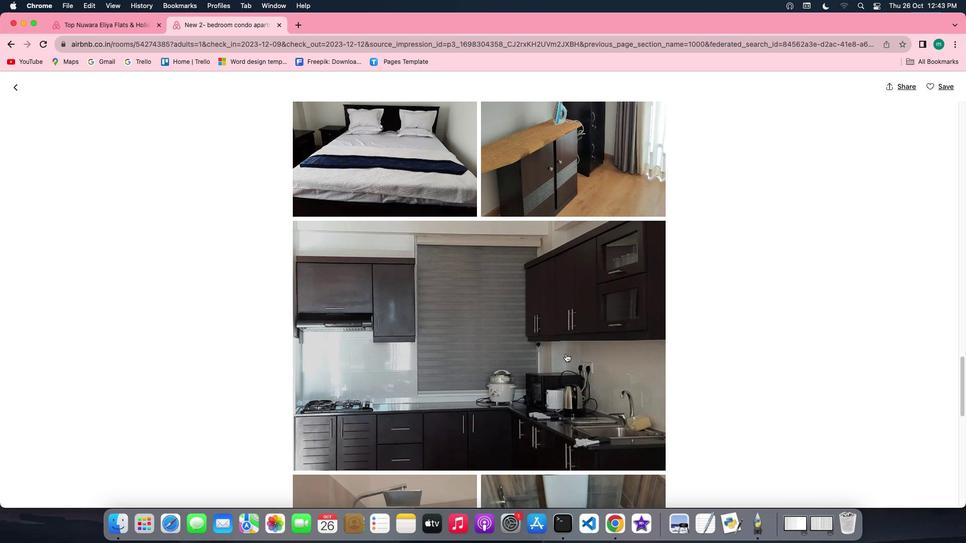 
Action: Mouse scrolled (552, 335) with delta (32, 98)
Screenshot: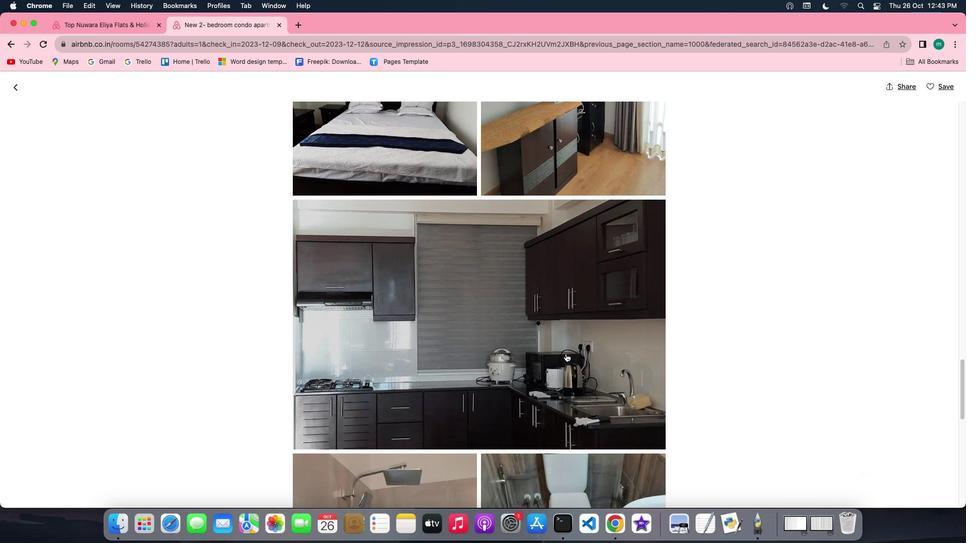 
Action: Mouse scrolled (552, 335) with delta (32, 97)
Screenshot: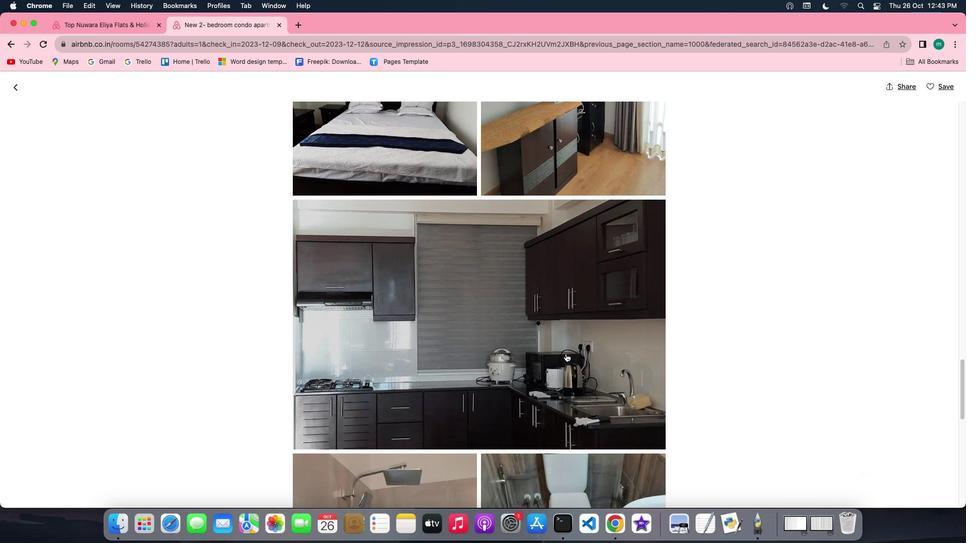
Action: Mouse scrolled (552, 335) with delta (32, 97)
Screenshot: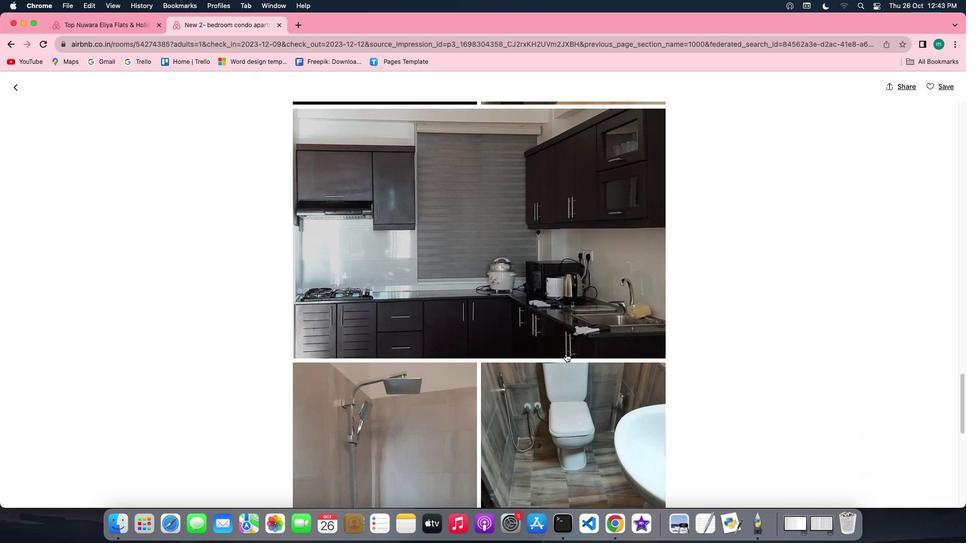
Action: Mouse scrolled (552, 335) with delta (32, 97)
Screenshot: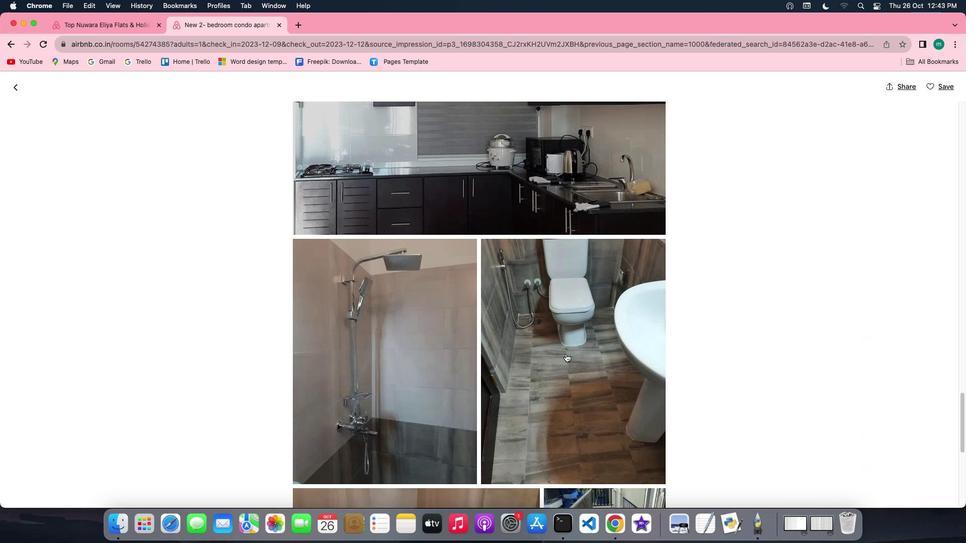 
Action: Mouse scrolled (552, 335) with delta (32, 98)
Screenshot: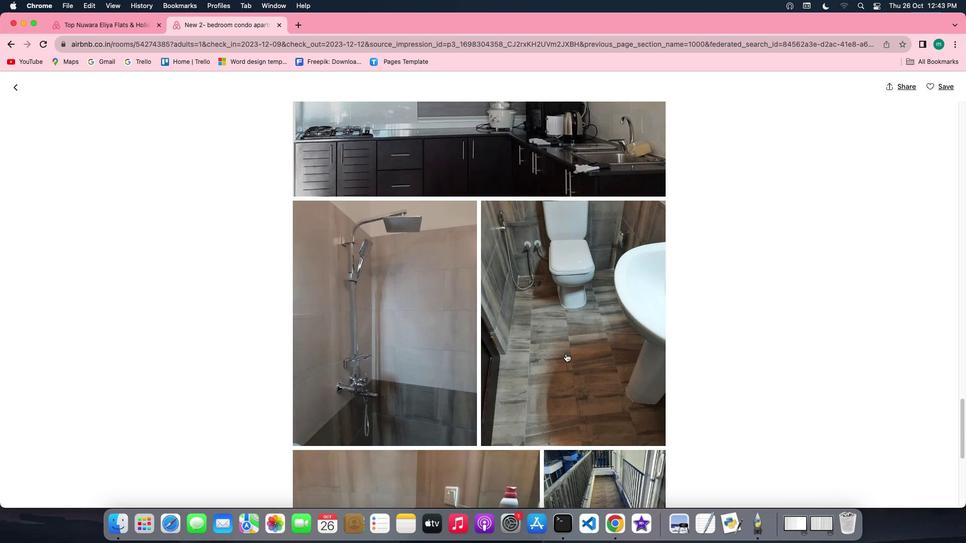 
Action: Mouse scrolled (552, 335) with delta (32, 98)
Screenshot: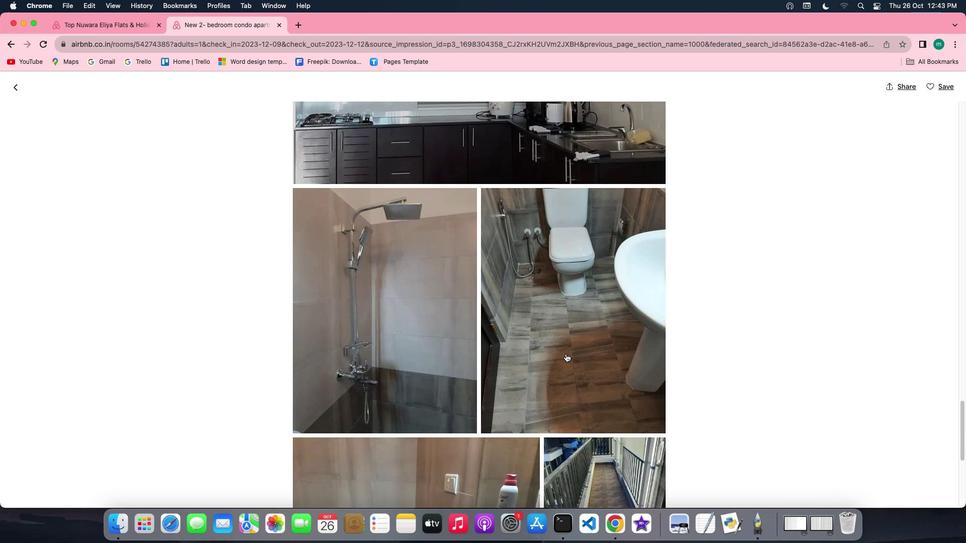 
Action: Mouse scrolled (552, 335) with delta (32, 97)
Screenshot: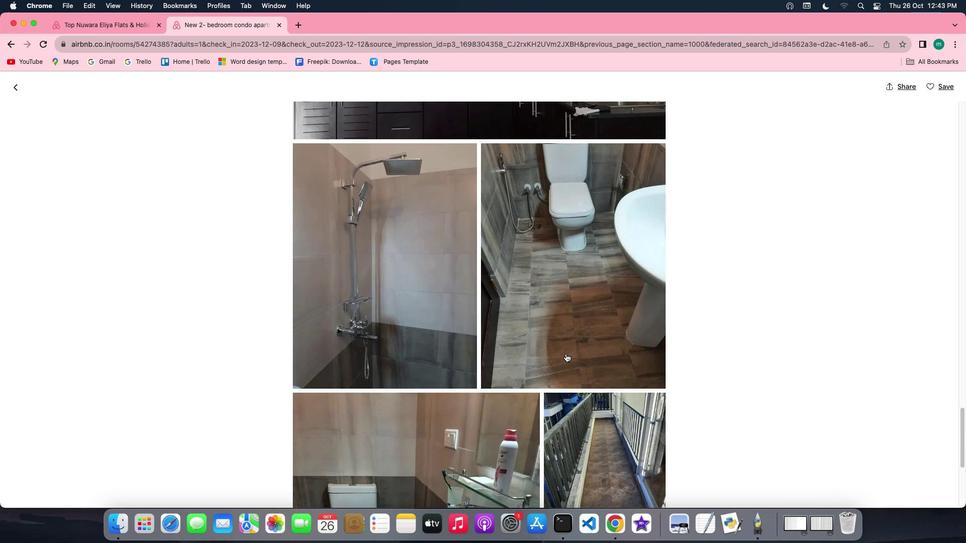 
Action: Mouse scrolled (552, 335) with delta (32, 96)
Screenshot: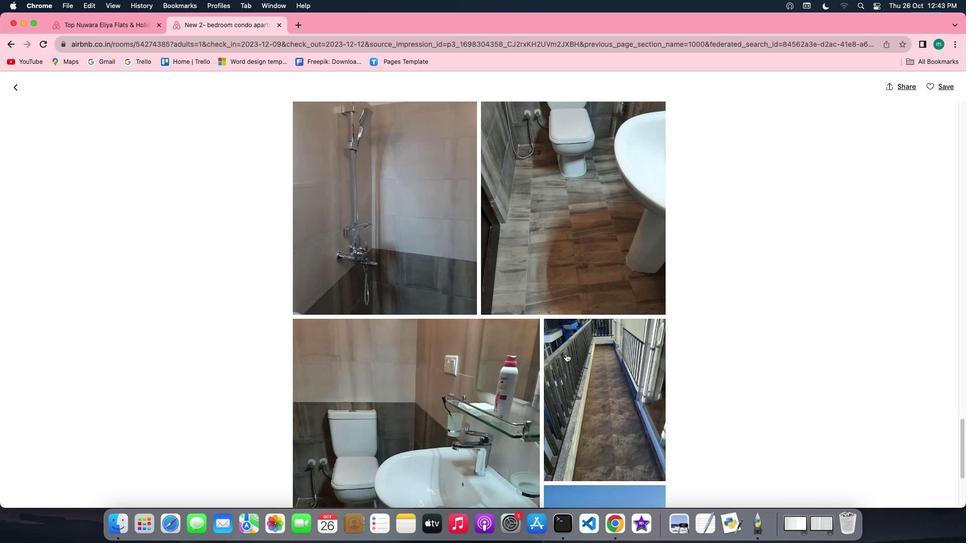 
Action: Mouse scrolled (552, 335) with delta (32, 96)
Screenshot: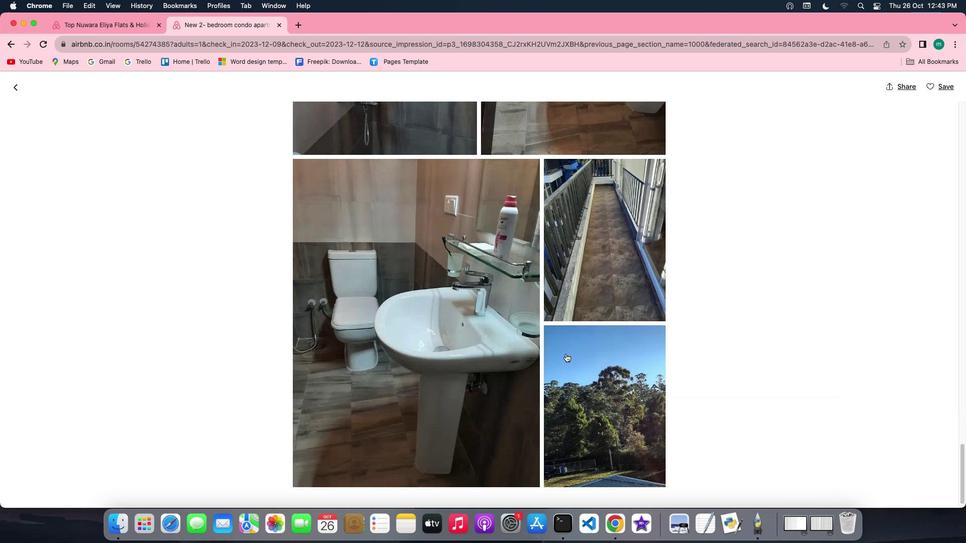 
Action: Mouse scrolled (552, 335) with delta (32, 98)
Screenshot: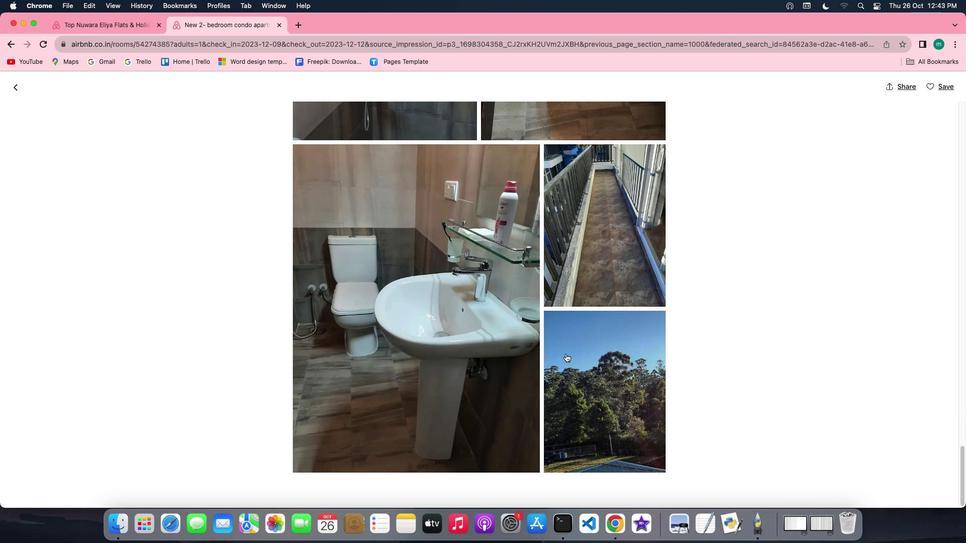 
Action: Mouse scrolled (552, 335) with delta (32, 98)
Screenshot: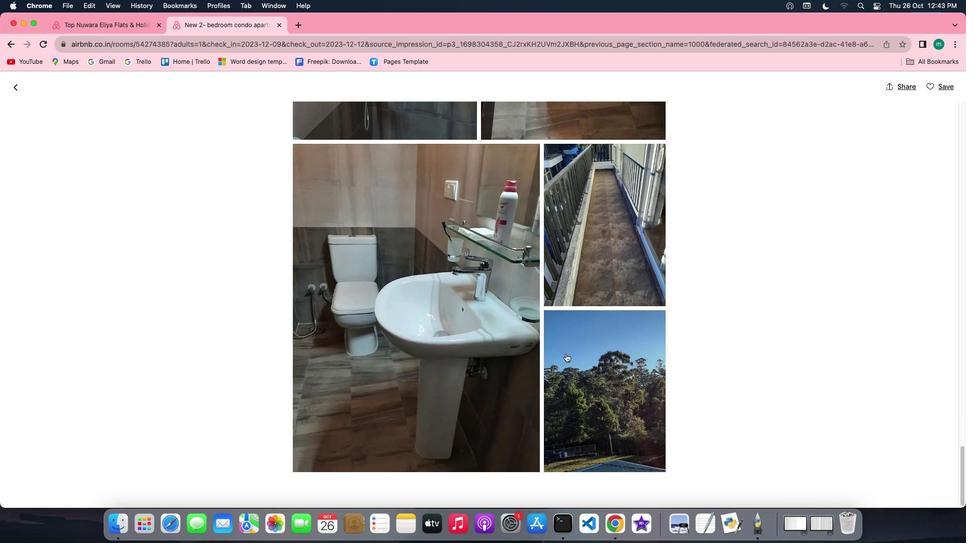 
Action: Mouse scrolled (552, 335) with delta (32, 97)
Screenshot: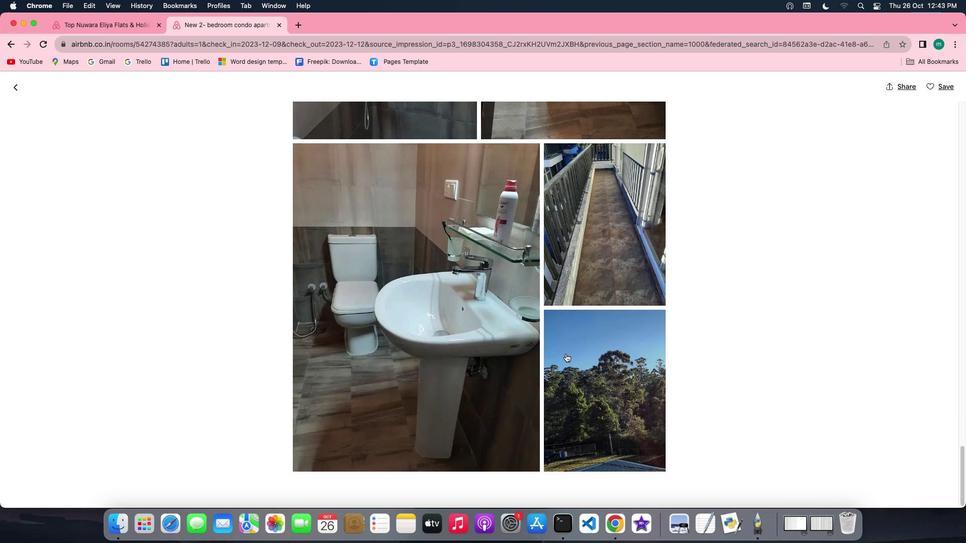 
Action: Mouse scrolled (552, 335) with delta (32, 97)
Screenshot: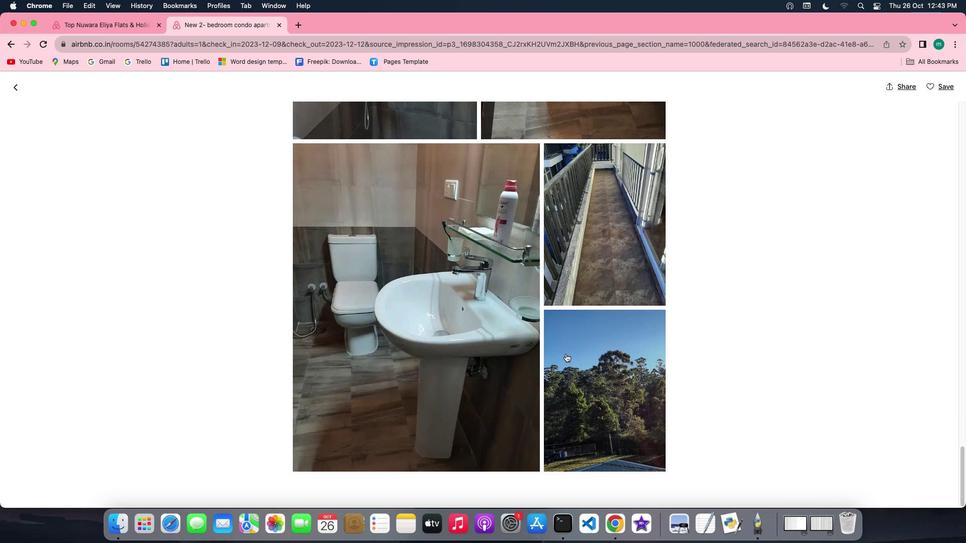 
Action: Mouse scrolled (552, 335) with delta (32, 98)
Screenshot: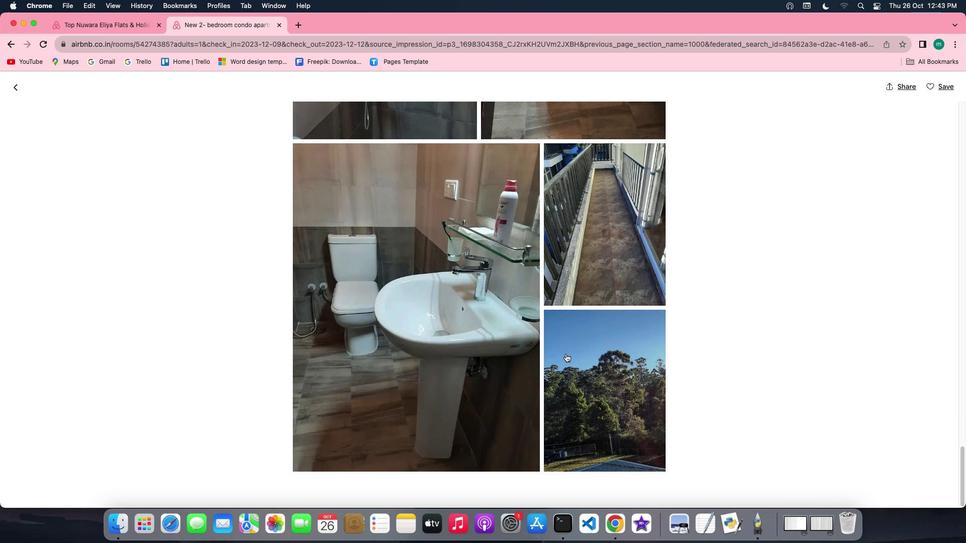 
Action: Mouse scrolled (552, 335) with delta (32, 98)
Screenshot: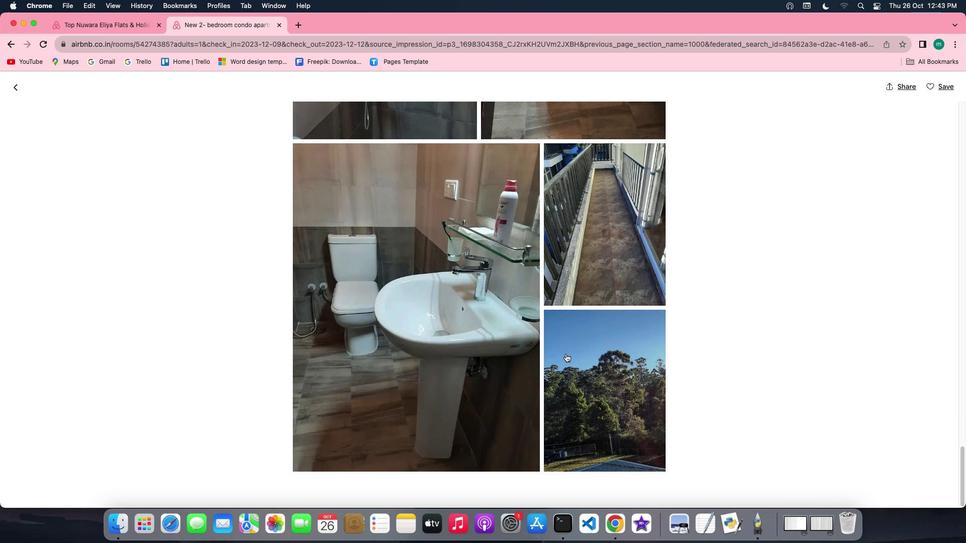 
Action: Mouse scrolled (552, 335) with delta (32, 97)
Screenshot: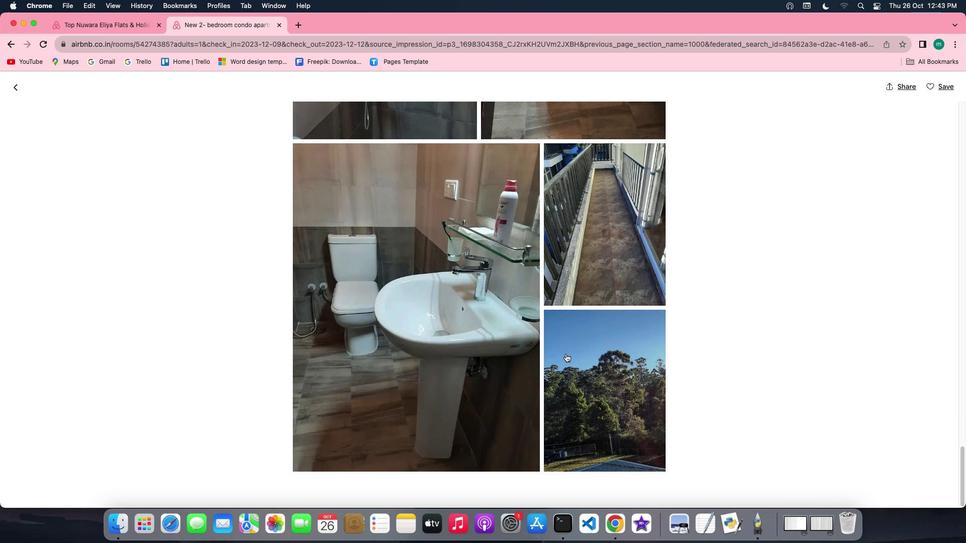 
Action: Mouse scrolled (552, 335) with delta (32, 96)
Screenshot: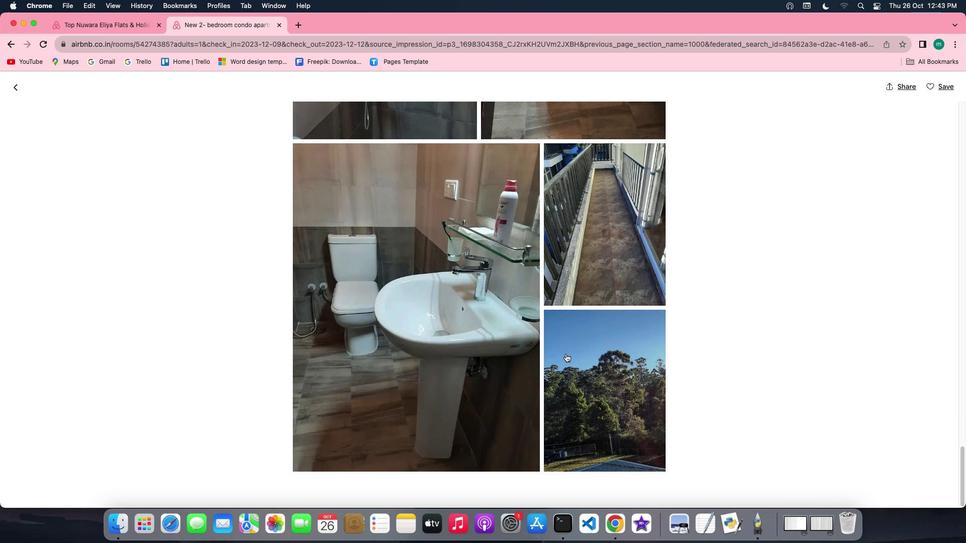 
Action: Mouse scrolled (552, 335) with delta (32, 96)
Screenshot: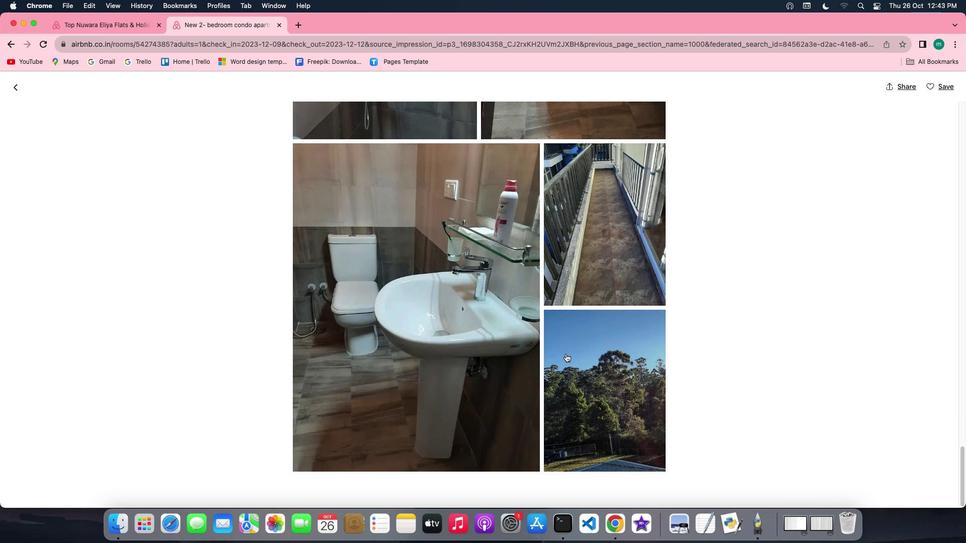 
Action: Mouse scrolled (552, 335) with delta (32, 96)
Screenshot: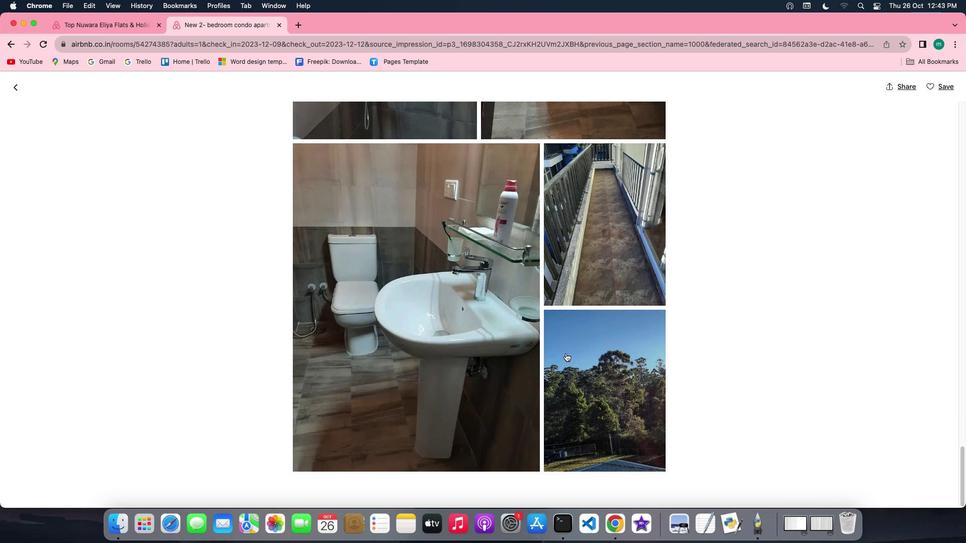 
Action: Mouse moved to (41, 154)
Screenshot: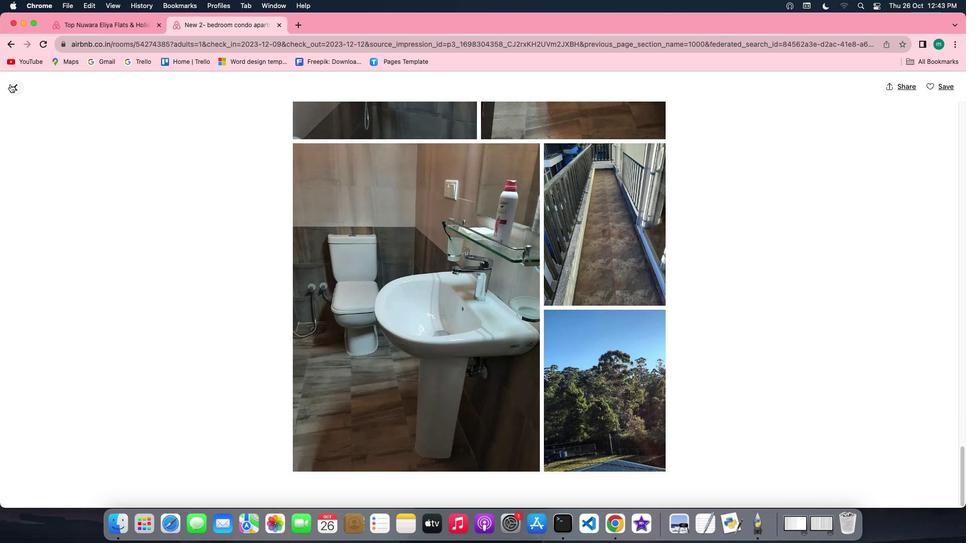 
Action: Mouse pressed left at (41, 154)
Screenshot: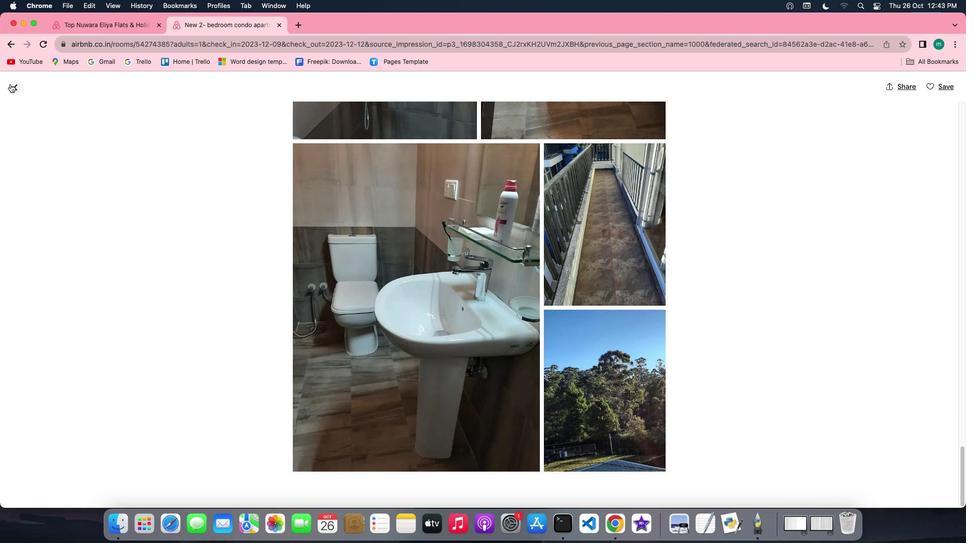 
Action: Mouse moved to (373, 311)
Screenshot: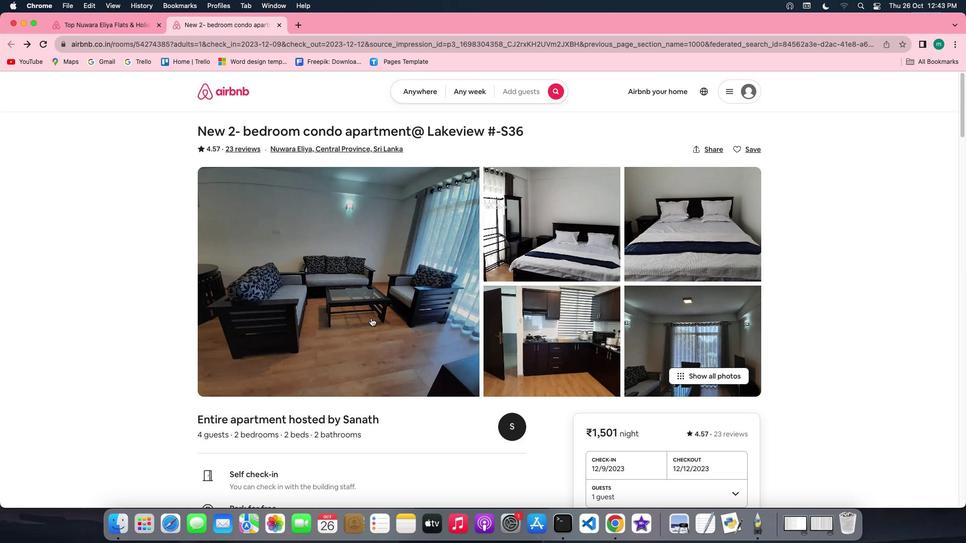 
Action: Mouse scrolled (373, 311) with delta (32, 98)
Screenshot: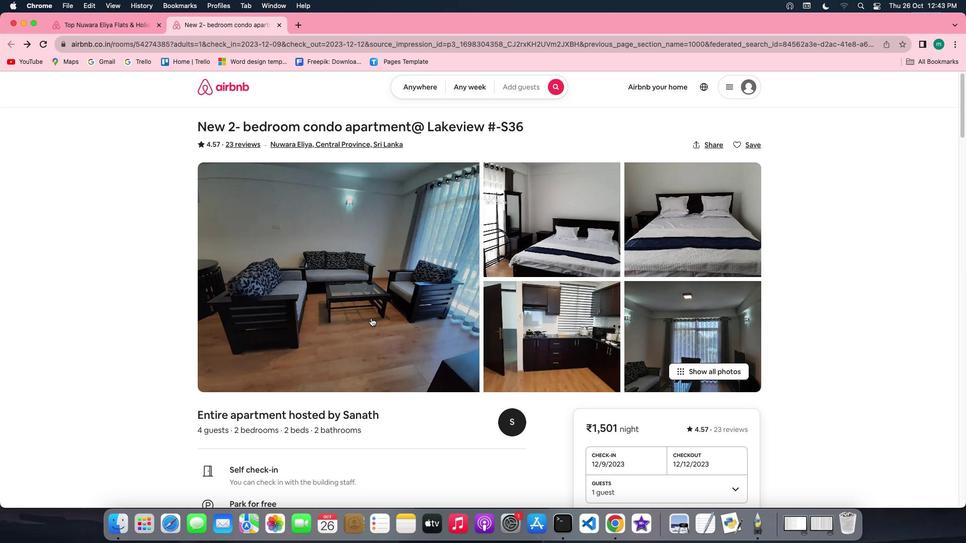 
Action: Mouse scrolled (373, 311) with delta (32, 98)
Screenshot: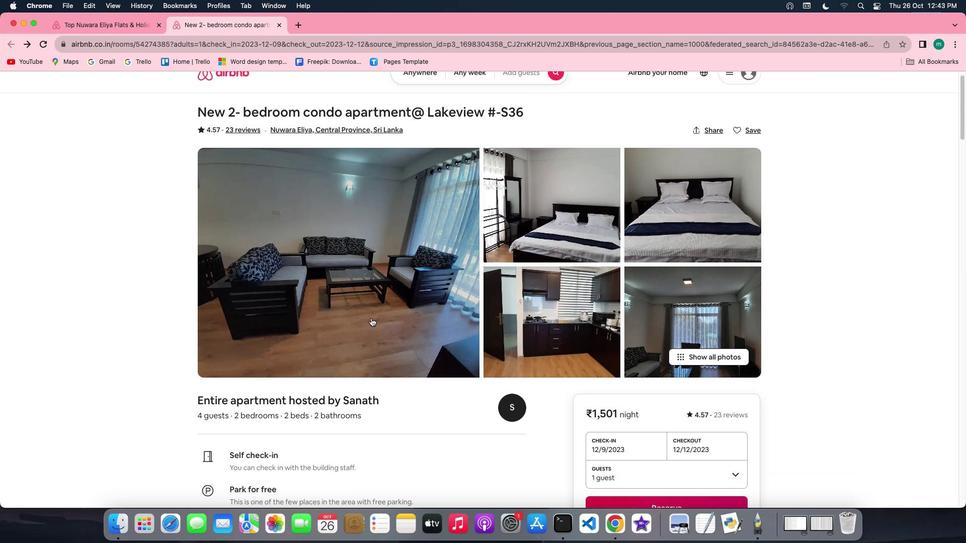 
Action: Mouse scrolled (373, 311) with delta (32, 97)
Screenshot: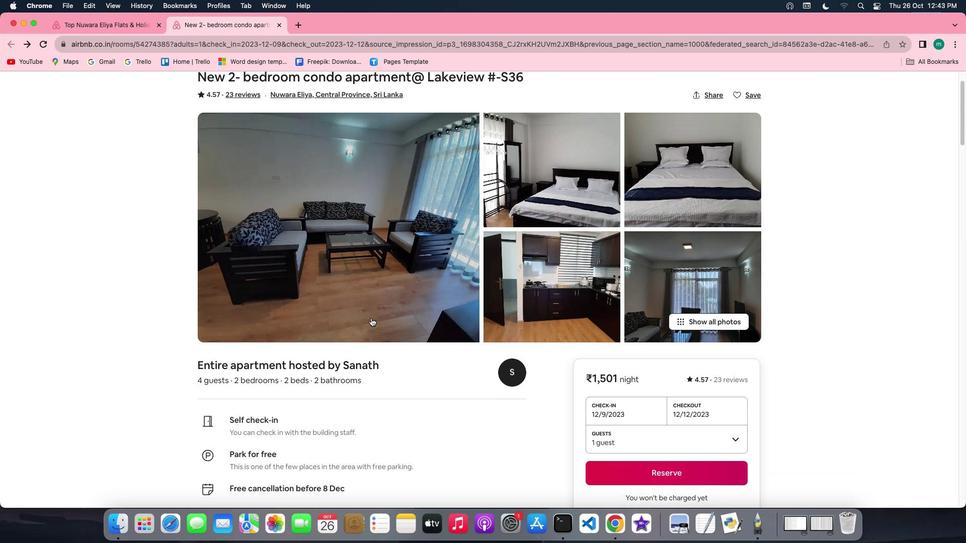 
Action: Mouse scrolled (373, 311) with delta (32, 97)
Screenshot: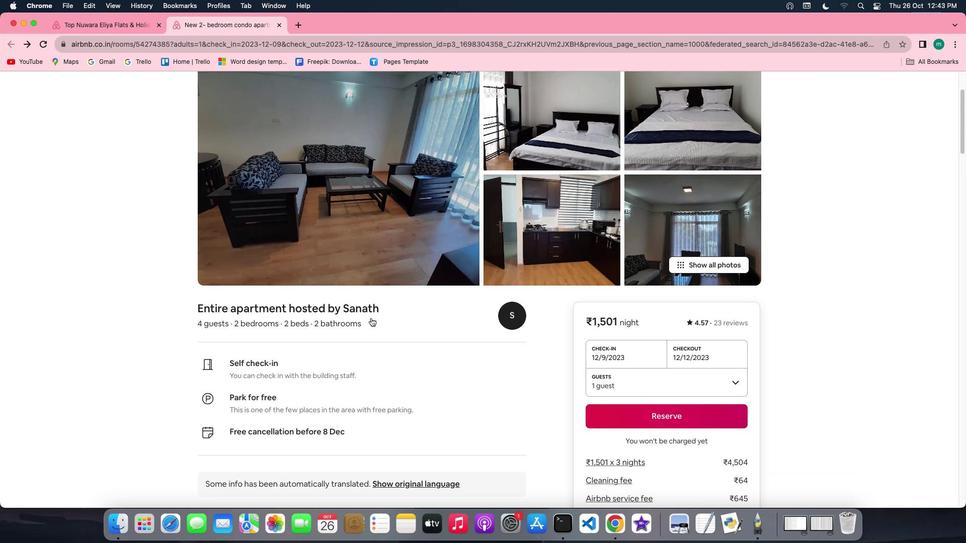 
Action: Mouse scrolled (373, 311) with delta (32, 97)
Screenshot: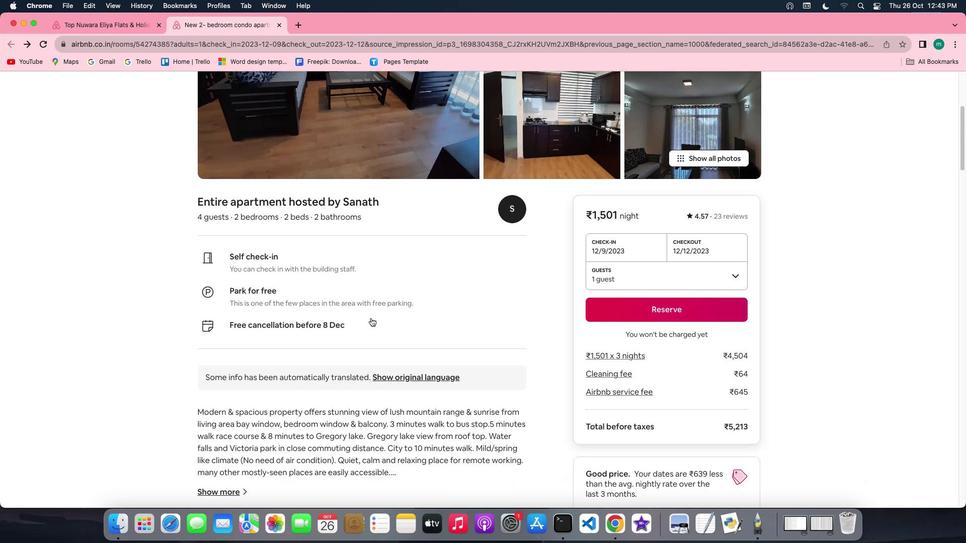 
Action: Mouse moved to (353, 302)
Screenshot: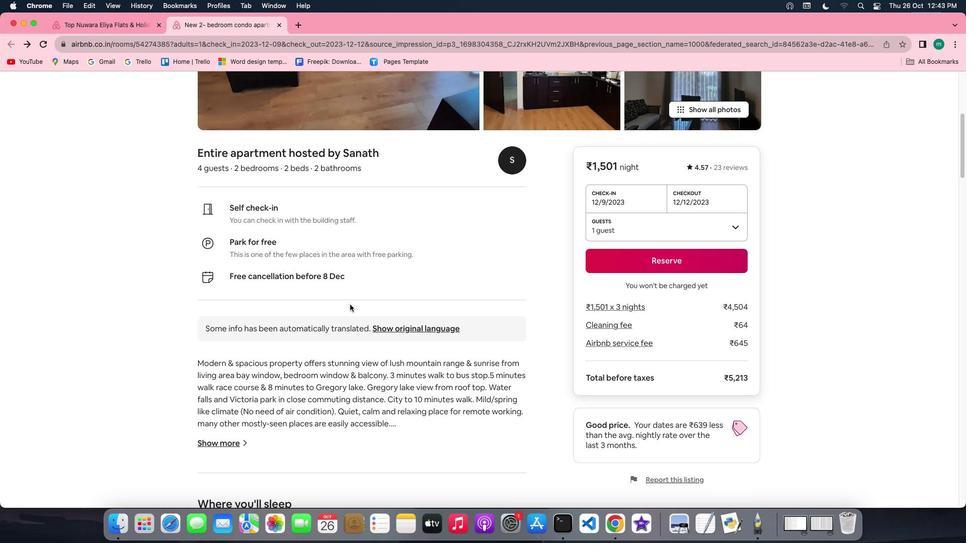 
Action: Mouse scrolled (353, 302) with delta (32, 98)
Screenshot: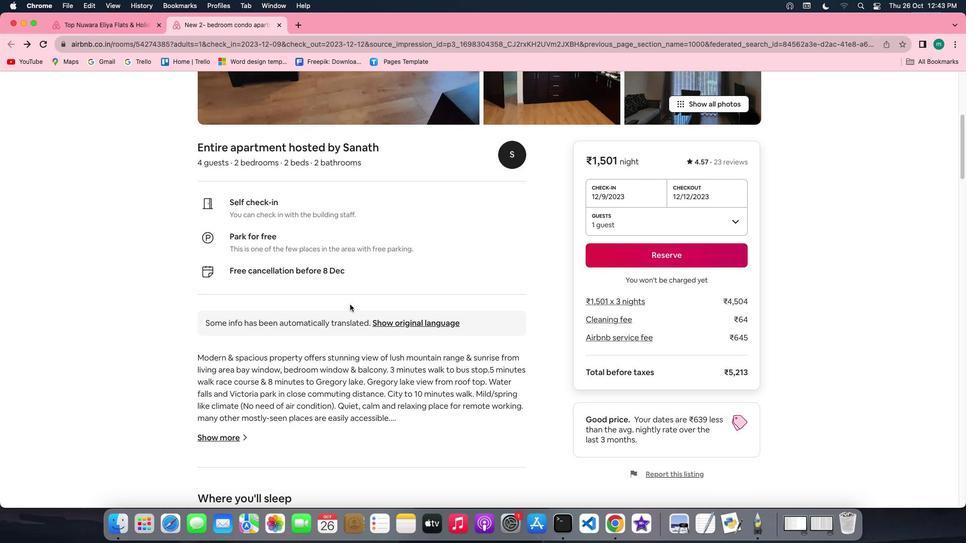 
Action: Mouse scrolled (353, 302) with delta (32, 98)
Screenshot: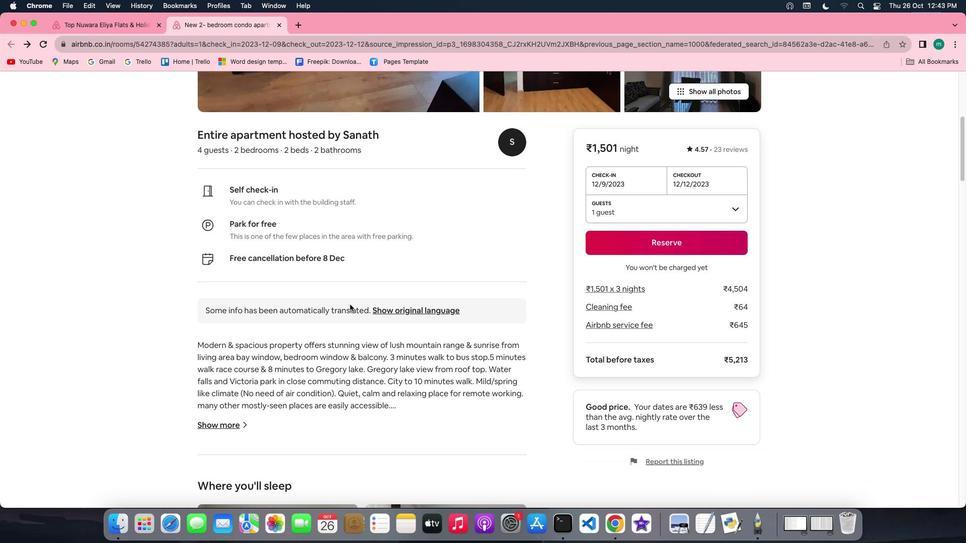 
Action: Mouse scrolled (353, 302) with delta (32, 97)
Screenshot: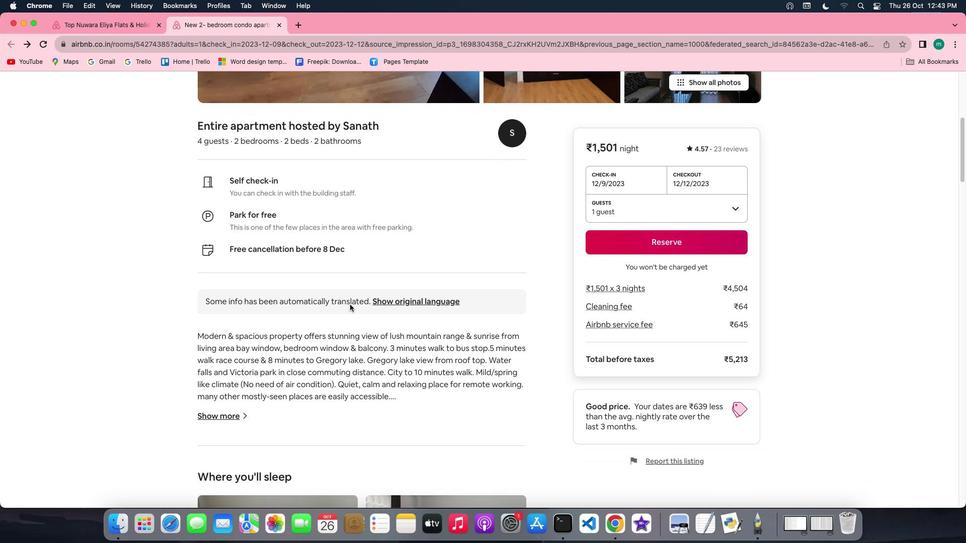 
Action: Mouse scrolled (353, 302) with delta (32, 97)
Screenshot: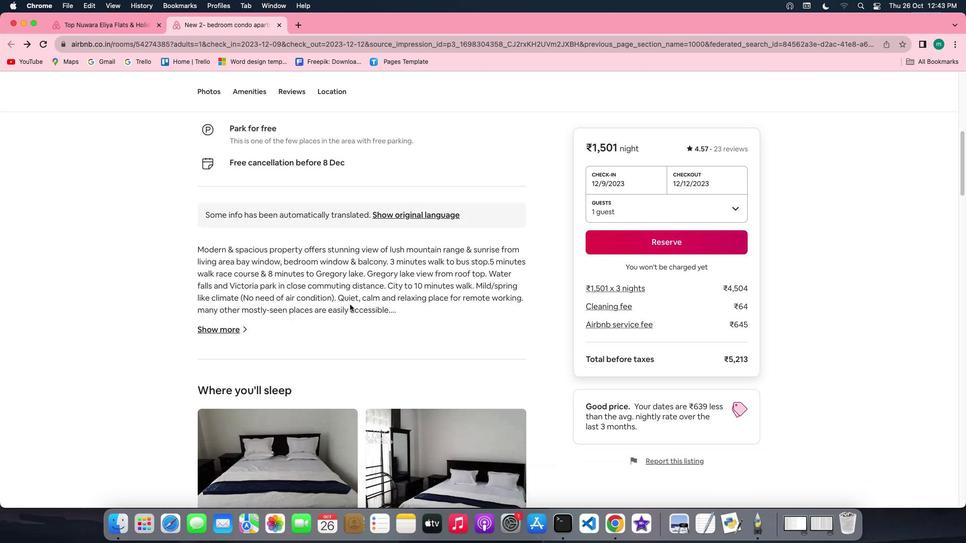 
Action: Mouse moved to (235, 297)
Screenshot: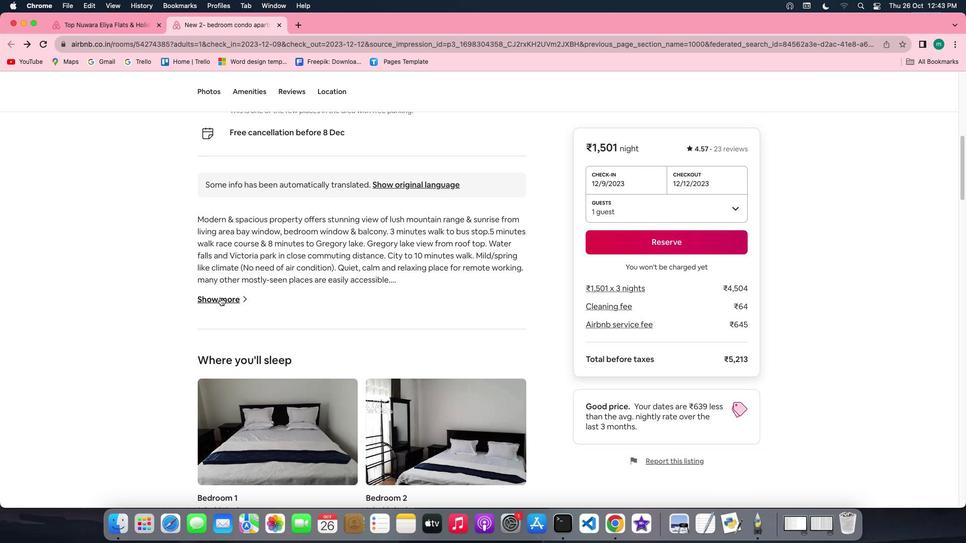 
Action: Mouse pressed left at (235, 297)
Screenshot: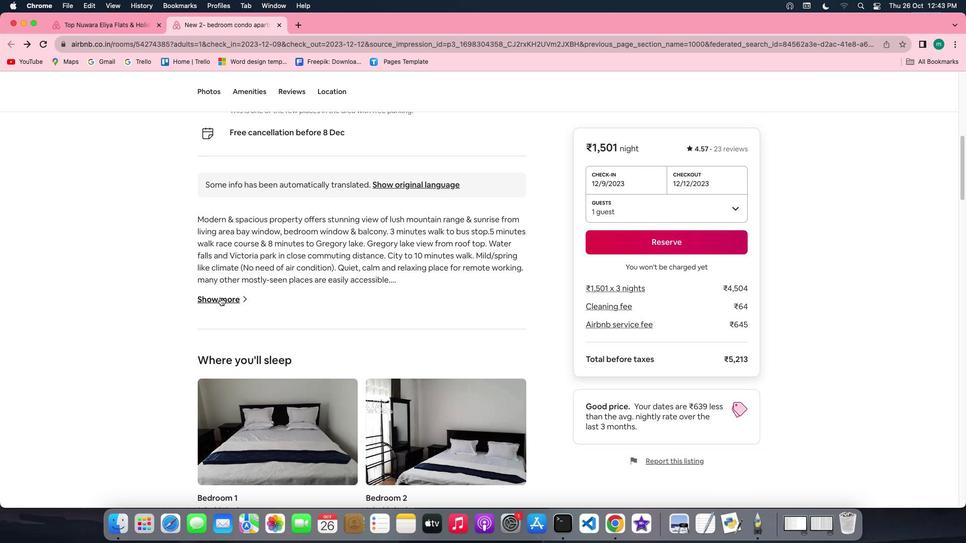 
Action: Mouse moved to (366, 303)
Screenshot: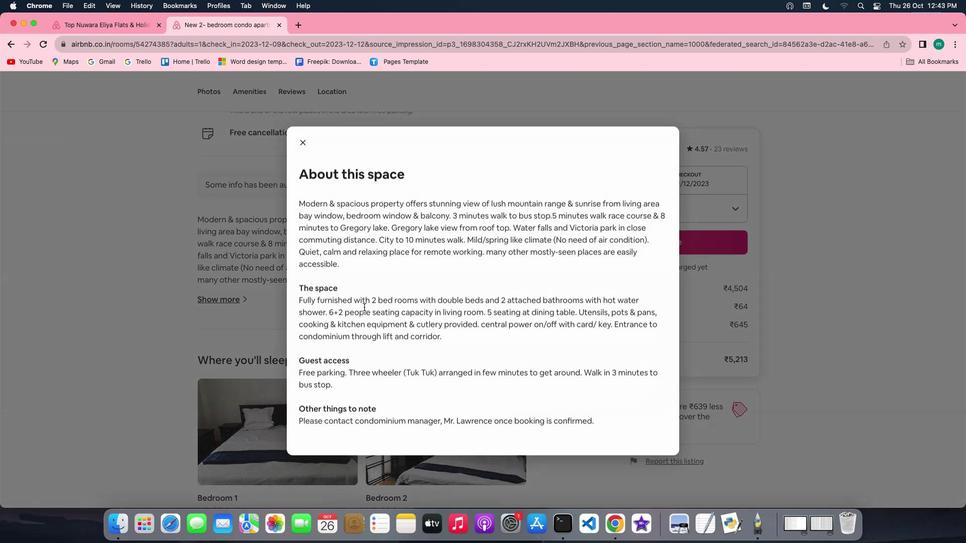 
Action: Mouse scrolled (366, 303) with delta (32, 98)
Screenshot: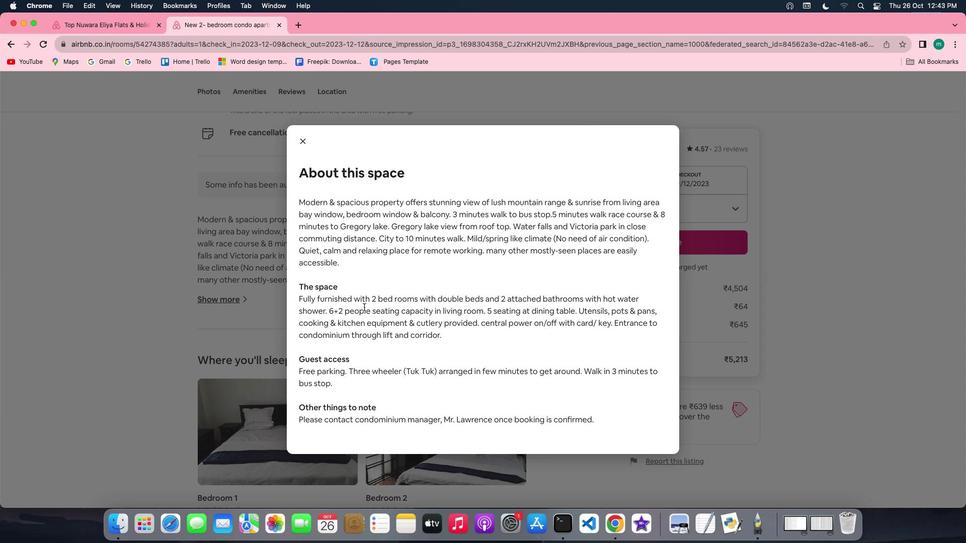 
Action: Mouse scrolled (366, 303) with delta (32, 98)
Screenshot: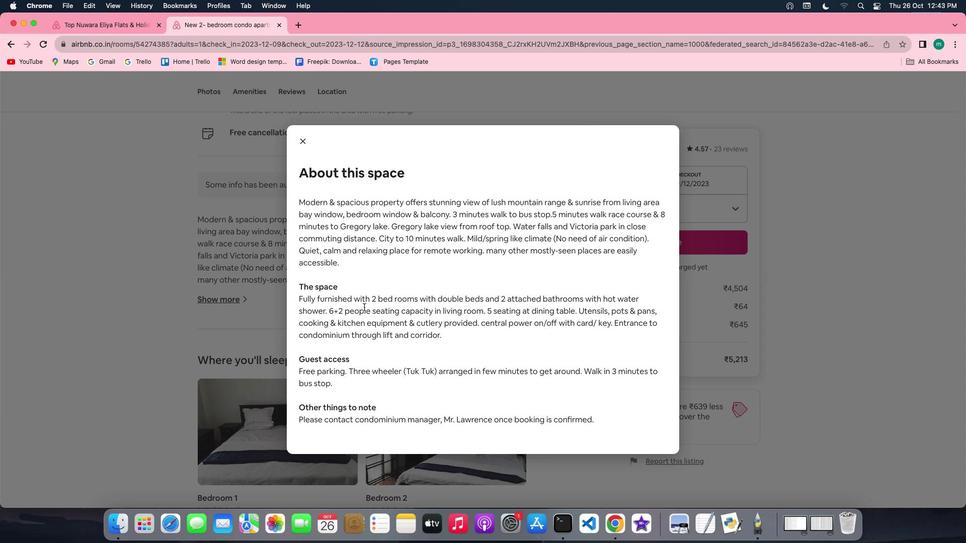 
Action: Mouse scrolled (366, 303) with delta (32, 97)
Screenshot: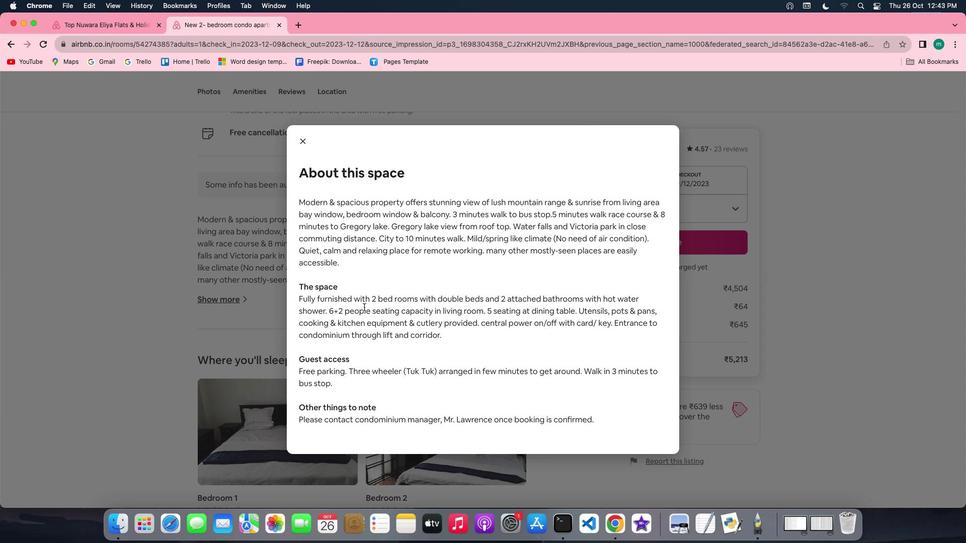 
Action: Mouse scrolled (366, 303) with delta (32, 97)
Screenshot: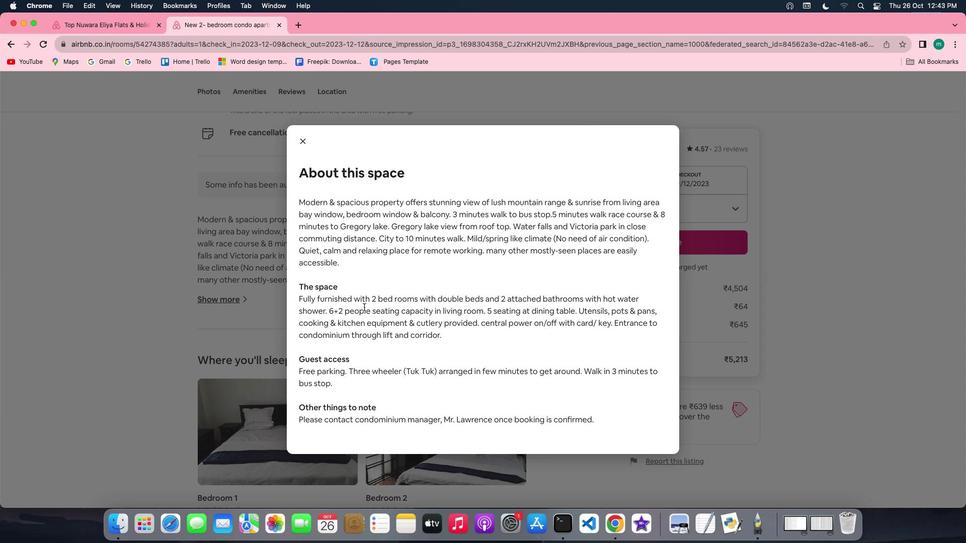 
Action: Mouse moved to (313, 192)
Screenshot: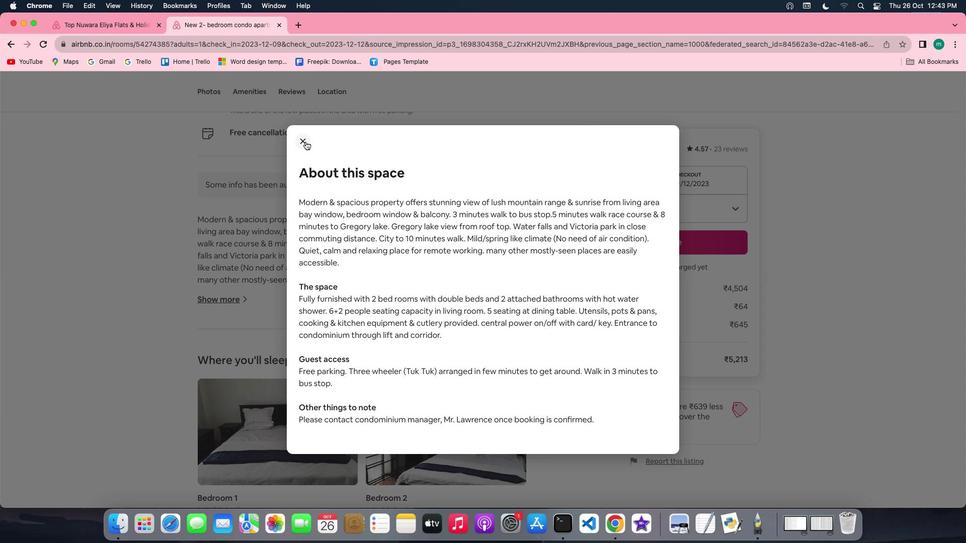 
Action: Mouse pressed left at (313, 192)
Screenshot: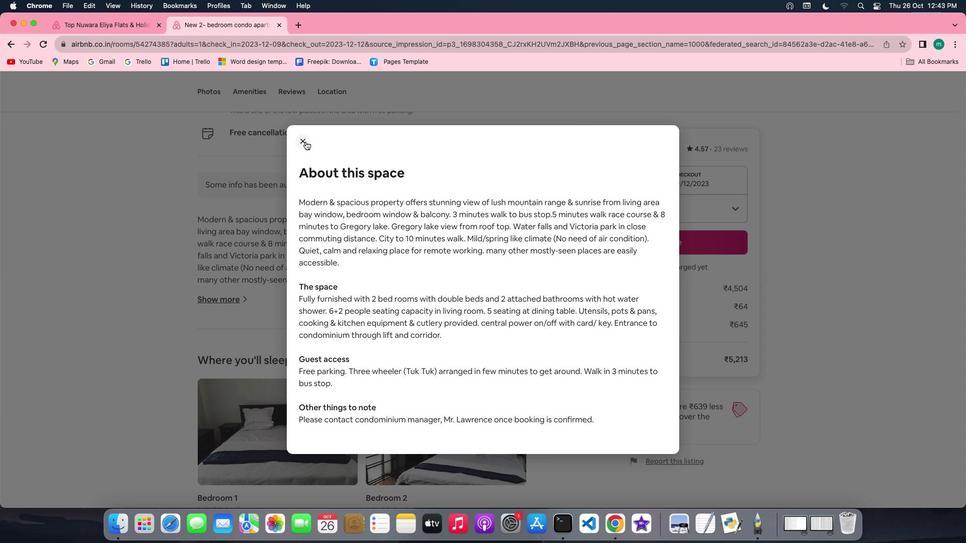 
Action: Mouse moved to (440, 275)
Screenshot: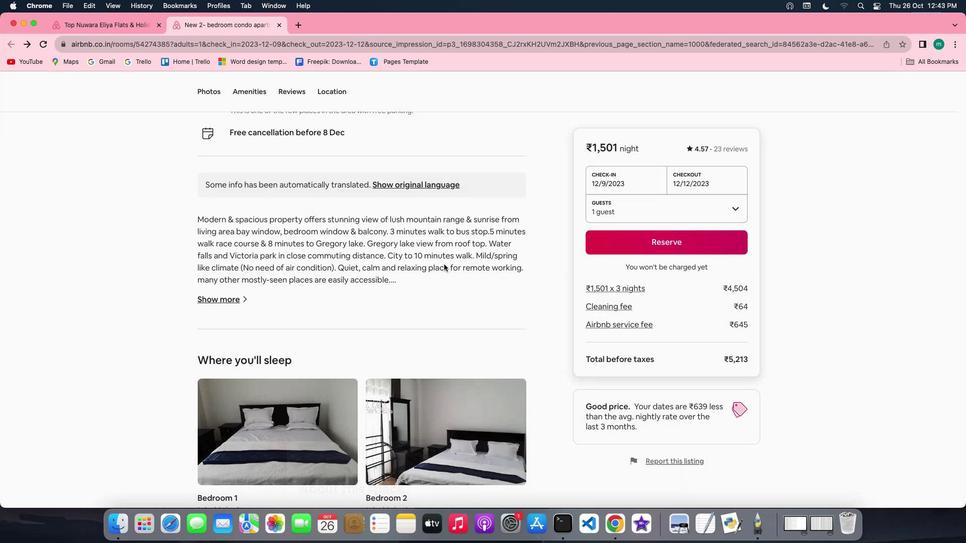 
Action: Mouse scrolled (440, 275) with delta (32, 98)
Screenshot: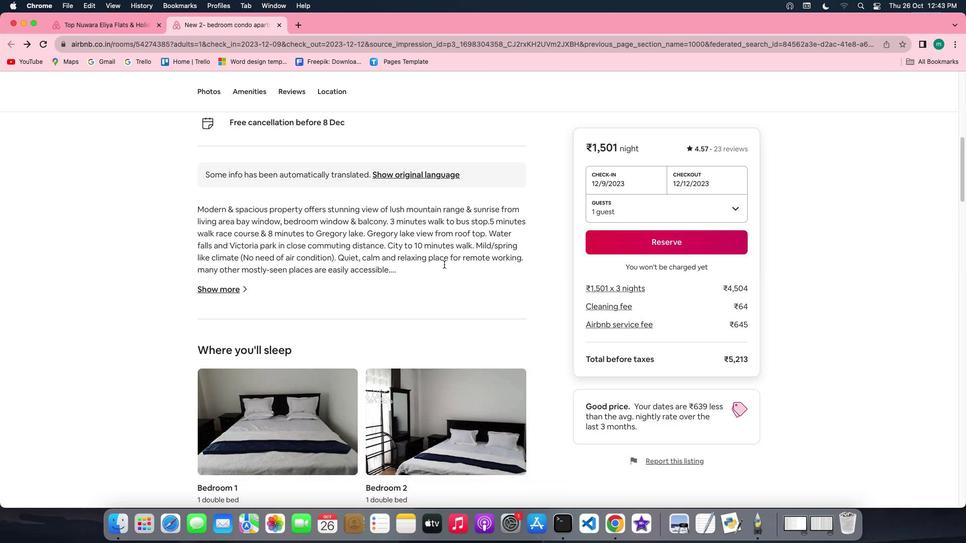 
Action: Mouse scrolled (440, 275) with delta (32, 98)
Screenshot: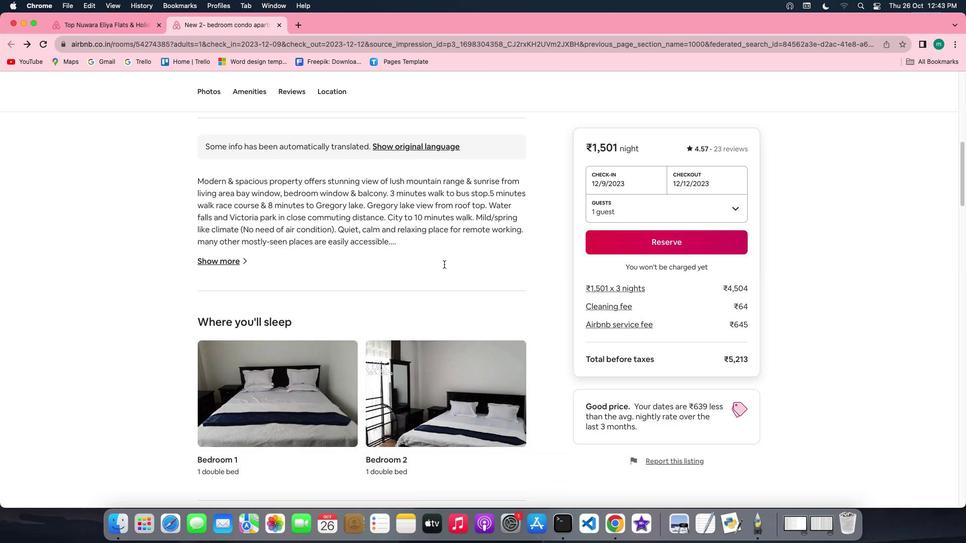 
Action: Mouse scrolled (440, 275) with delta (32, 97)
Screenshot: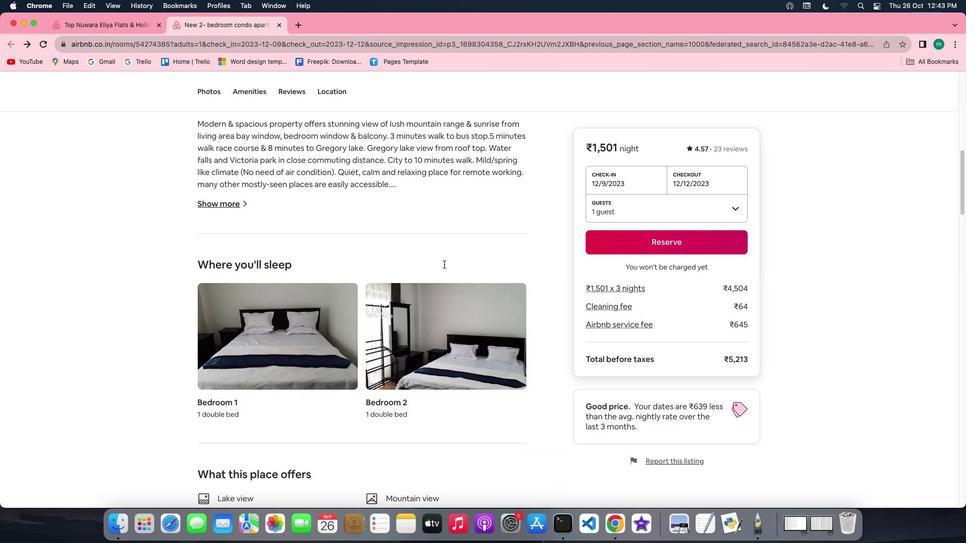 
Action: Mouse scrolled (440, 275) with delta (32, 97)
Screenshot: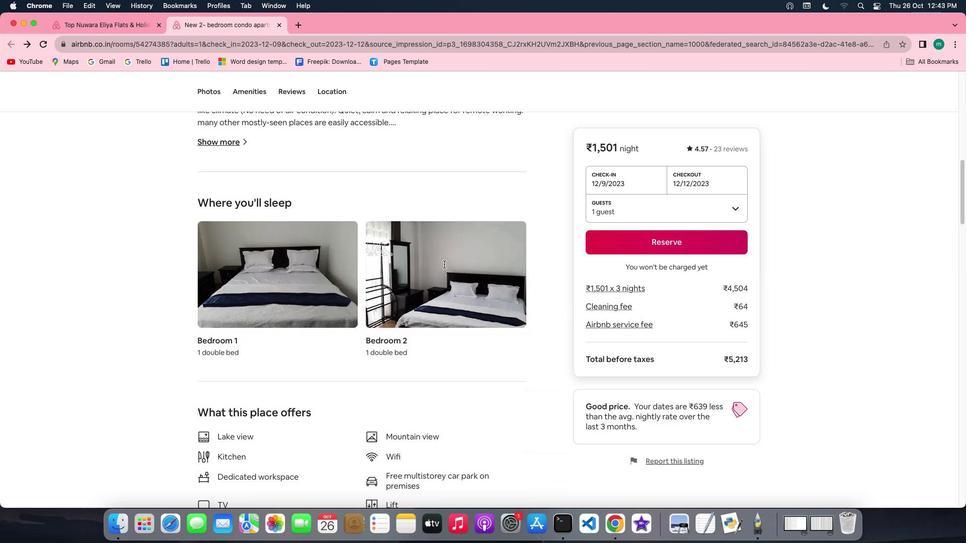 
Action: Mouse scrolled (440, 275) with delta (32, 96)
Screenshot: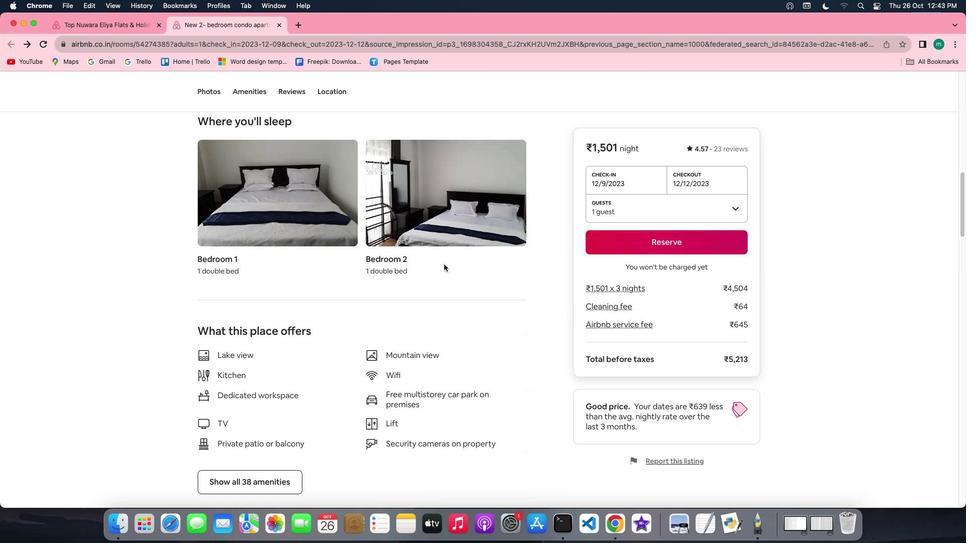 
Action: Mouse moved to (325, 325)
Screenshot: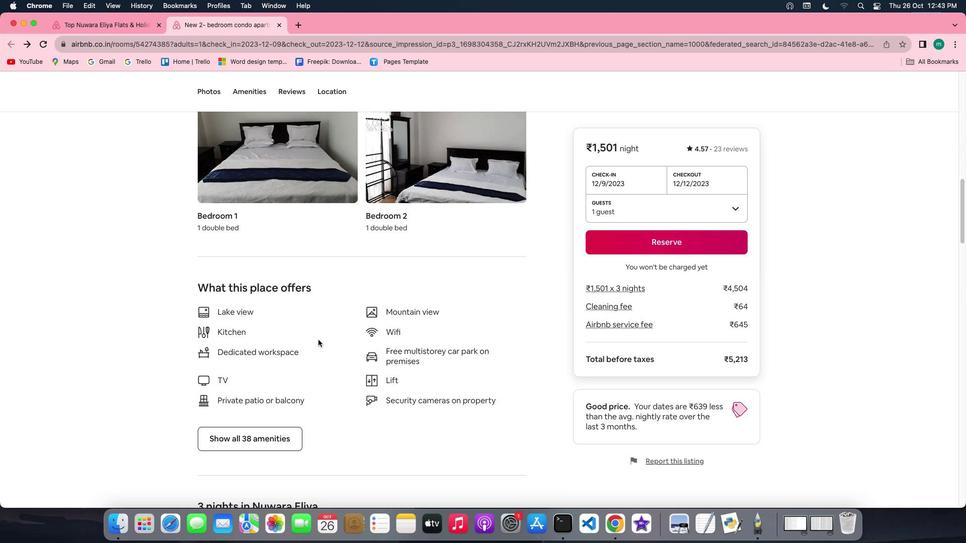 
Action: Mouse scrolled (325, 325) with delta (32, 98)
Screenshot: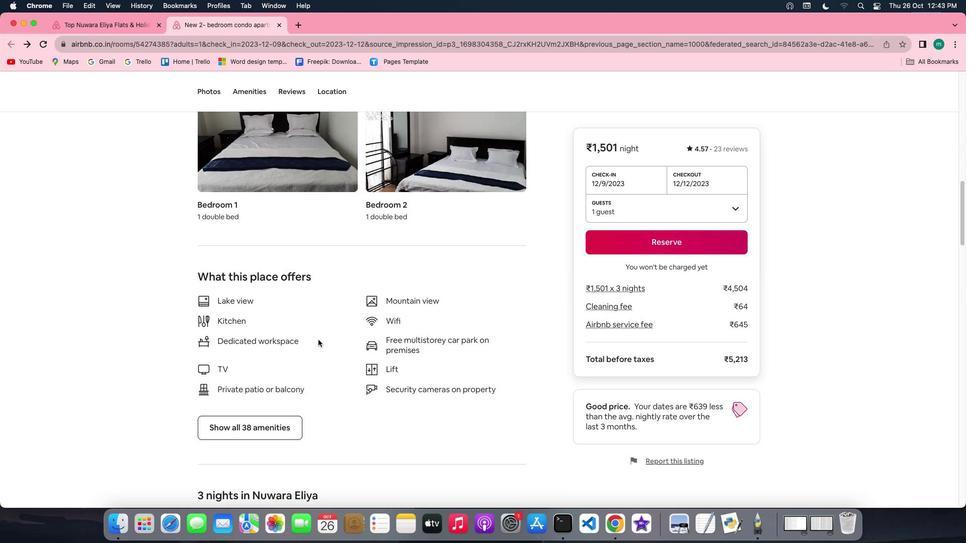 
Action: Mouse scrolled (325, 325) with delta (32, 98)
Screenshot: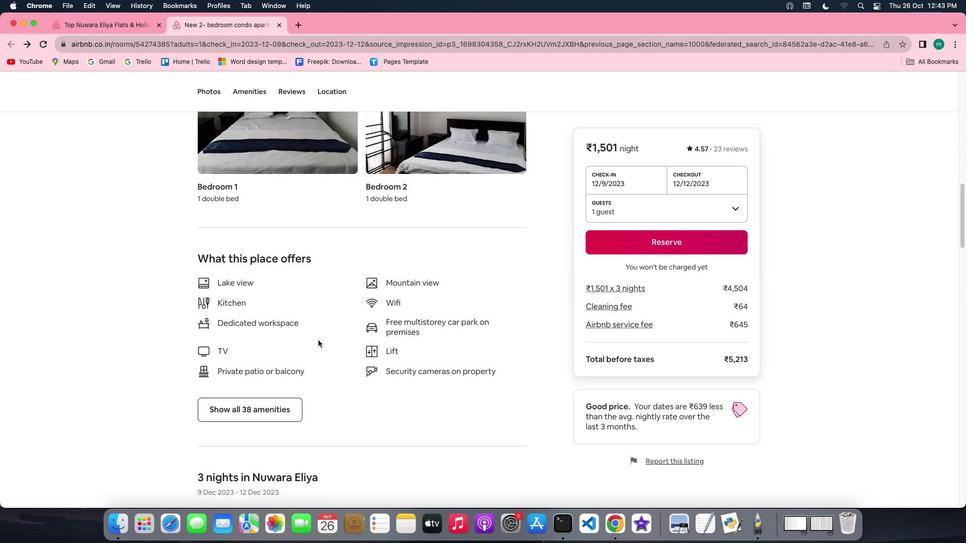 
Action: Mouse scrolled (325, 325) with delta (32, 97)
Screenshot: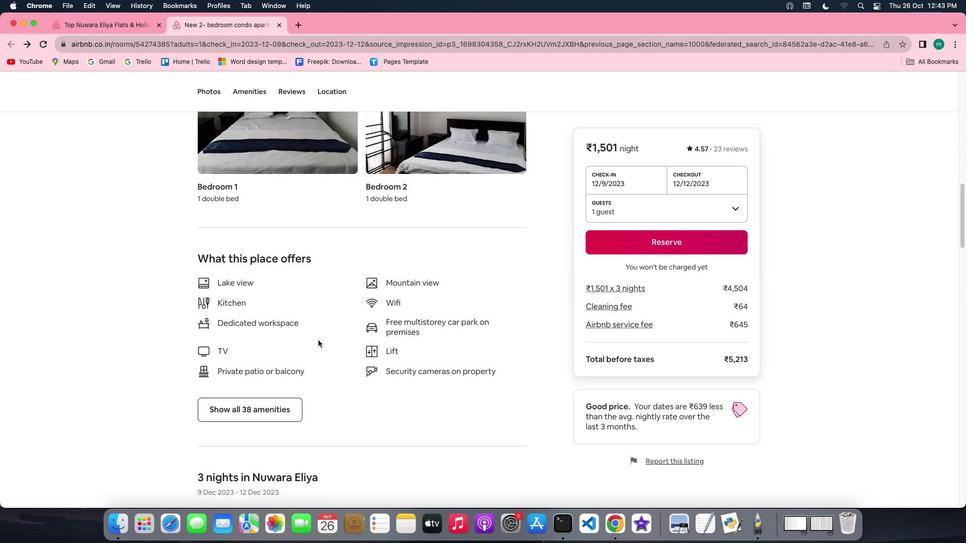 
Action: Mouse moved to (324, 326)
Screenshot: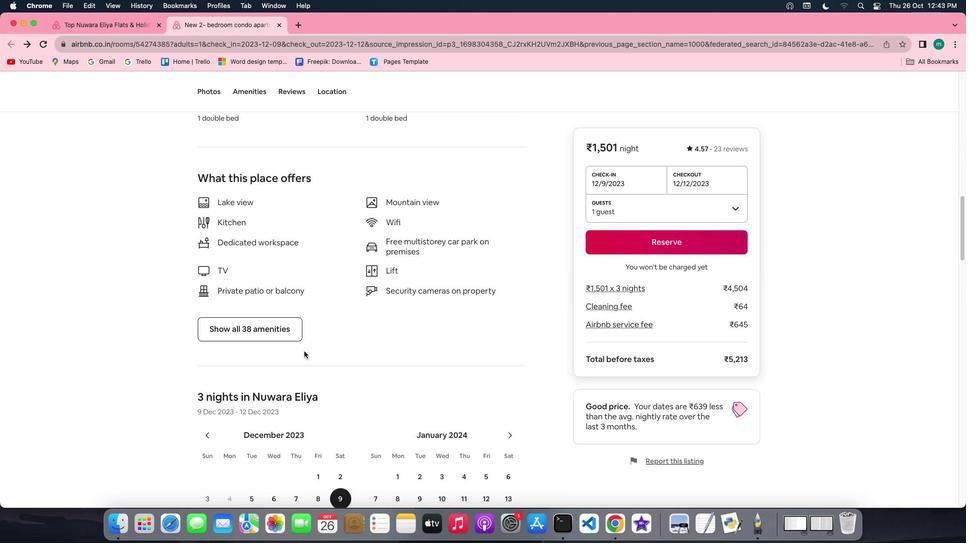
Action: Mouse scrolled (324, 326) with delta (32, 97)
Screenshot: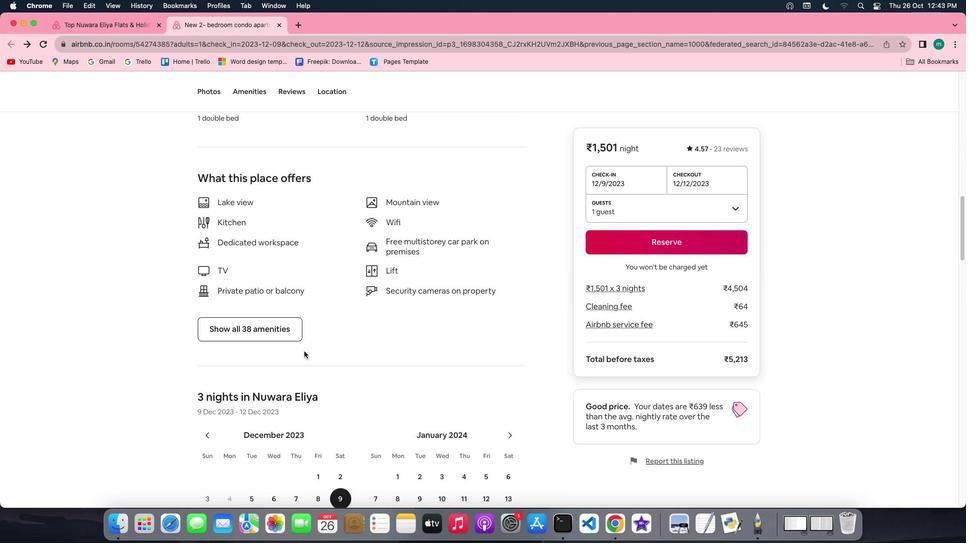 
Action: Mouse moved to (283, 287)
Screenshot: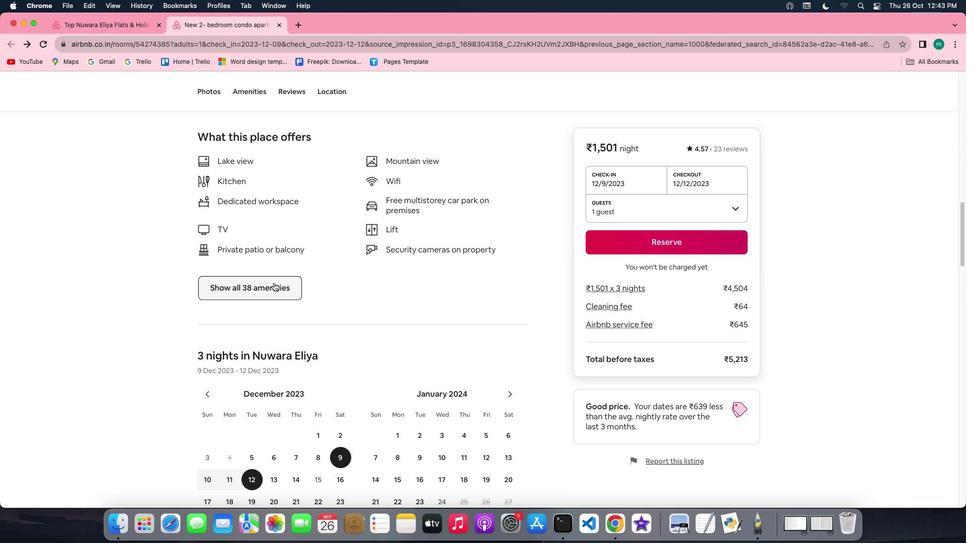 
Action: Mouse pressed left at (283, 287)
Screenshot: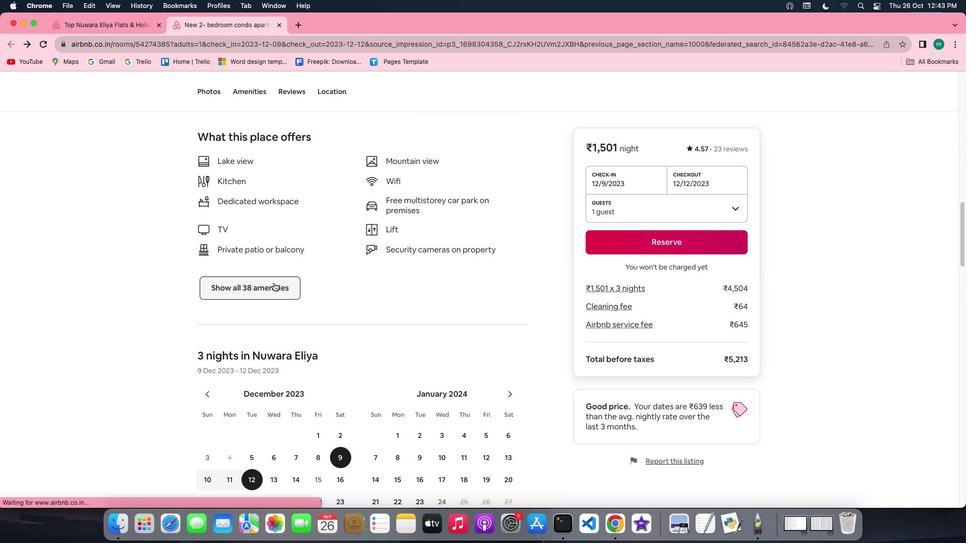 
Action: Mouse moved to (426, 306)
Screenshot: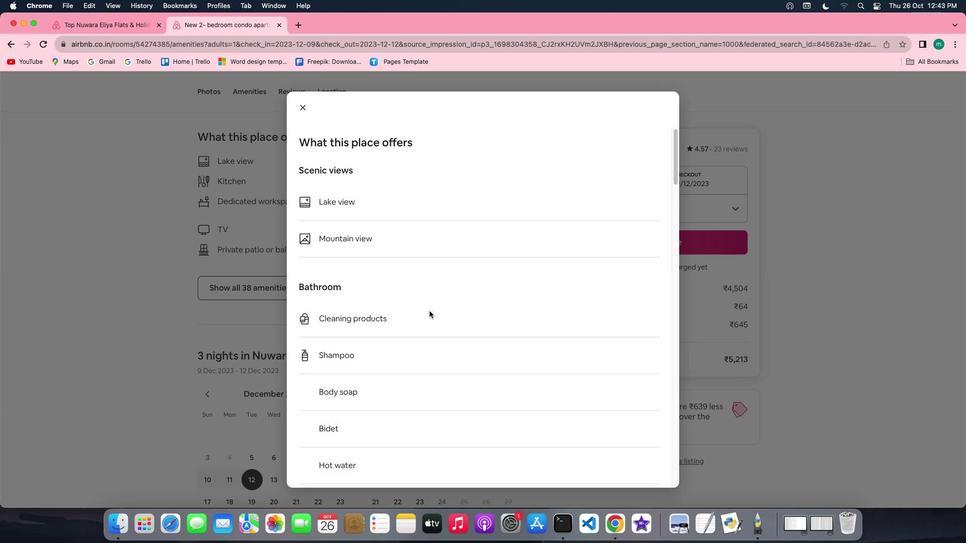 
Action: Mouse scrolled (426, 306) with delta (32, 98)
Screenshot: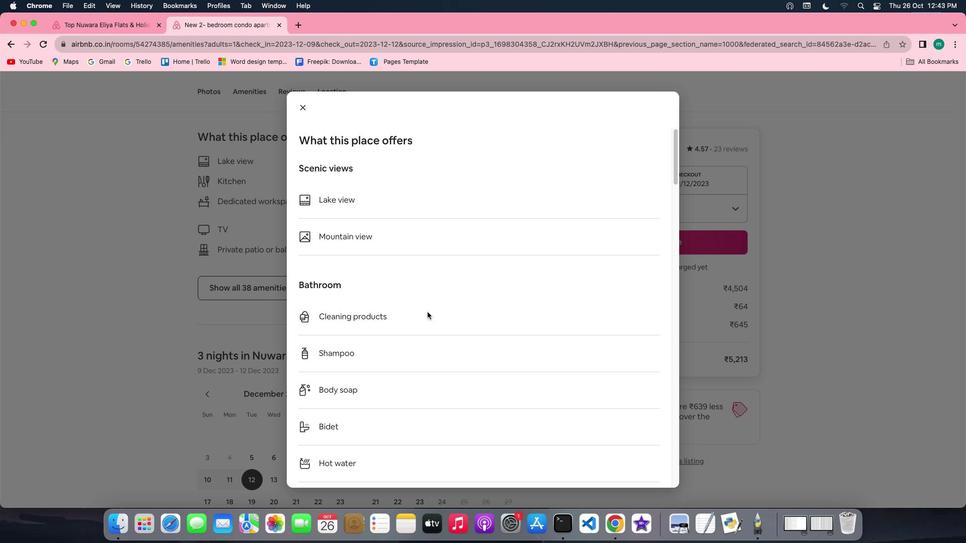 
Action: Mouse scrolled (426, 306) with delta (32, 98)
Screenshot: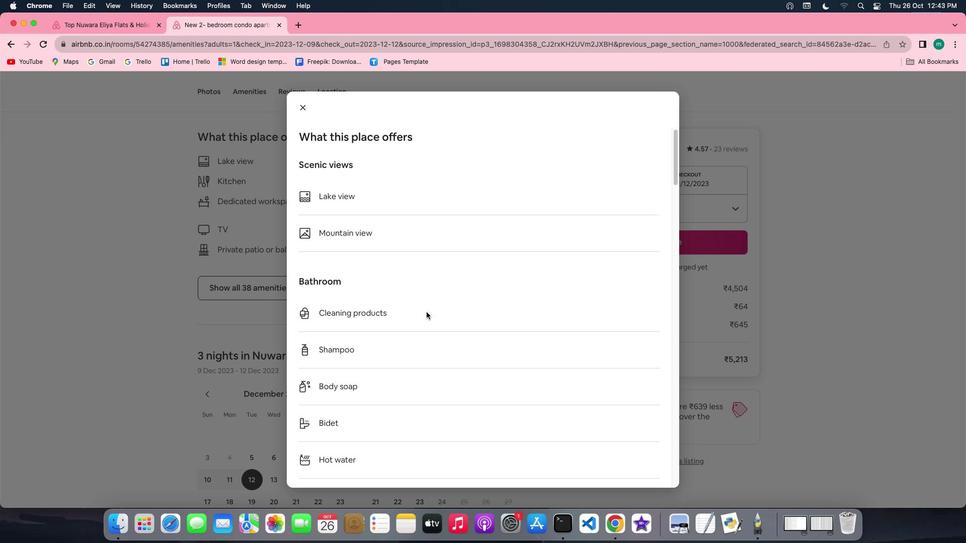 
Action: Mouse moved to (425, 306)
Screenshot: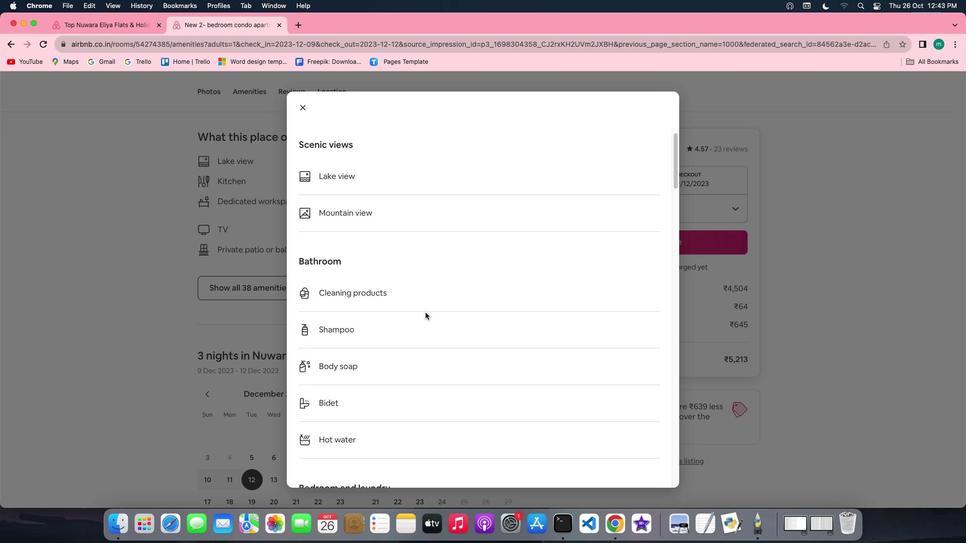 
Action: Mouse scrolled (425, 306) with delta (32, 98)
Screenshot: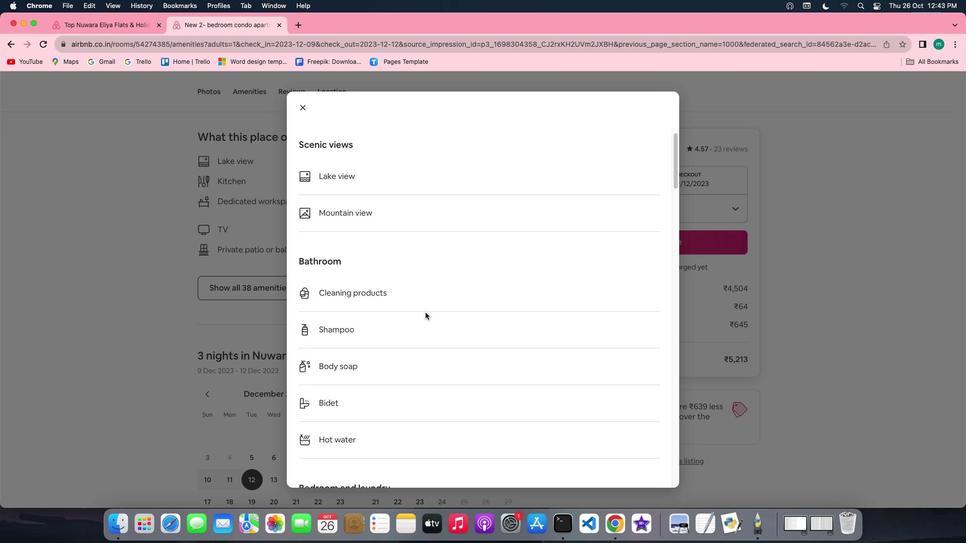
Action: Mouse moved to (423, 307)
Screenshot: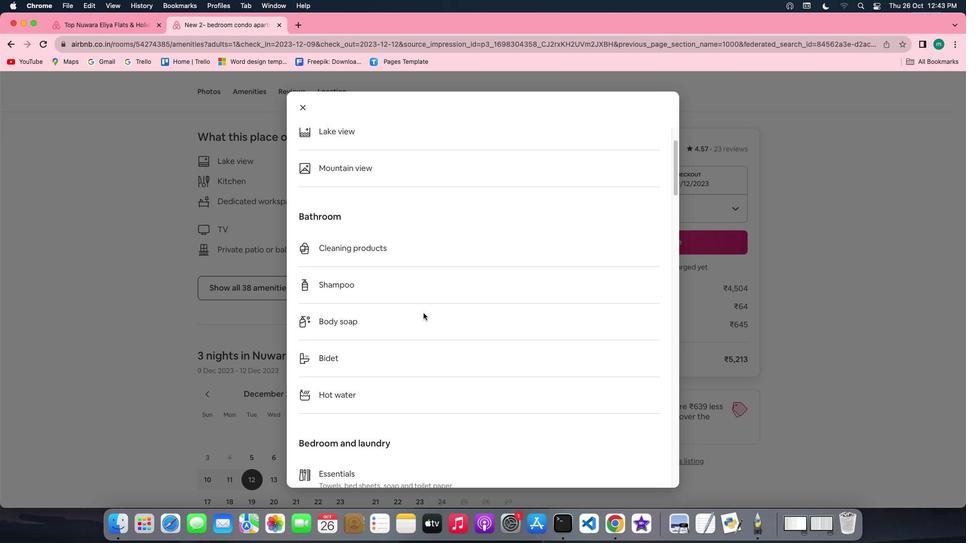 
Action: Mouse scrolled (423, 307) with delta (32, 97)
Screenshot: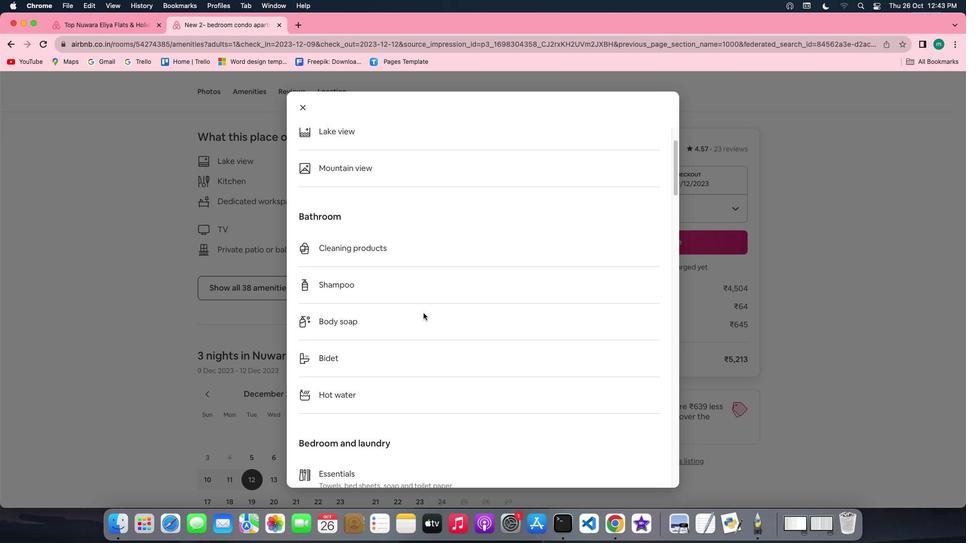 
Action: Mouse moved to (420, 308)
Screenshot: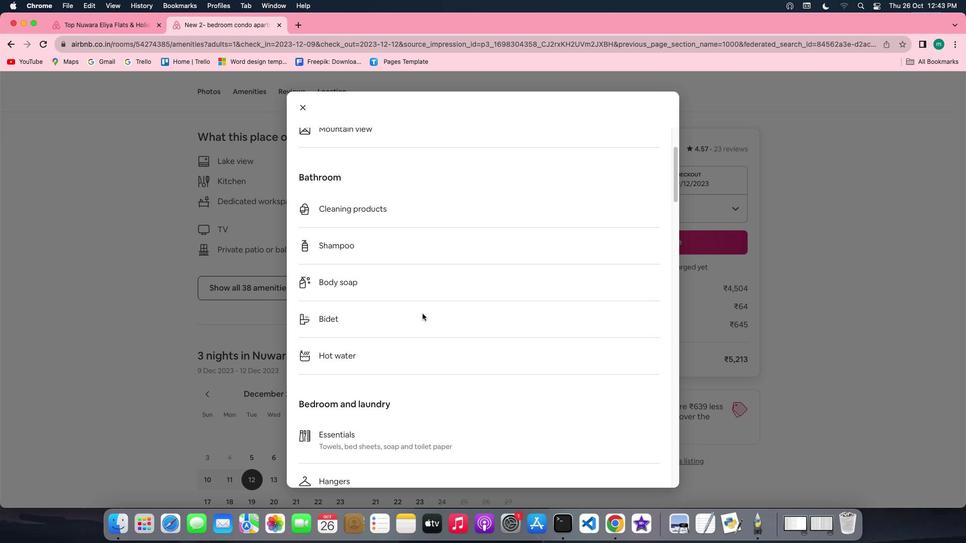 
Action: Mouse scrolled (420, 308) with delta (32, 98)
Screenshot: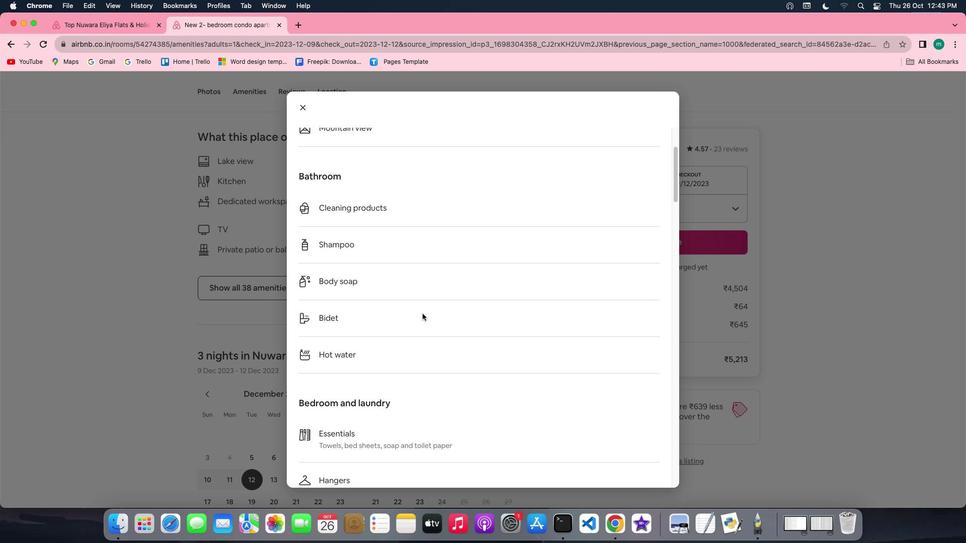 
Action: Mouse moved to (420, 308)
Screenshot: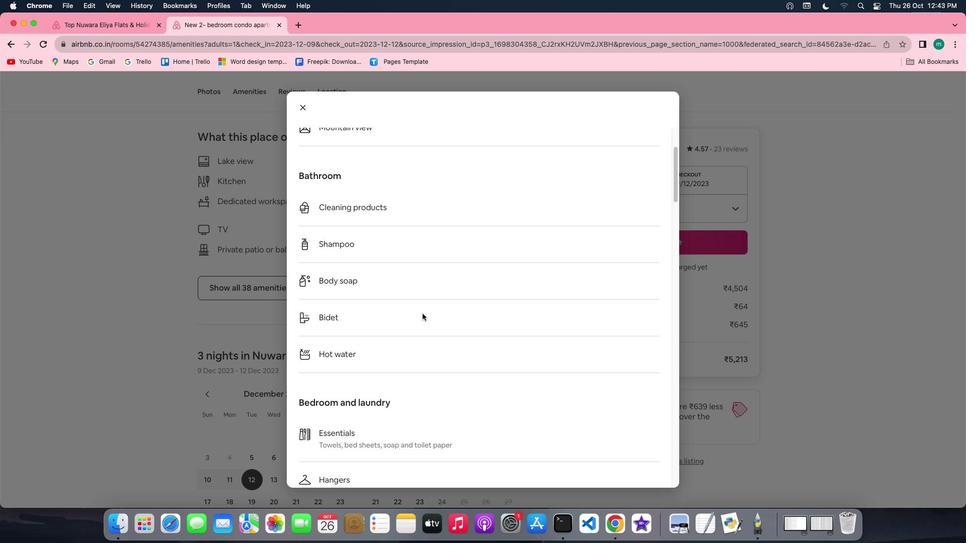 
Action: Mouse scrolled (420, 308) with delta (32, 98)
Screenshot: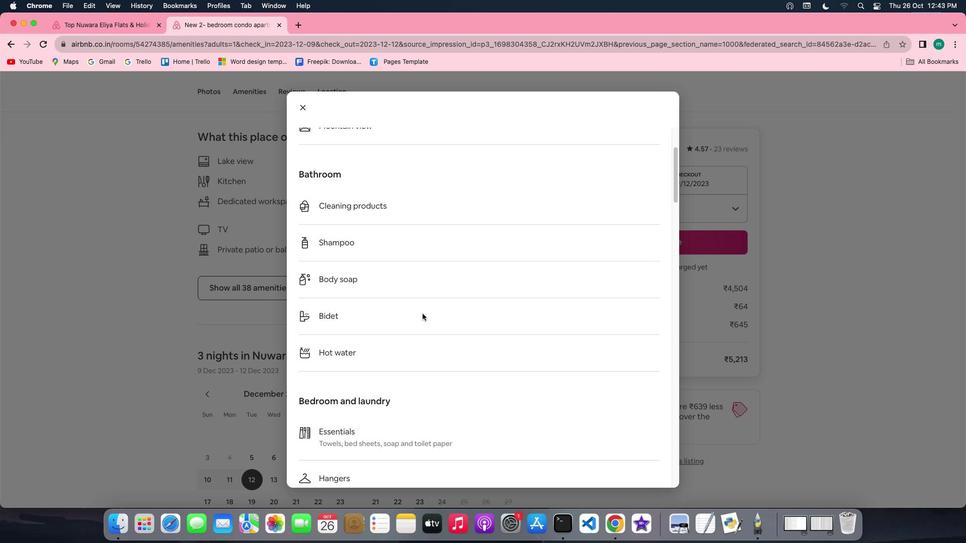 
Action: Mouse moved to (420, 308)
Screenshot: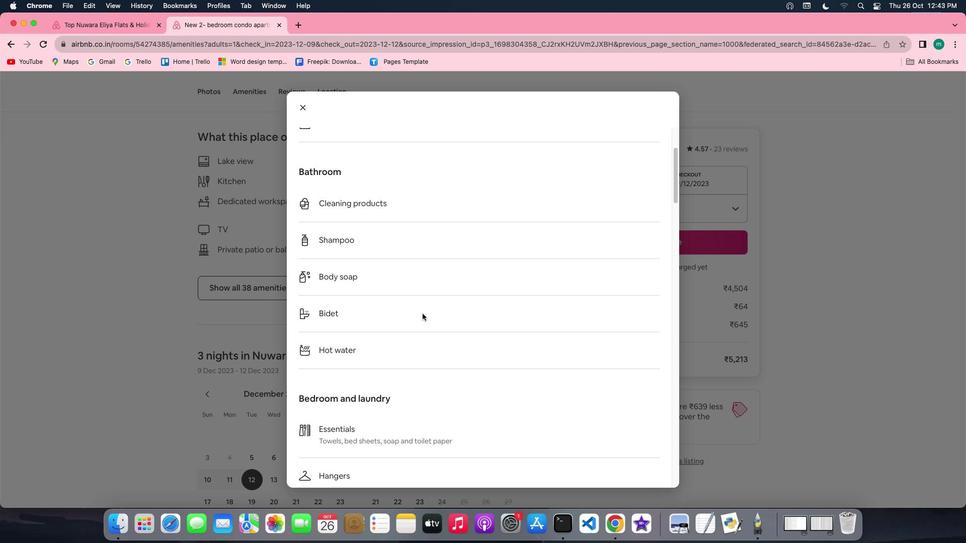 
Action: Mouse scrolled (420, 308) with delta (32, 98)
Screenshot: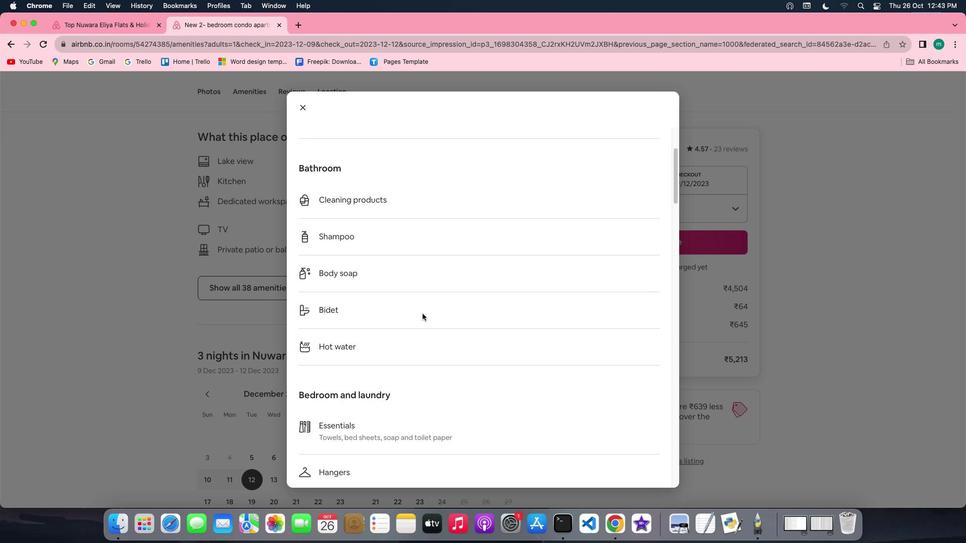 
Action: Mouse scrolled (420, 308) with delta (32, 98)
Screenshot: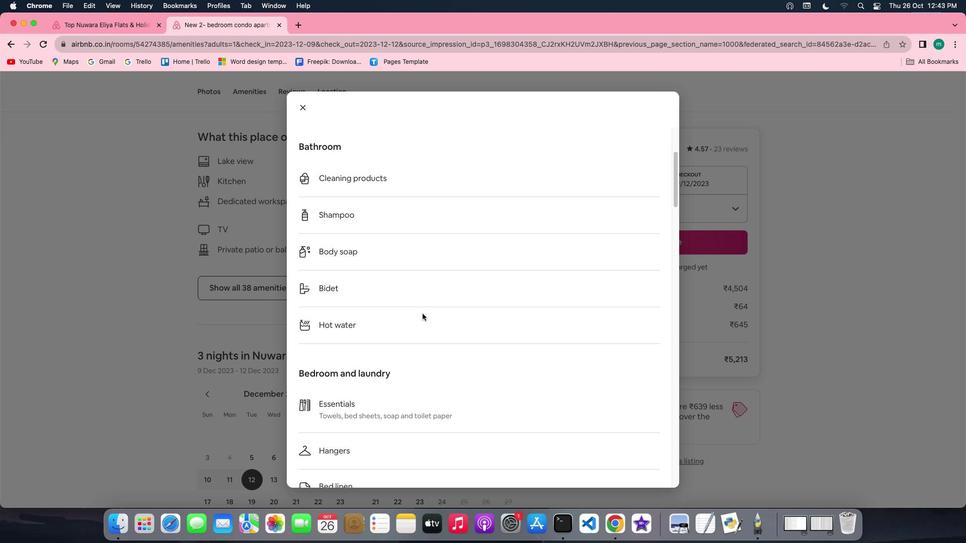 
Action: Mouse scrolled (420, 308) with delta (32, 98)
Screenshot: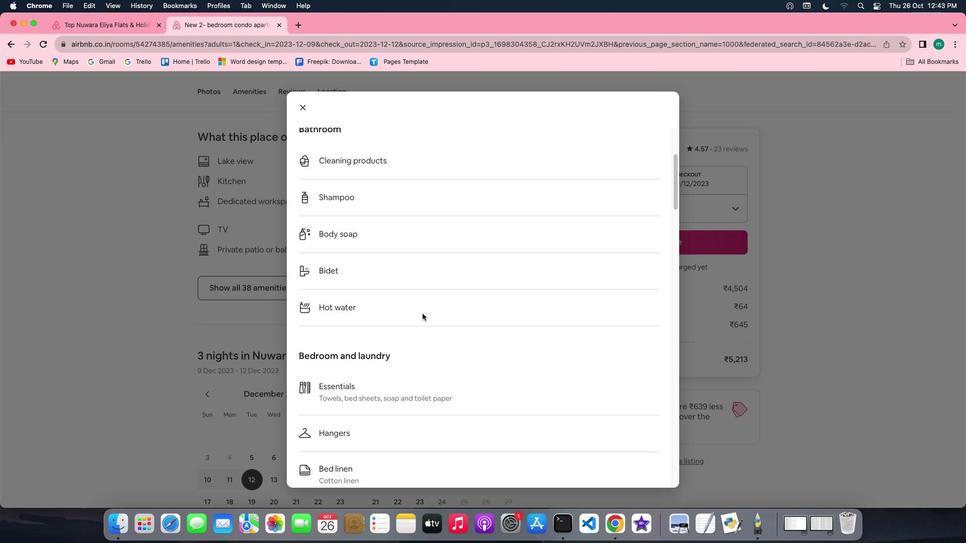 
Action: Mouse scrolled (420, 308) with delta (32, 98)
Screenshot: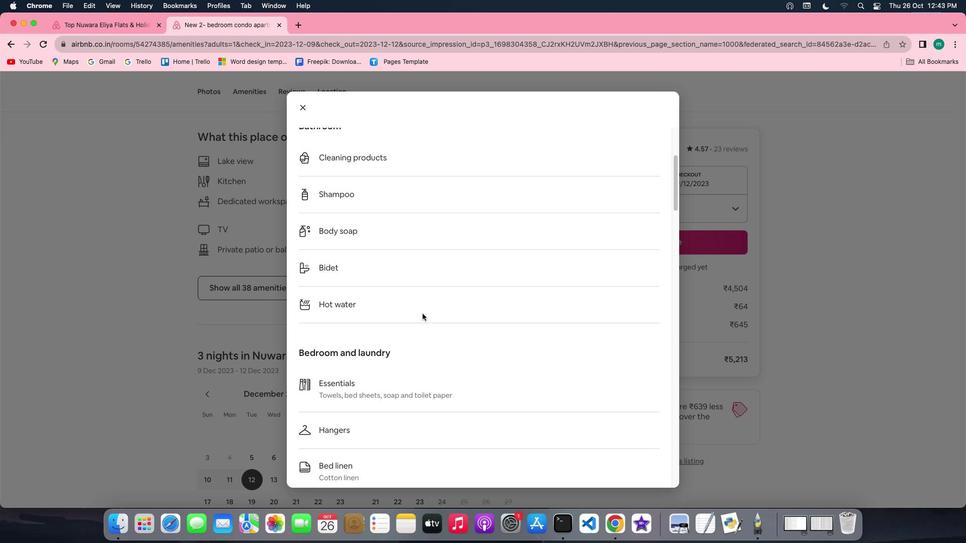 
Action: Mouse scrolled (420, 308) with delta (32, 98)
Screenshot: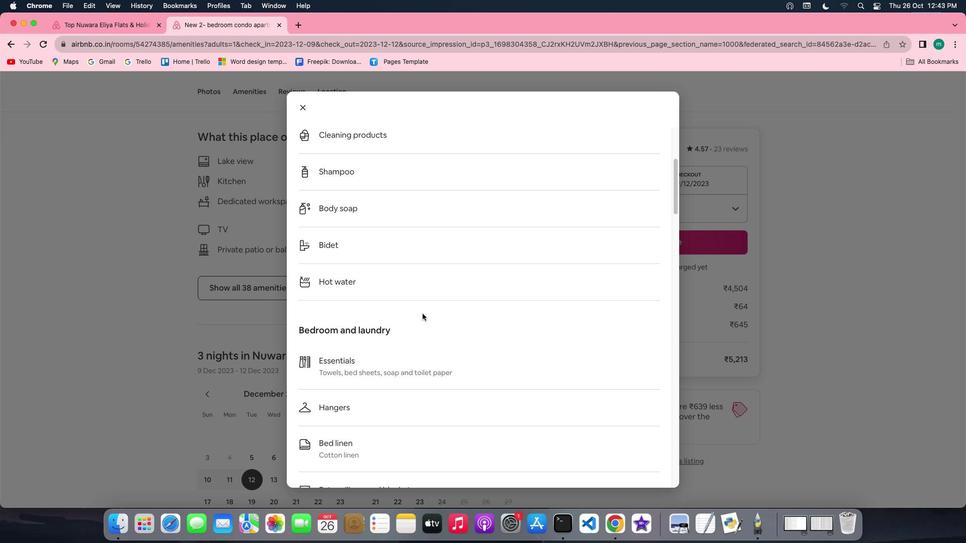 
Action: Mouse scrolled (420, 308) with delta (32, 98)
Screenshot: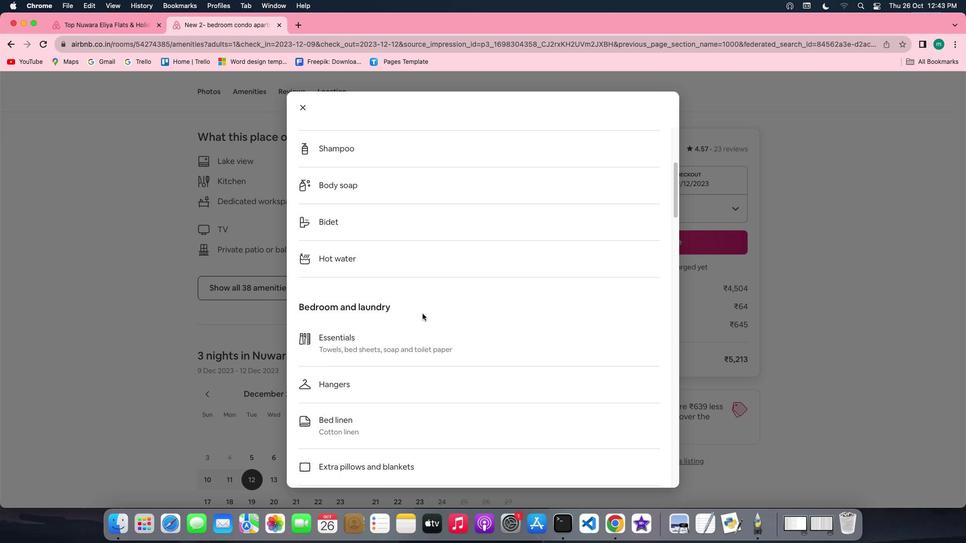 
Action: Mouse scrolled (420, 308) with delta (32, 98)
Screenshot: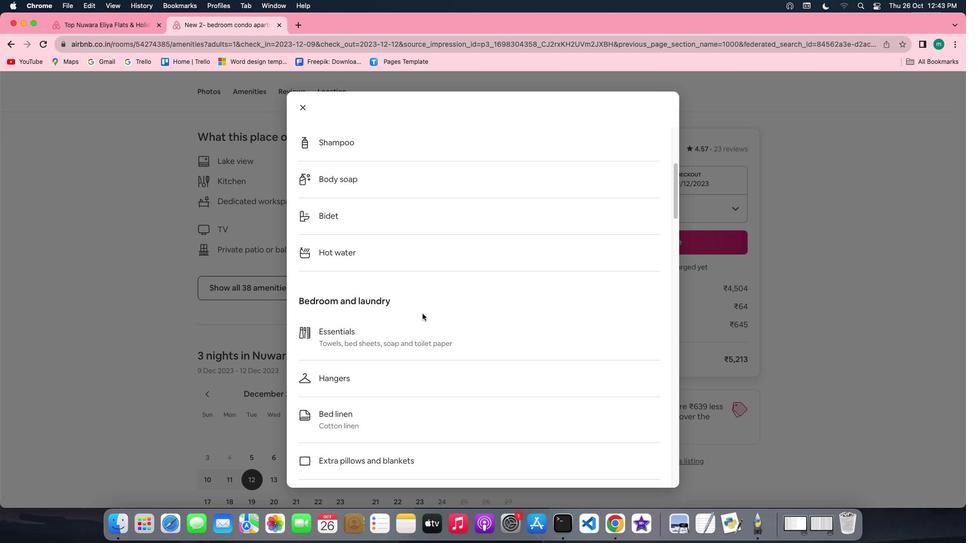 
Action: Mouse scrolled (420, 308) with delta (32, 97)
Screenshot: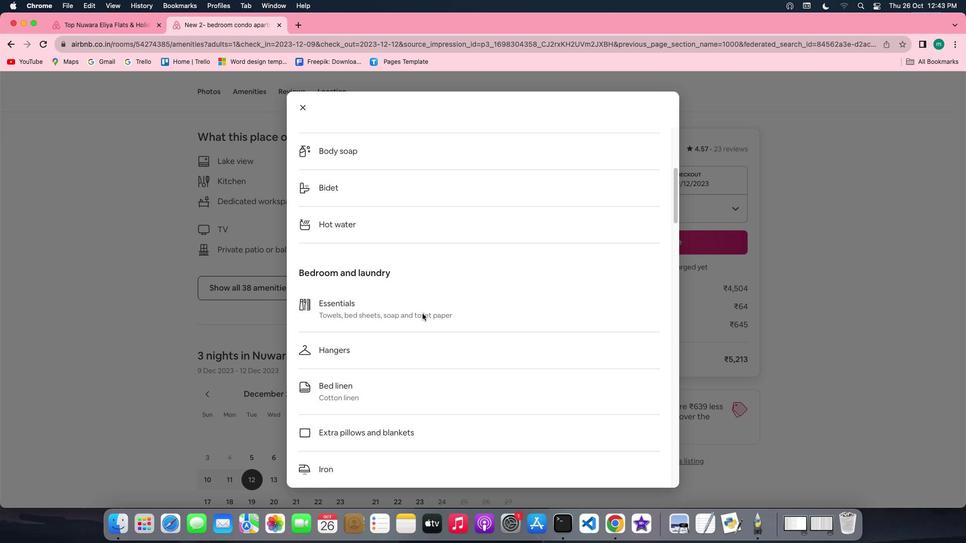 
Action: Mouse scrolled (420, 308) with delta (32, 97)
Screenshot: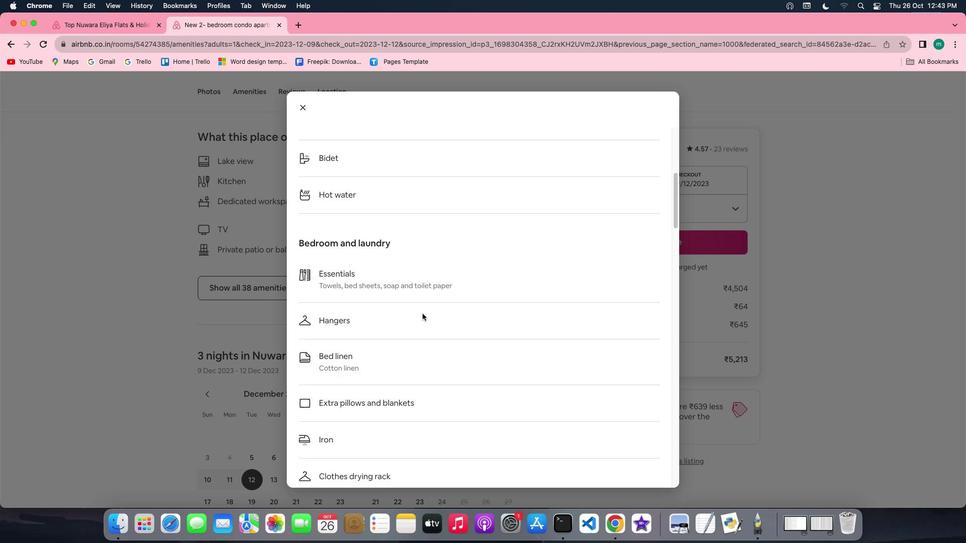 
Action: Mouse scrolled (420, 308) with delta (32, 98)
Screenshot: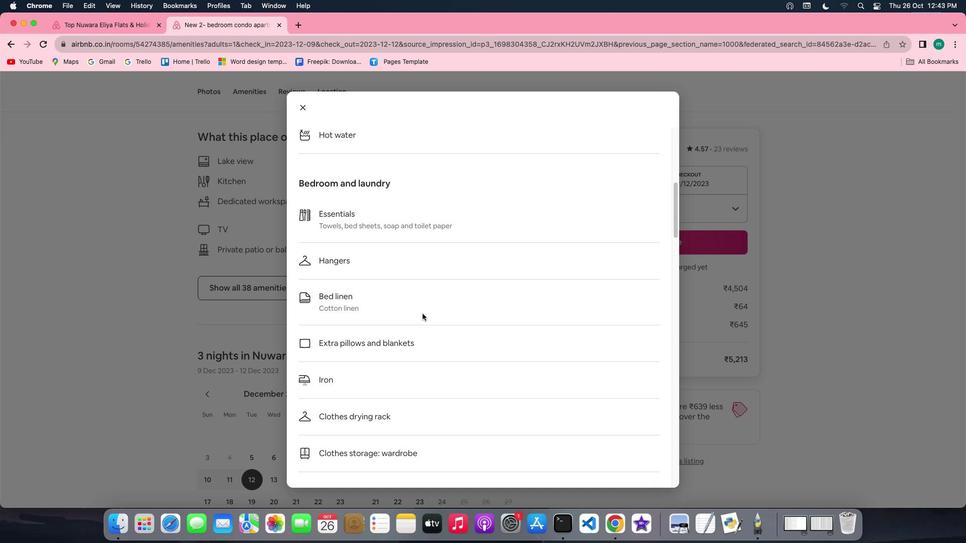 
Action: Mouse scrolled (420, 308) with delta (32, 98)
Screenshot: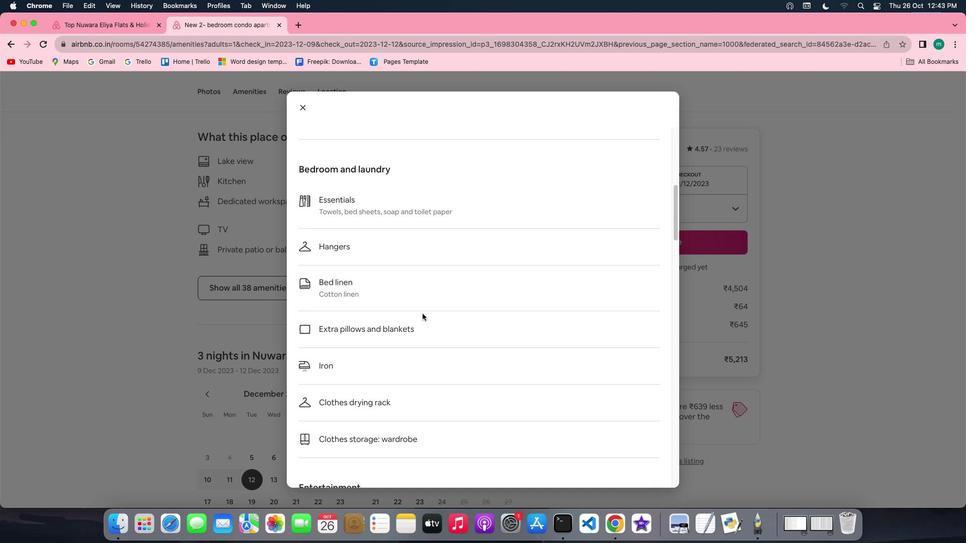 
Action: Mouse scrolled (420, 308) with delta (32, 97)
Screenshot: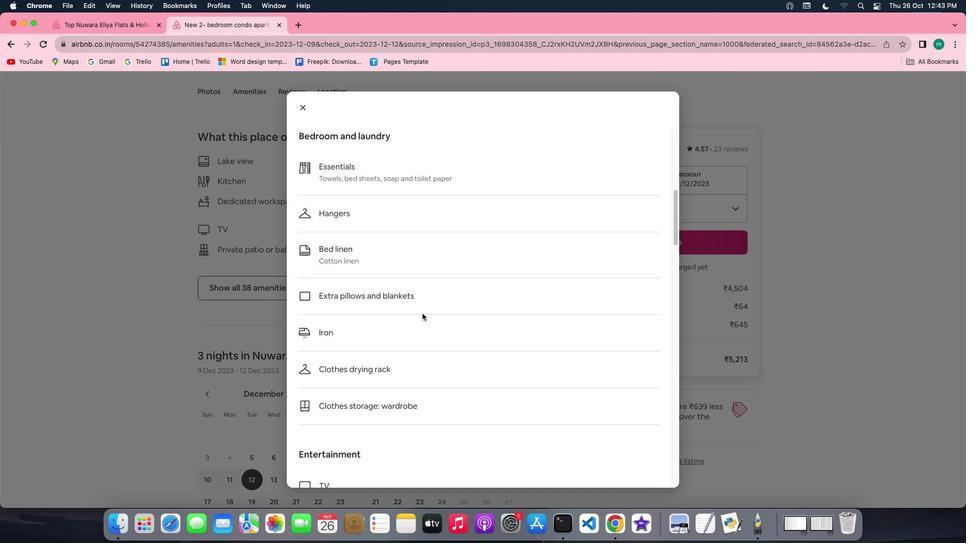 
Action: Mouse scrolled (420, 308) with delta (32, 97)
Screenshot: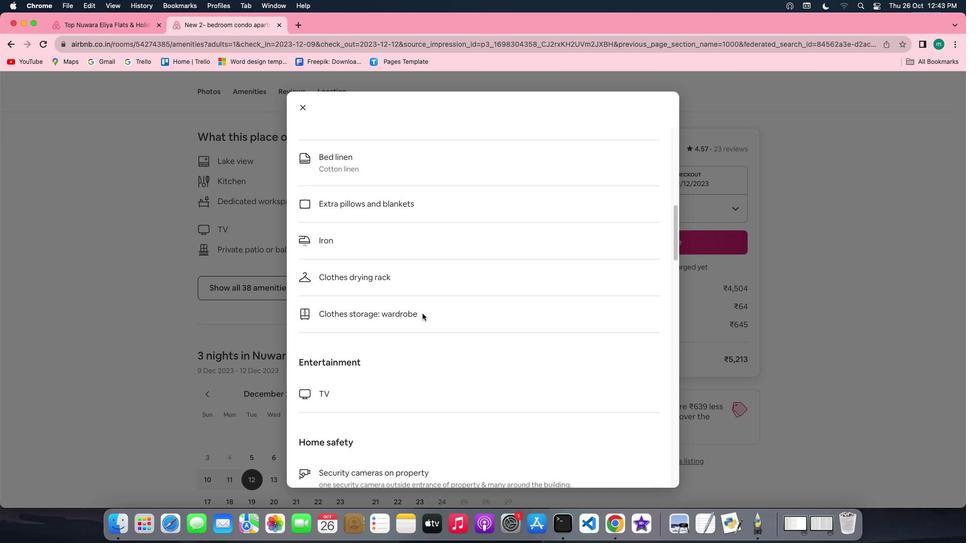 
Action: Mouse scrolled (420, 308) with delta (32, 97)
Screenshot: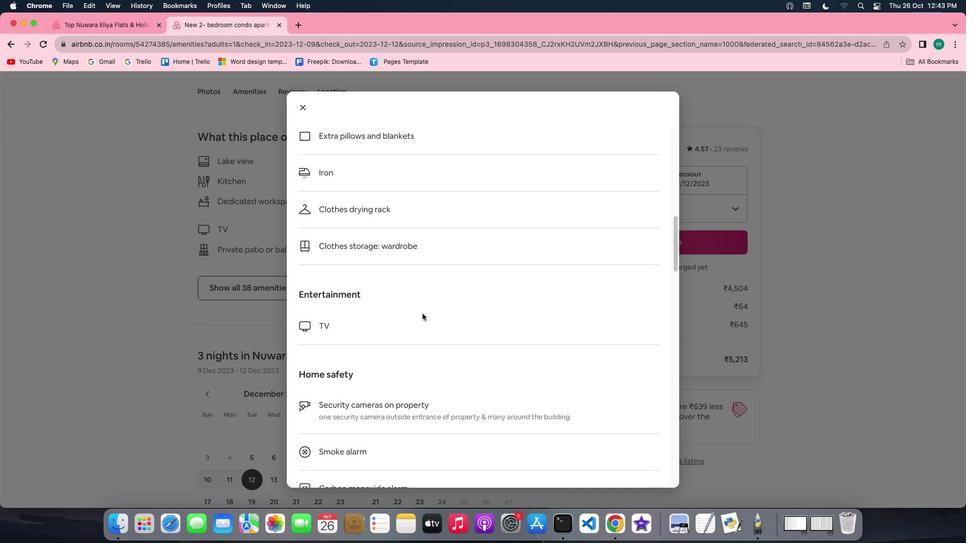 
Action: Mouse scrolled (420, 308) with delta (32, 98)
Screenshot: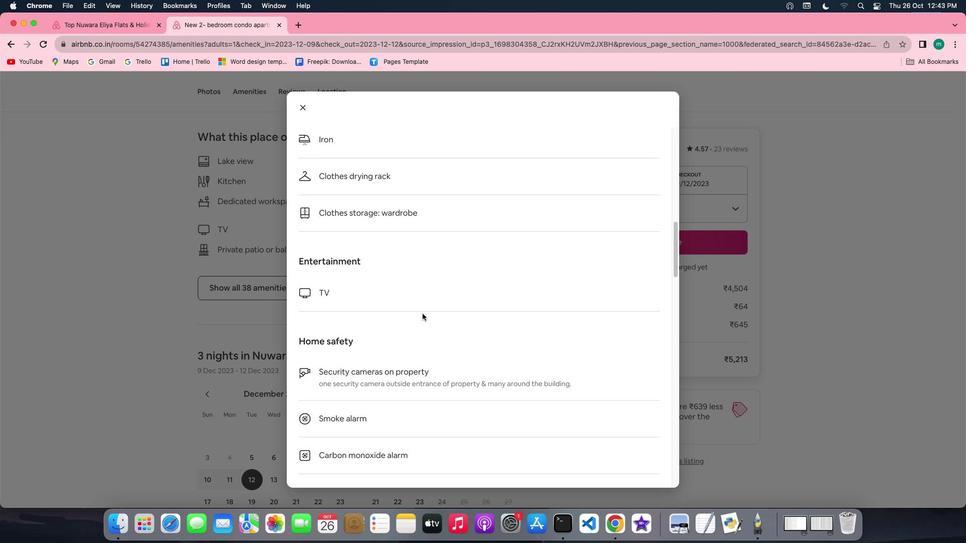 
Action: Mouse scrolled (420, 308) with delta (32, 98)
Screenshot: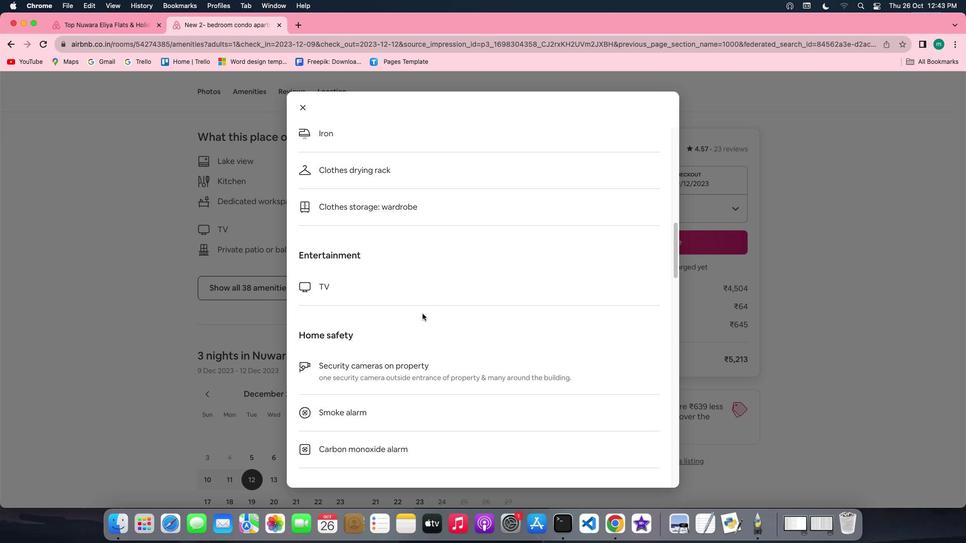 
Action: Mouse scrolled (420, 308) with delta (32, 97)
Screenshot: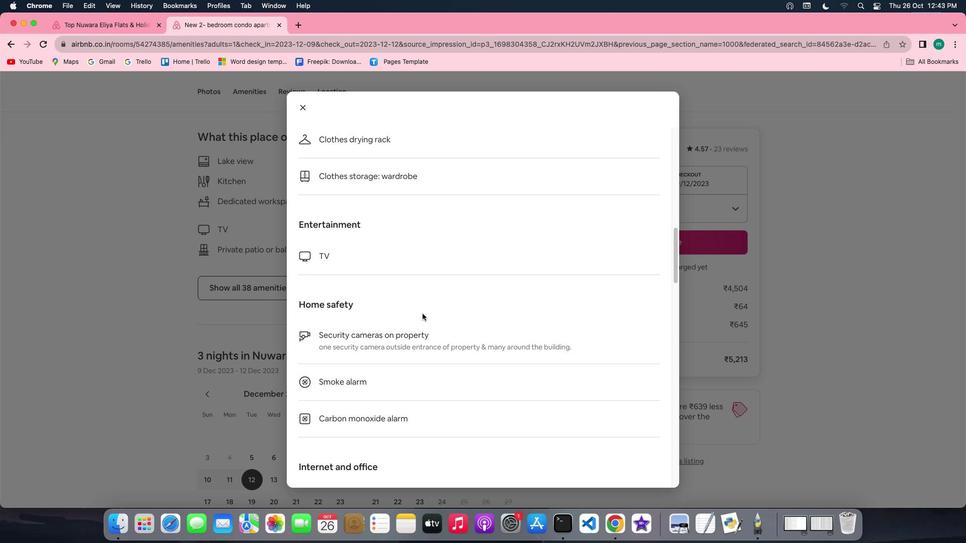 
Action: Mouse scrolled (420, 308) with delta (32, 97)
Screenshot: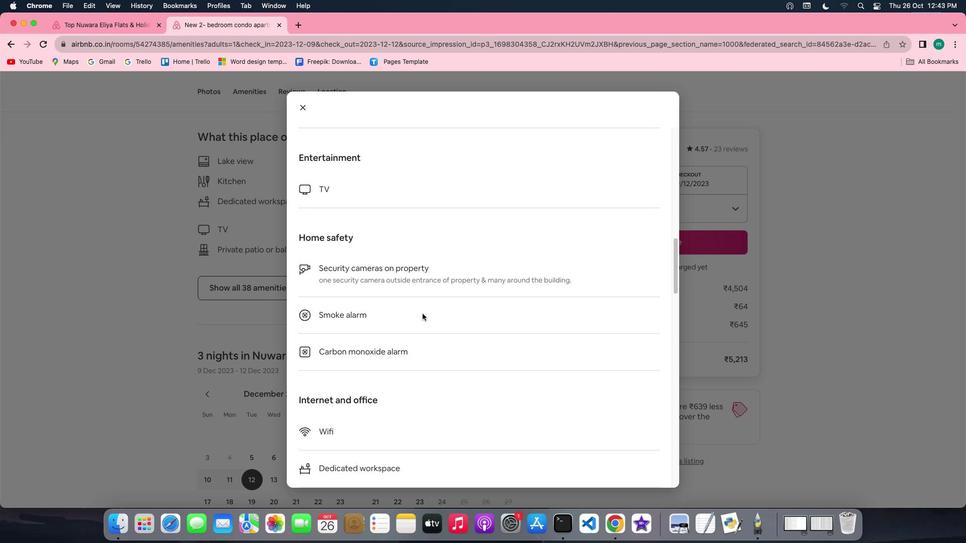 
Action: Mouse scrolled (420, 308) with delta (32, 98)
Screenshot: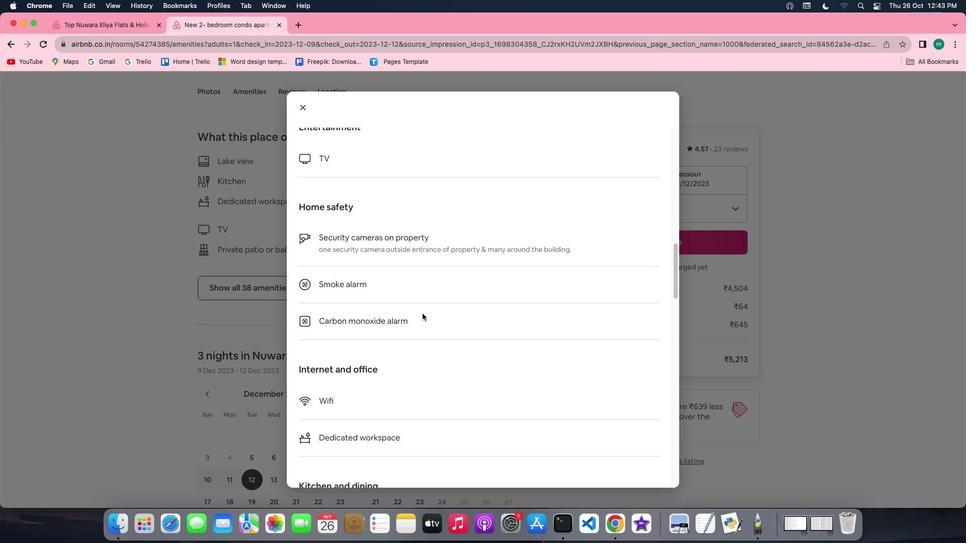 
Action: Mouse scrolled (420, 308) with delta (32, 98)
Screenshot: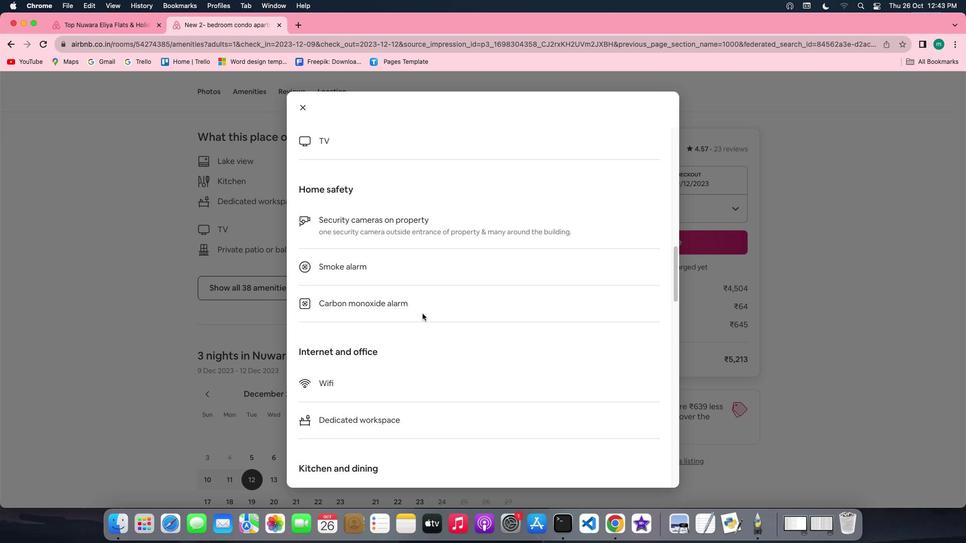 
Action: Mouse scrolled (420, 308) with delta (32, 97)
Screenshot: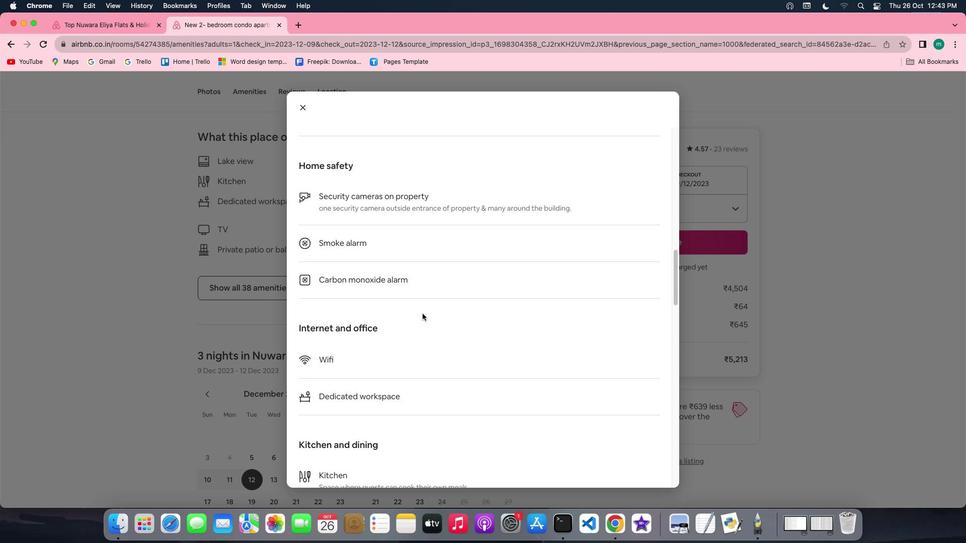 
Action: Mouse scrolled (420, 308) with delta (32, 97)
Screenshot: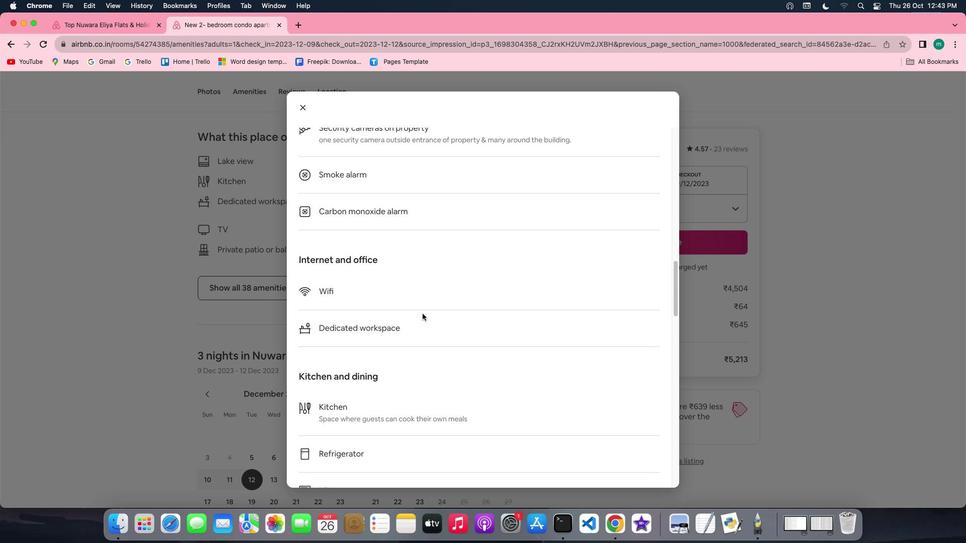 
Action: Mouse scrolled (420, 308) with delta (32, 98)
Screenshot: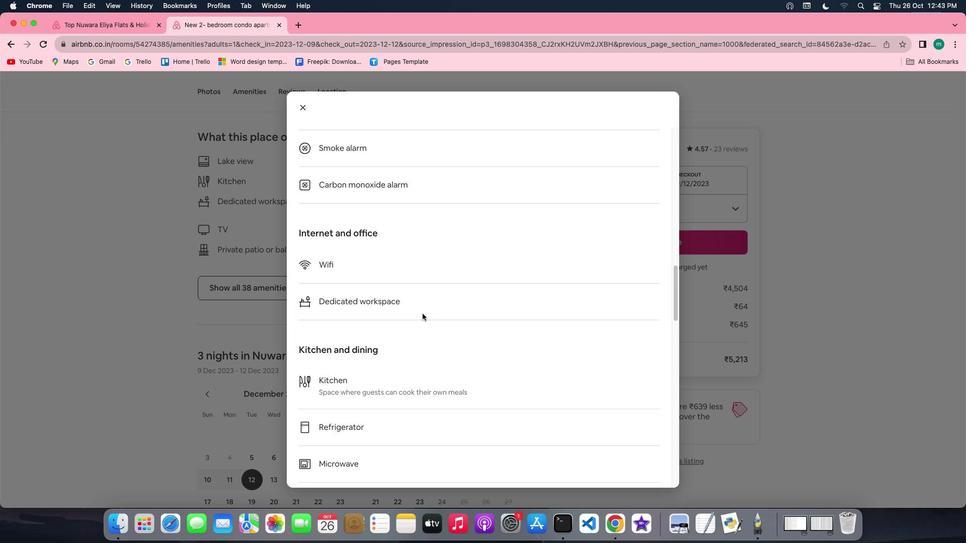 
Action: Mouse scrolled (420, 308) with delta (32, 98)
Screenshot: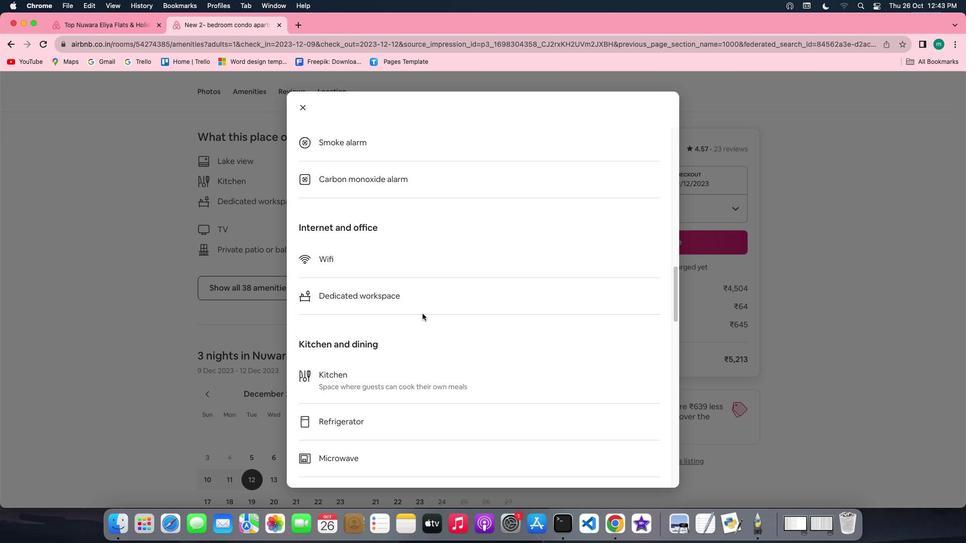 
Action: Mouse scrolled (420, 308) with delta (32, 97)
Screenshot: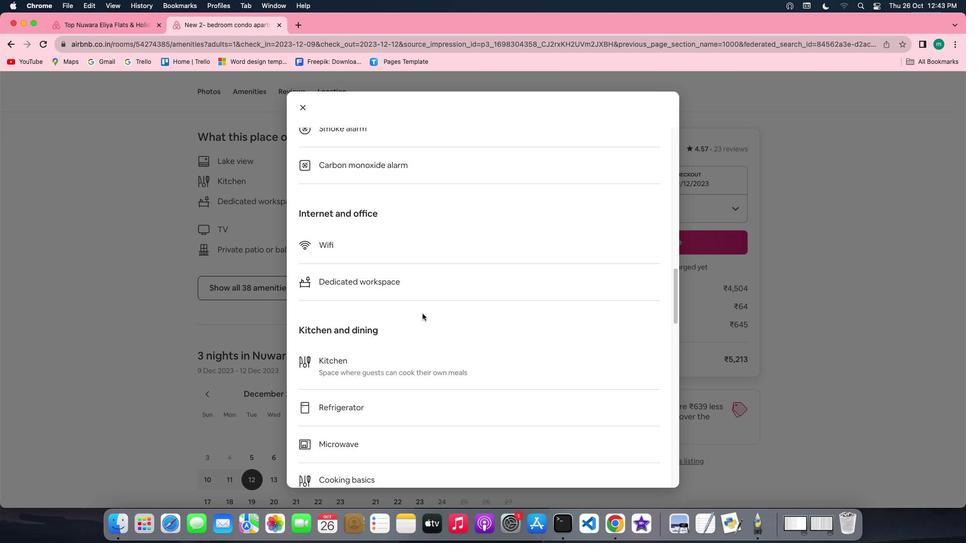 
Action: Mouse scrolled (420, 308) with delta (32, 97)
Screenshot: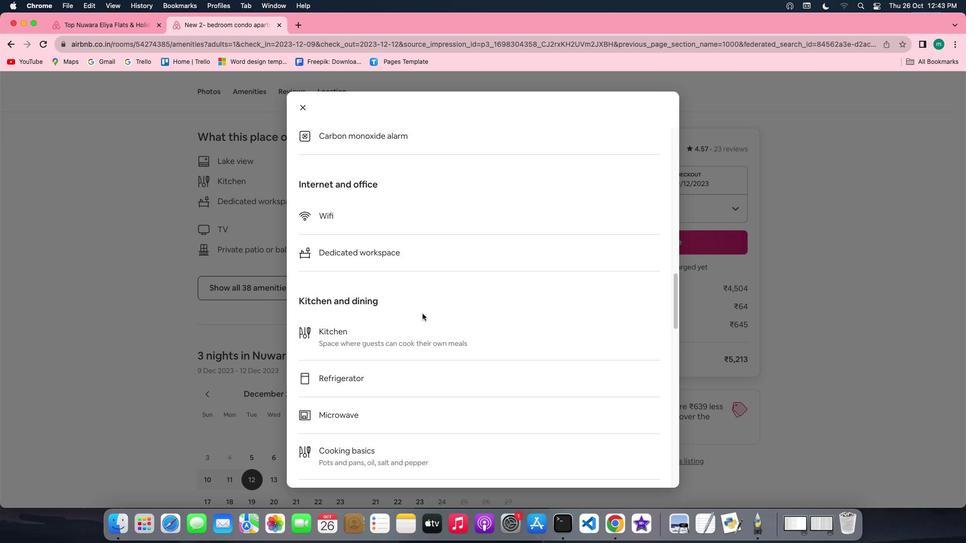 
Action: Mouse scrolled (420, 308) with delta (32, 98)
Screenshot: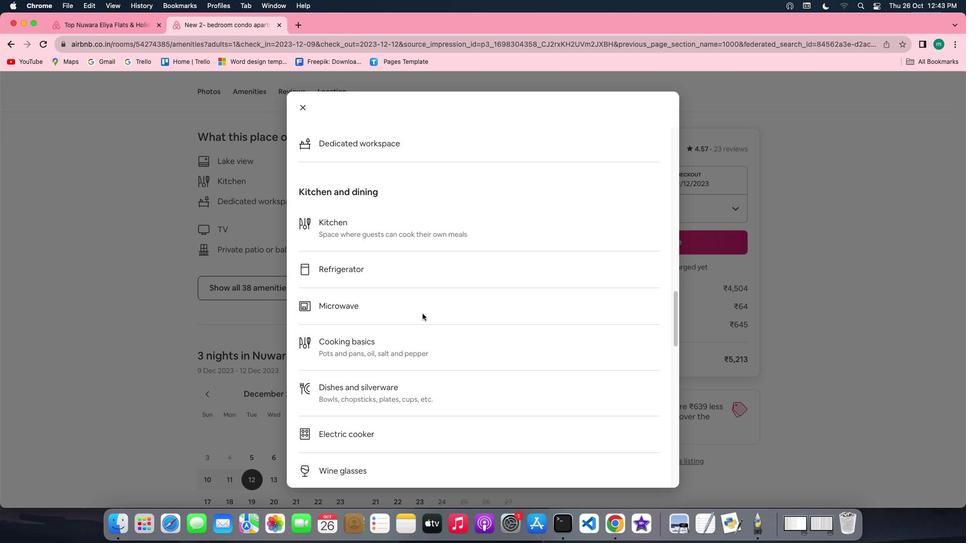
Action: Mouse scrolled (420, 308) with delta (32, 98)
Screenshot: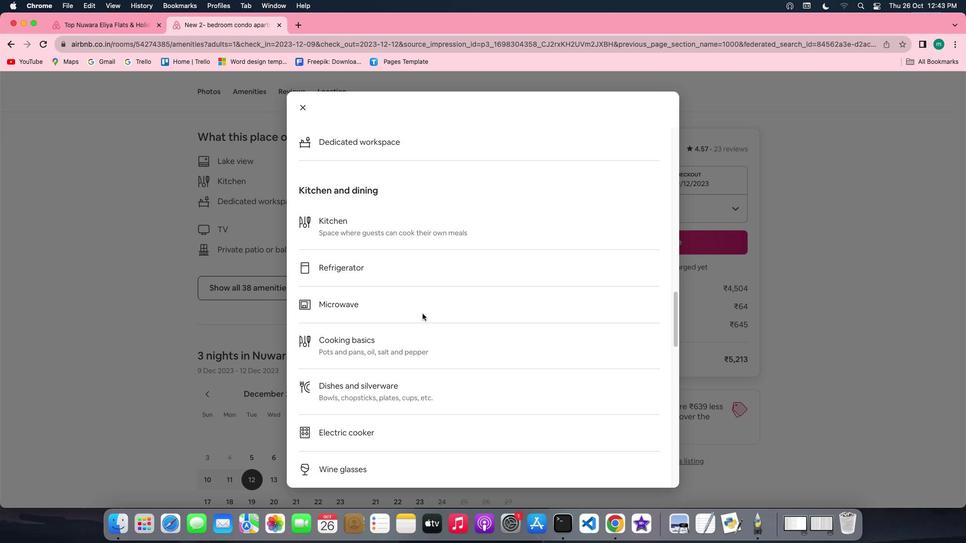 
Action: Mouse scrolled (420, 308) with delta (32, 97)
Screenshot: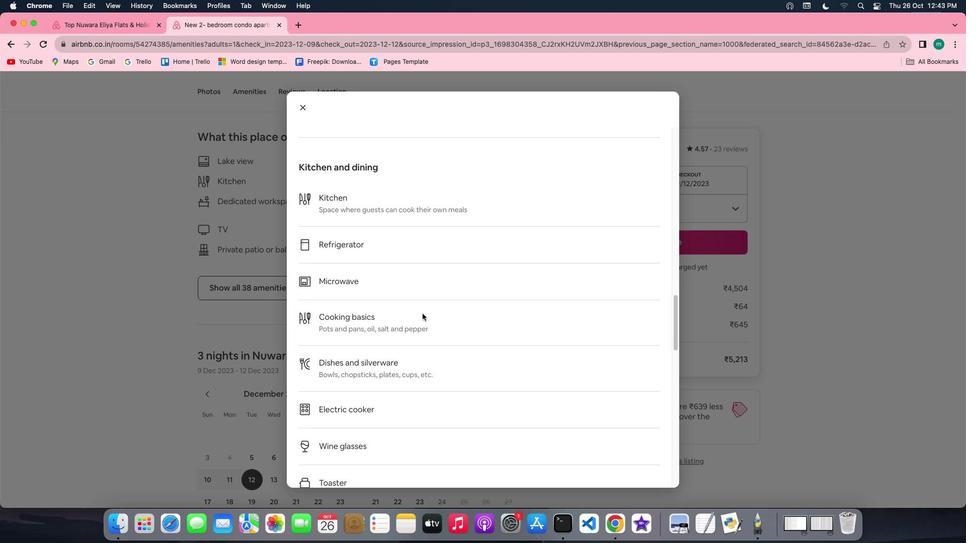 
Action: Mouse scrolled (420, 308) with delta (32, 97)
Screenshot: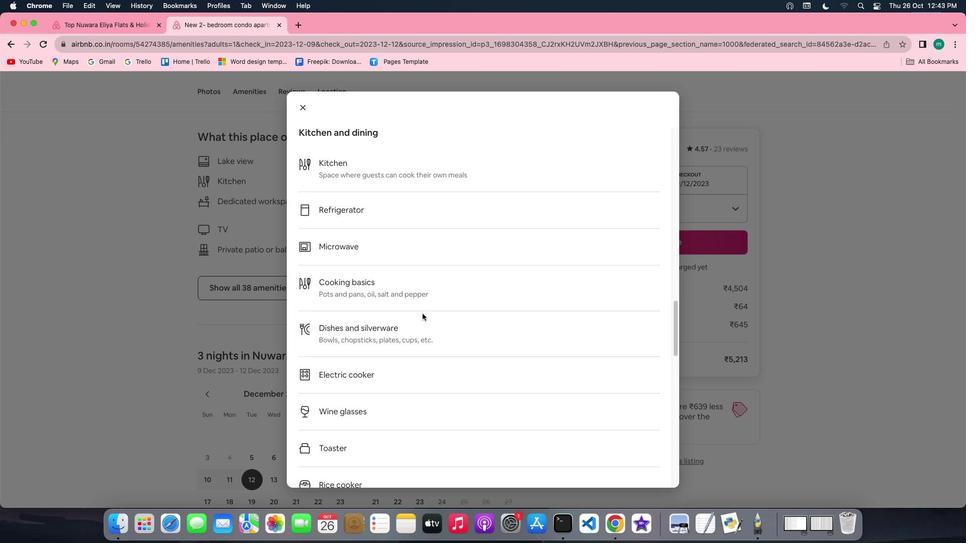 
Action: Mouse scrolled (420, 308) with delta (32, 97)
Screenshot: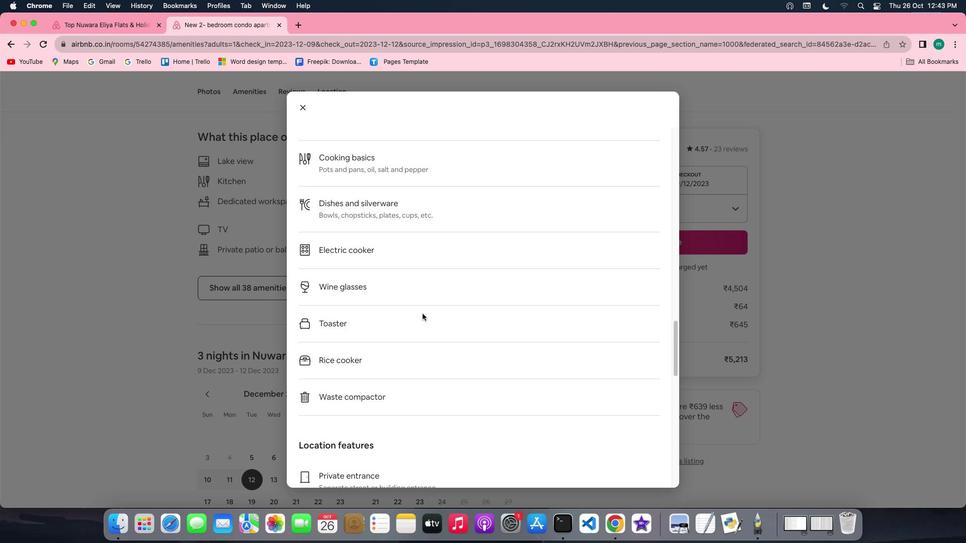 
Action: Mouse scrolled (420, 308) with delta (32, 98)
Screenshot: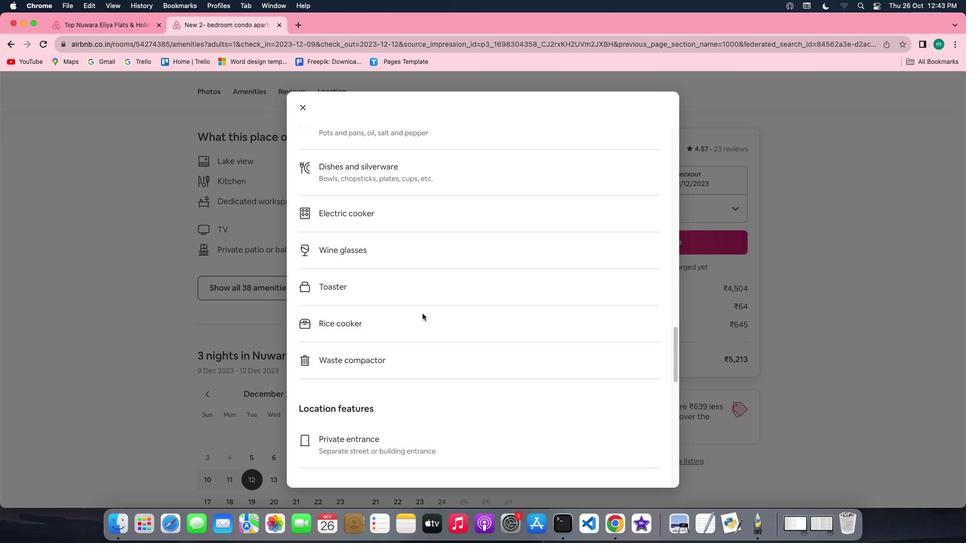 
Action: Mouse scrolled (420, 308) with delta (32, 98)
Screenshot: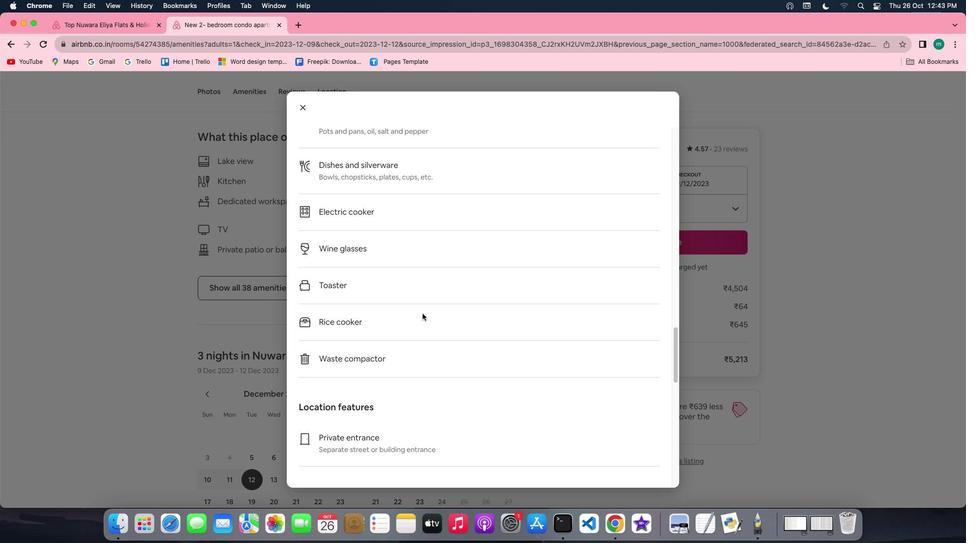 
Action: Mouse scrolled (420, 308) with delta (32, 98)
Screenshot: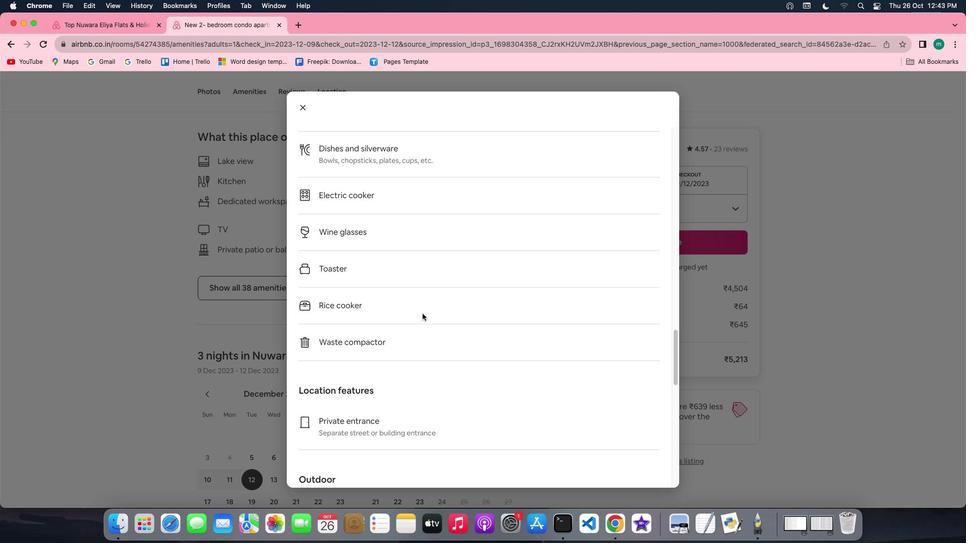 
Action: Mouse scrolled (420, 308) with delta (32, 98)
Screenshot: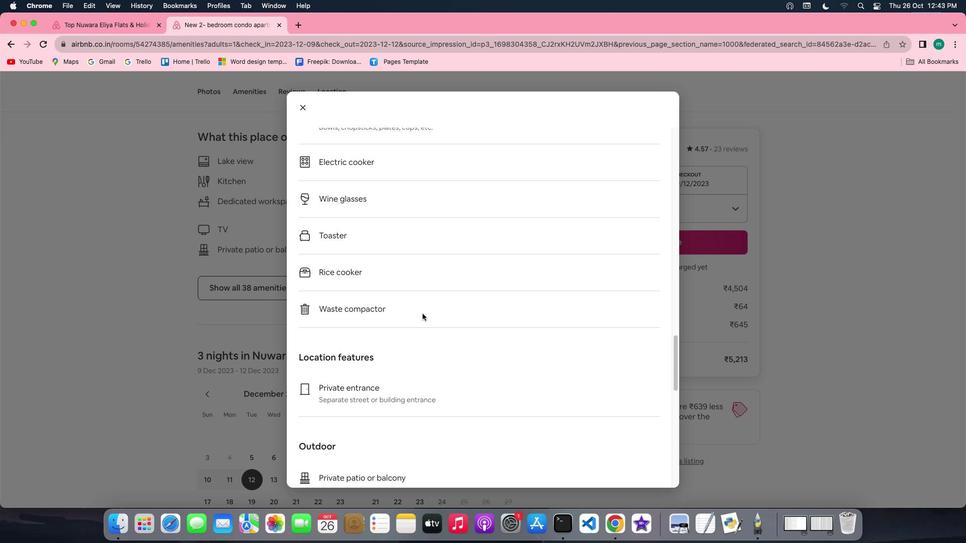 
Action: Mouse scrolled (420, 308) with delta (32, 98)
Screenshot: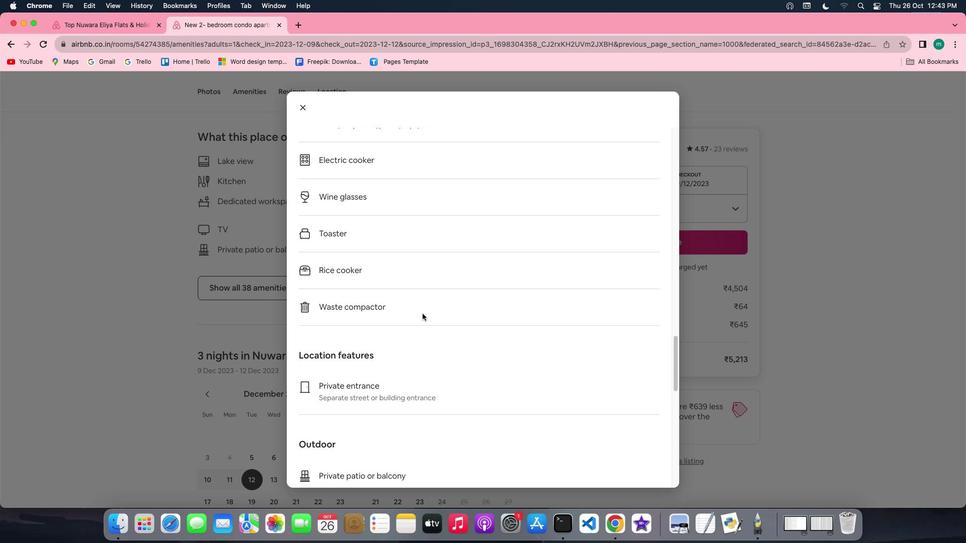 
Action: Mouse scrolled (420, 308) with delta (32, 97)
Screenshot: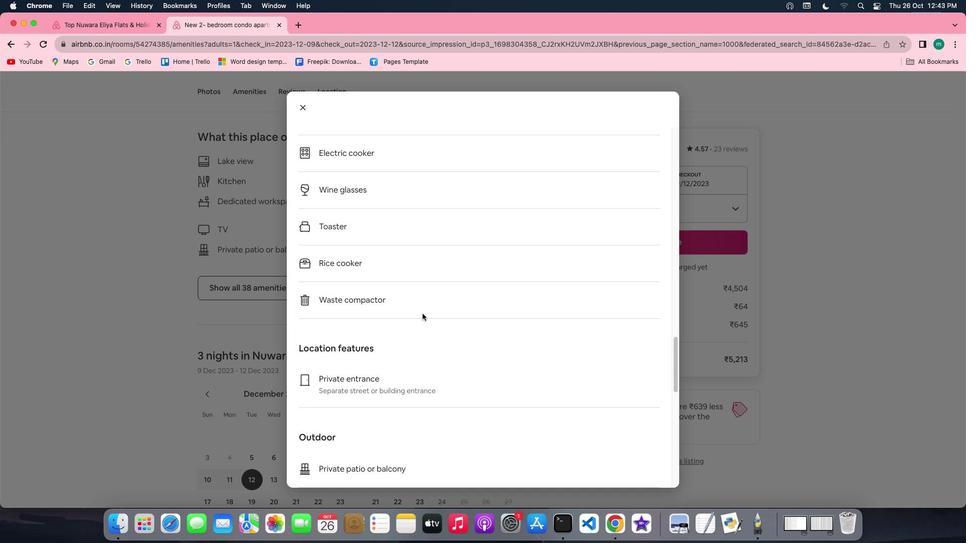 
Action: Mouse scrolled (420, 308) with delta (32, 97)
Screenshot: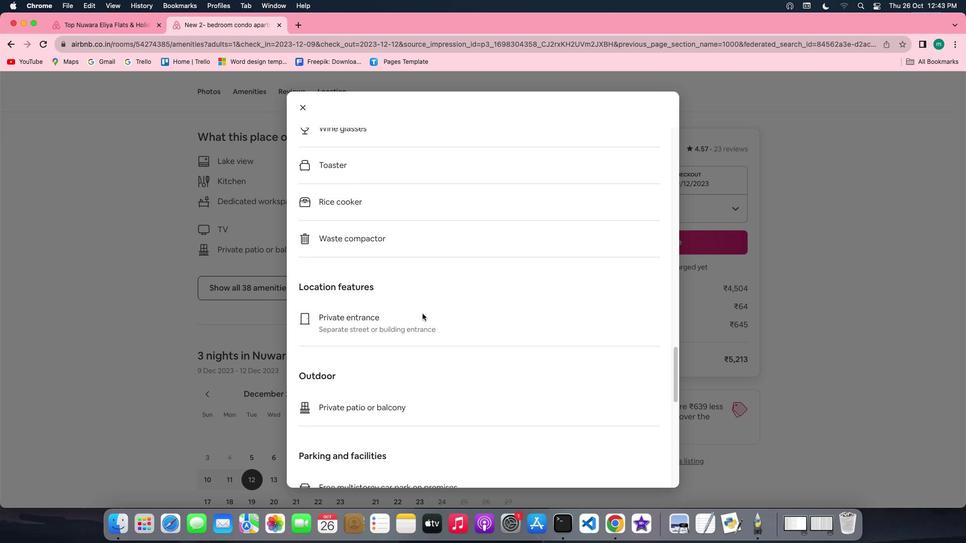 
Action: Mouse scrolled (420, 308) with delta (32, 98)
Screenshot: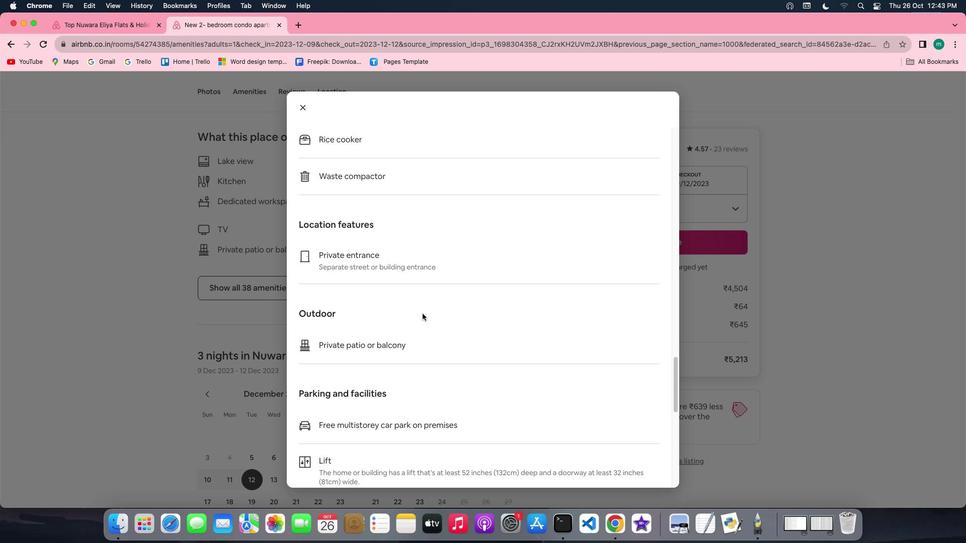 
Action: Mouse scrolled (420, 308) with delta (32, 98)
Screenshot: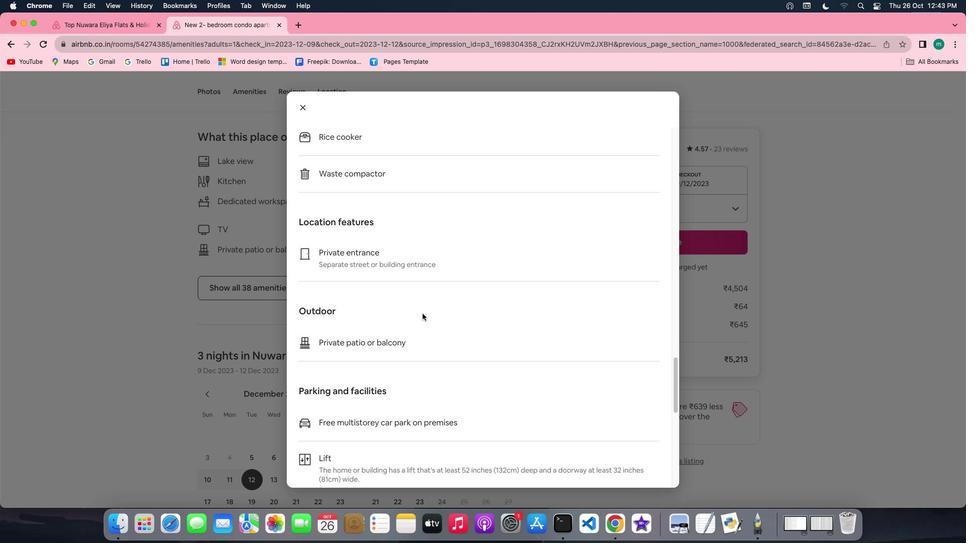 
Action: Mouse scrolled (420, 308) with delta (32, 97)
Screenshot: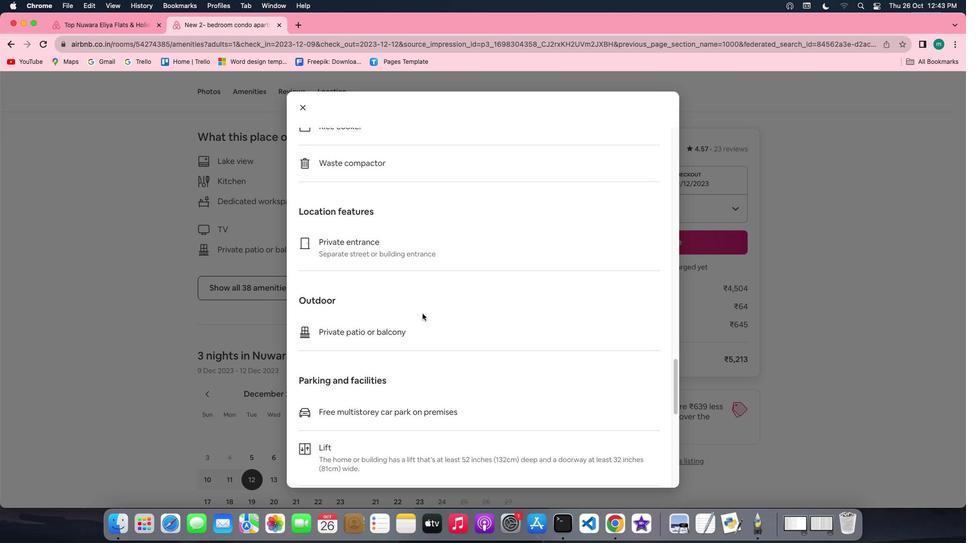 
Action: Mouse scrolled (420, 308) with delta (32, 97)
Screenshot: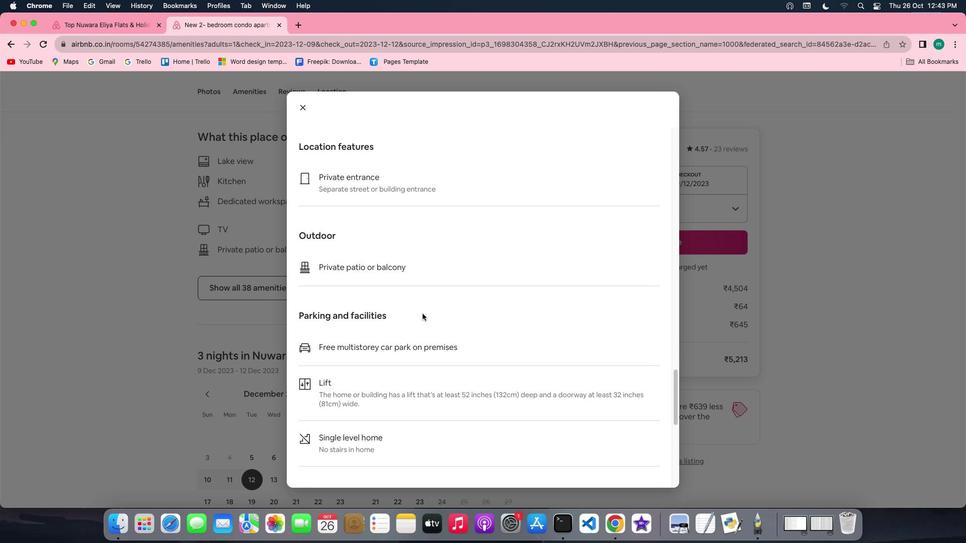 
Action: Mouse scrolled (420, 308) with delta (32, 97)
Screenshot: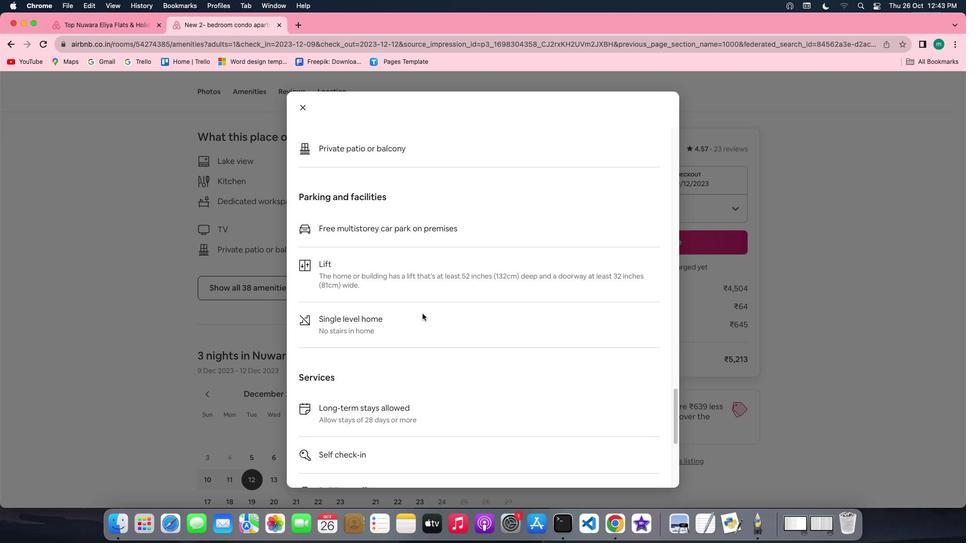 
Action: Mouse scrolled (420, 308) with delta (32, 98)
Screenshot: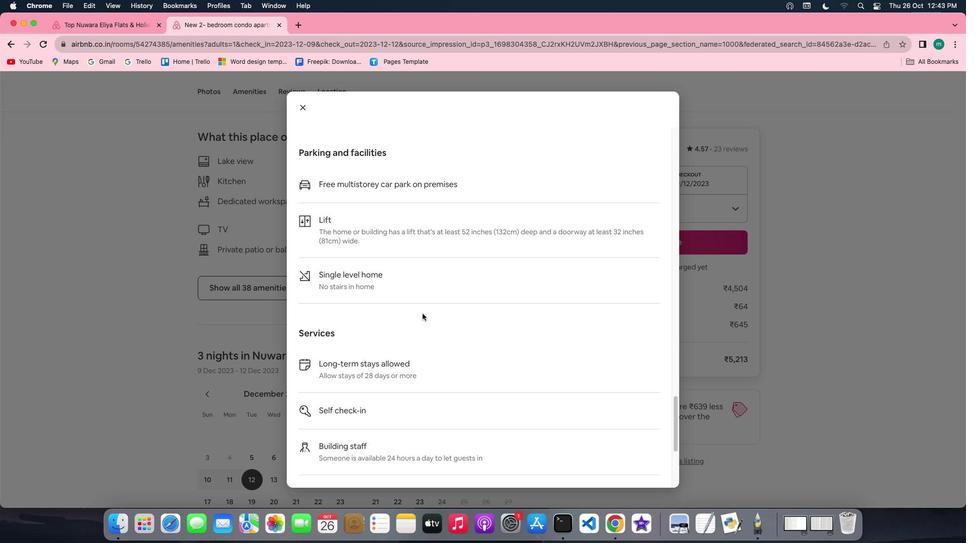 
Action: Mouse scrolled (420, 308) with delta (32, 98)
Screenshot: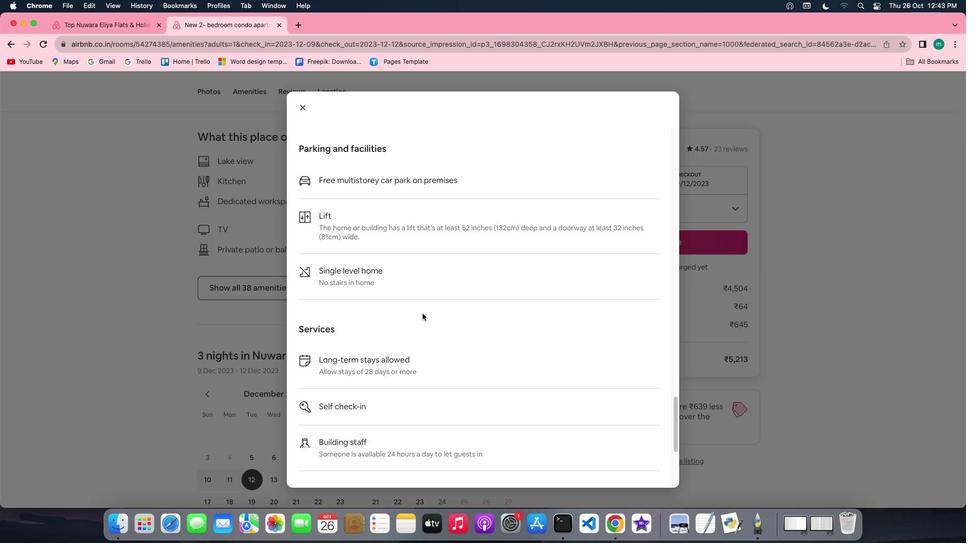 
Action: Mouse scrolled (420, 308) with delta (32, 98)
Screenshot: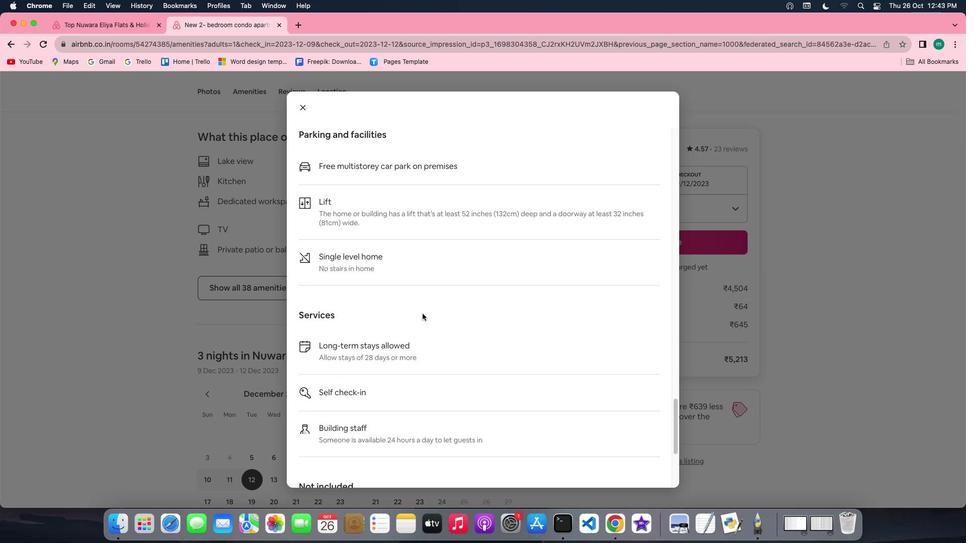 
Action: Mouse scrolled (420, 308) with delta (32, 97)
Screenshot: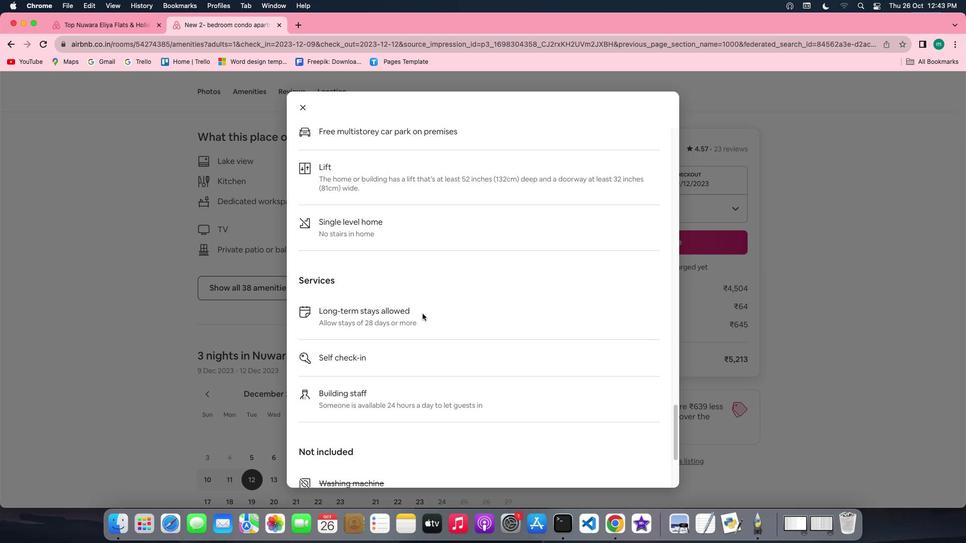 
Action: Mouse scrolled (420, 308) with delta (32, 96)
Screenshot: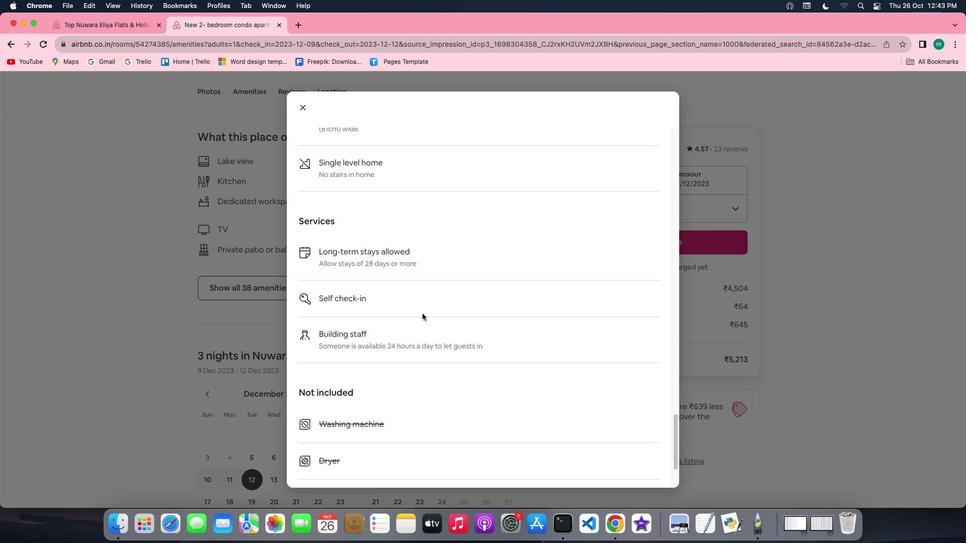 
Action: Mouse scrolled (420, 308) with delta (32, 98)
Screenshot: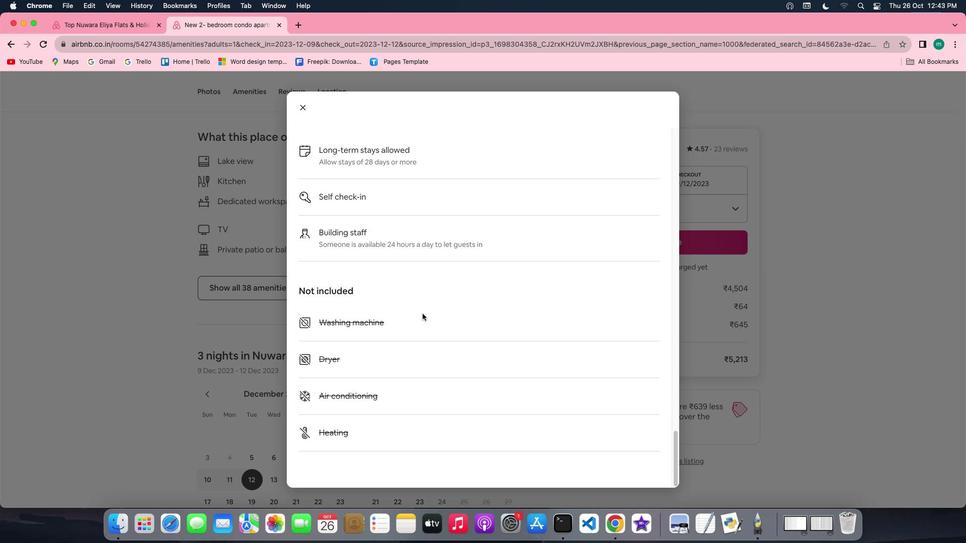 
Action: Mouse scrolled (420, 308) with delta (32, 98)
Screenshot: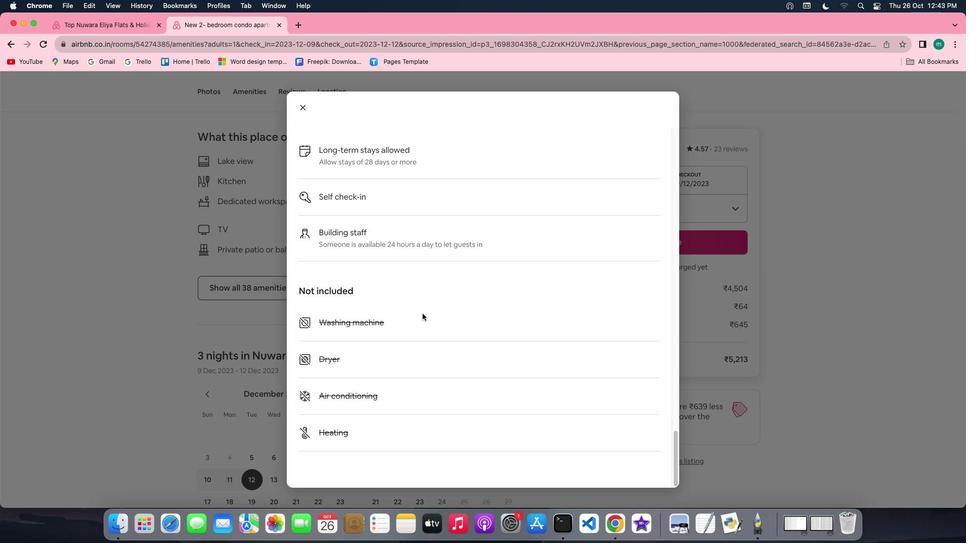 
Action: Mouse scrolled (420, 308) with delta (32, 97)
